 Task: Find connections with filter location Sandown with filter topic #LinkedInwith filter profile language Potuguese with filter current company GP Strategies Corporation with filter school Narsee Monjee College of Commerce and Economics with filter industry Secretarial Schools with filter service category Interaction Design with filter keywords title Operations Assistant
Action: Mouse moved to (594, 89)
Screenshot: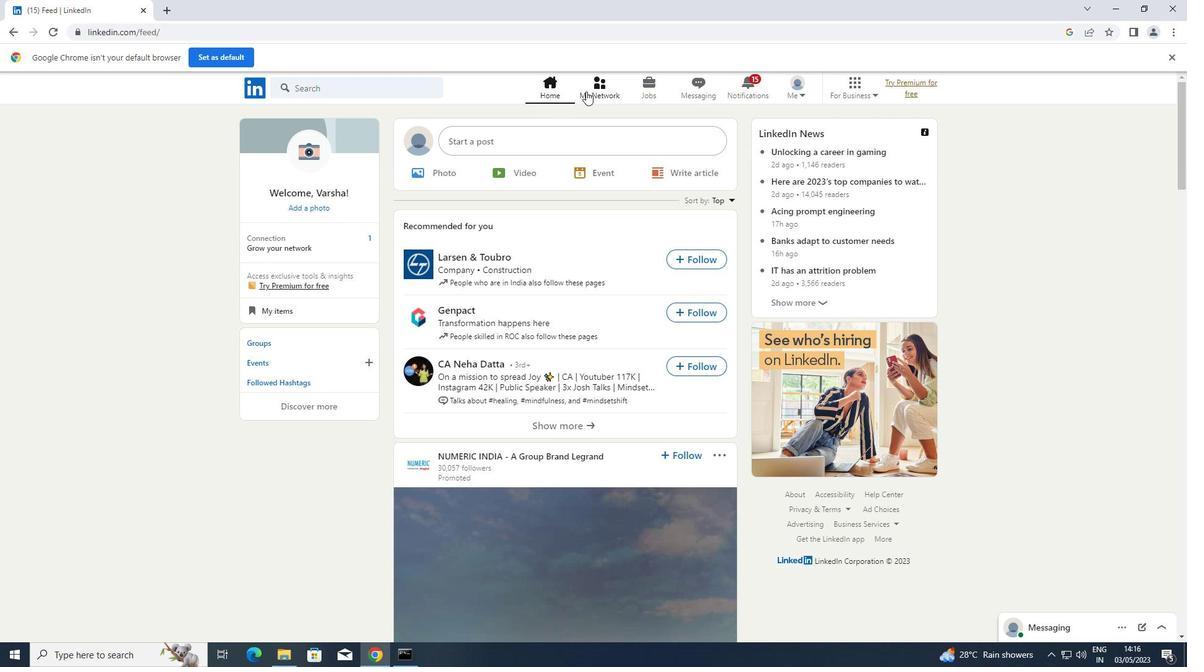 
Action: Mouse pressed left at (594, 89)
Screenshot: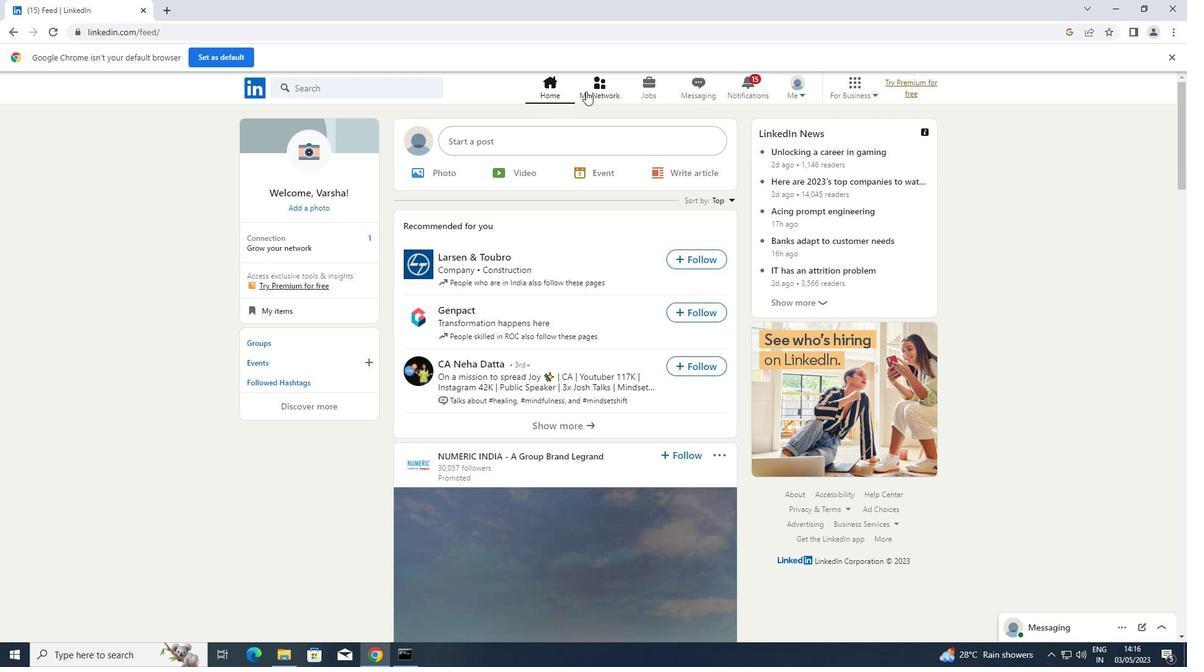 
Action: Mouse moved to (322, 150)
Screenshot: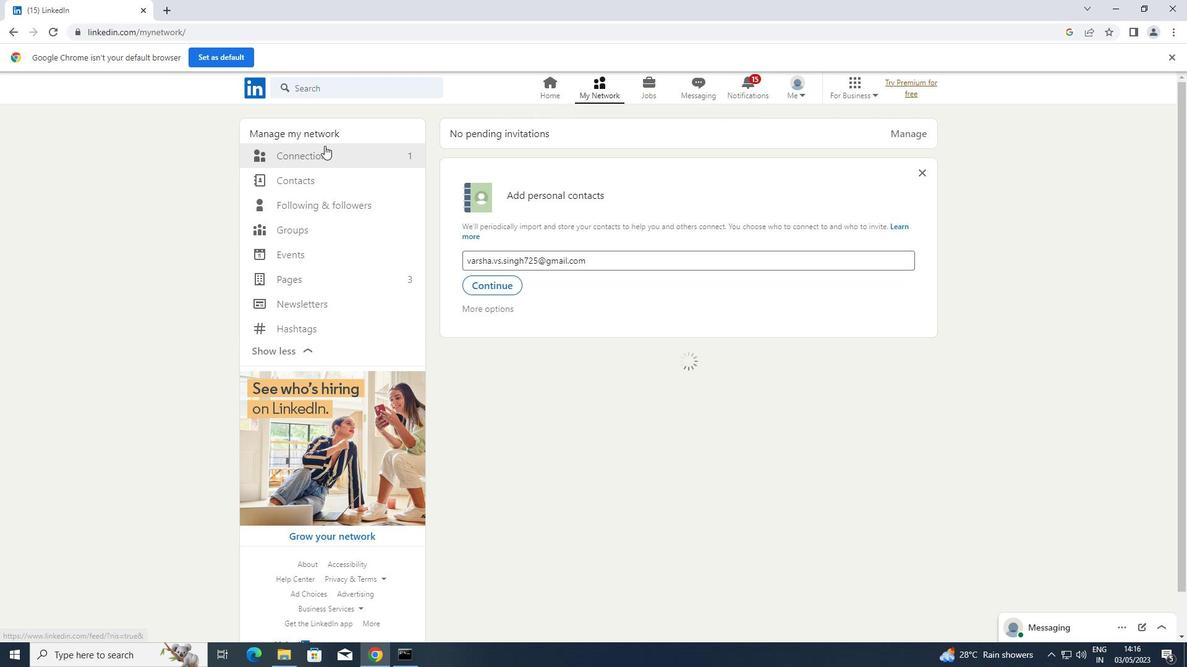 
Action: Mouse pressed left at (322, 150)
Screenshot: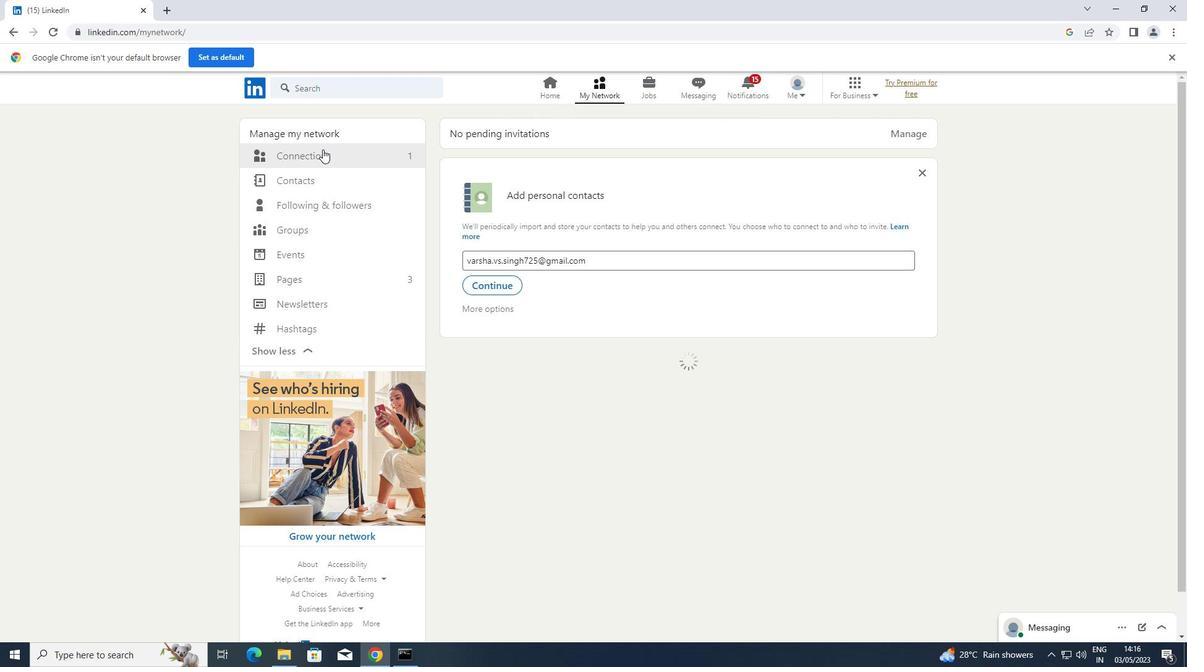 
Action: Mouse moved to (690, 153)
Screenshot: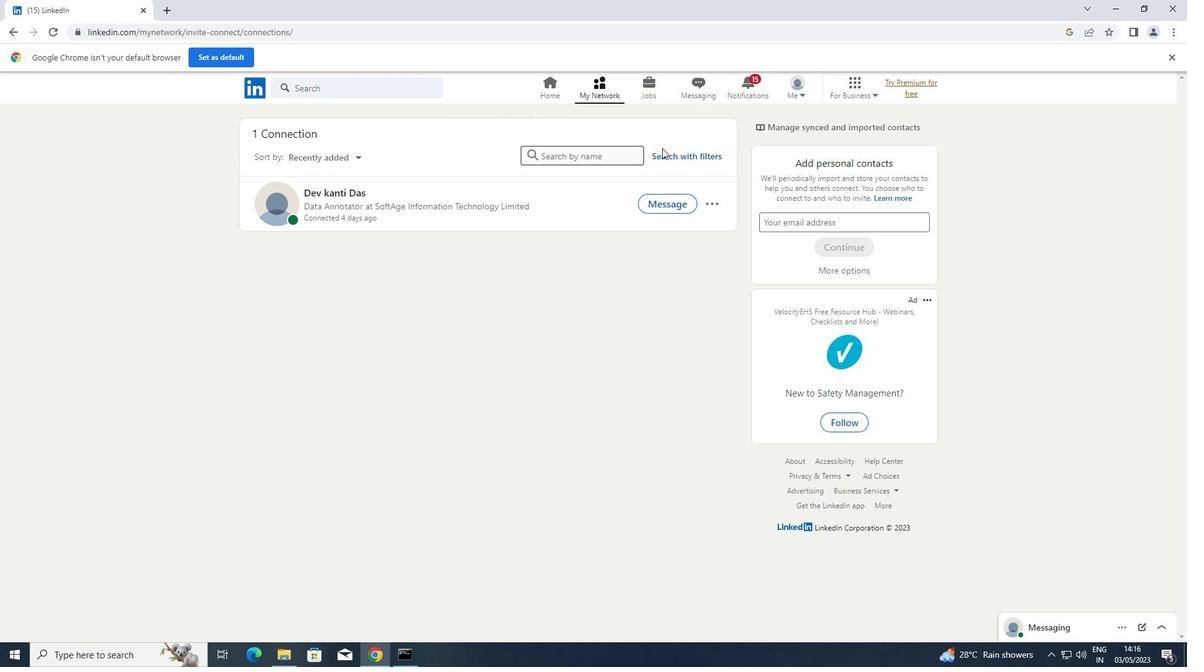
Action: Mouse pressed left at (690, 153)
Screenshot: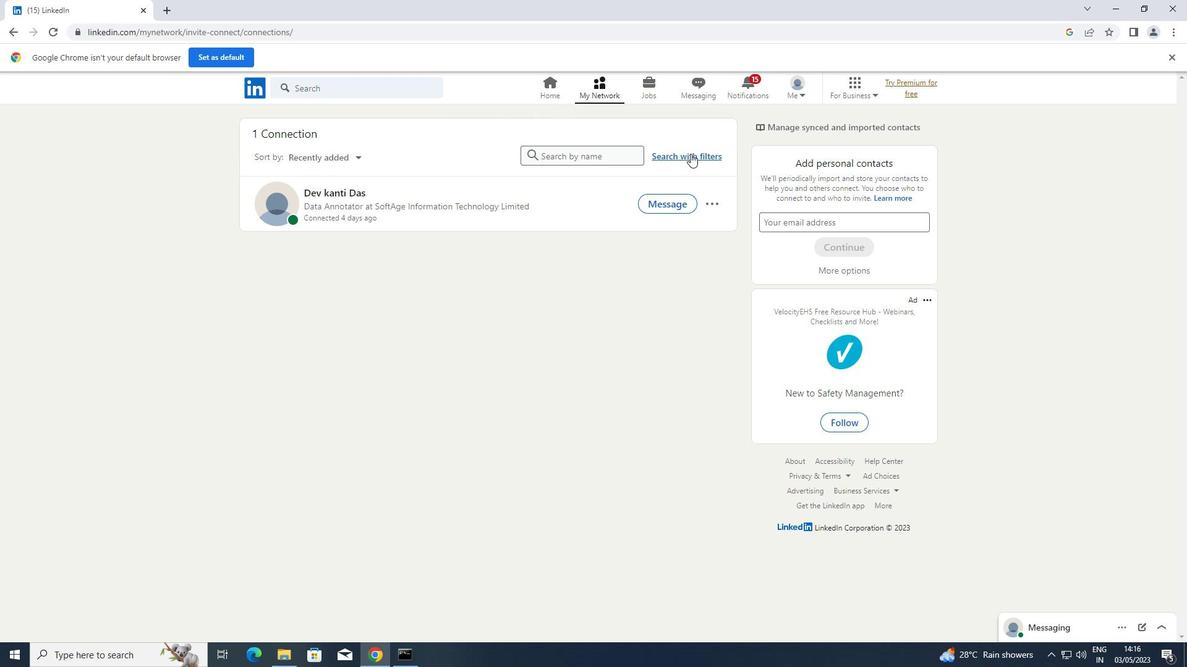 
Action: Mouse moved to (634, 124)
Screenshot: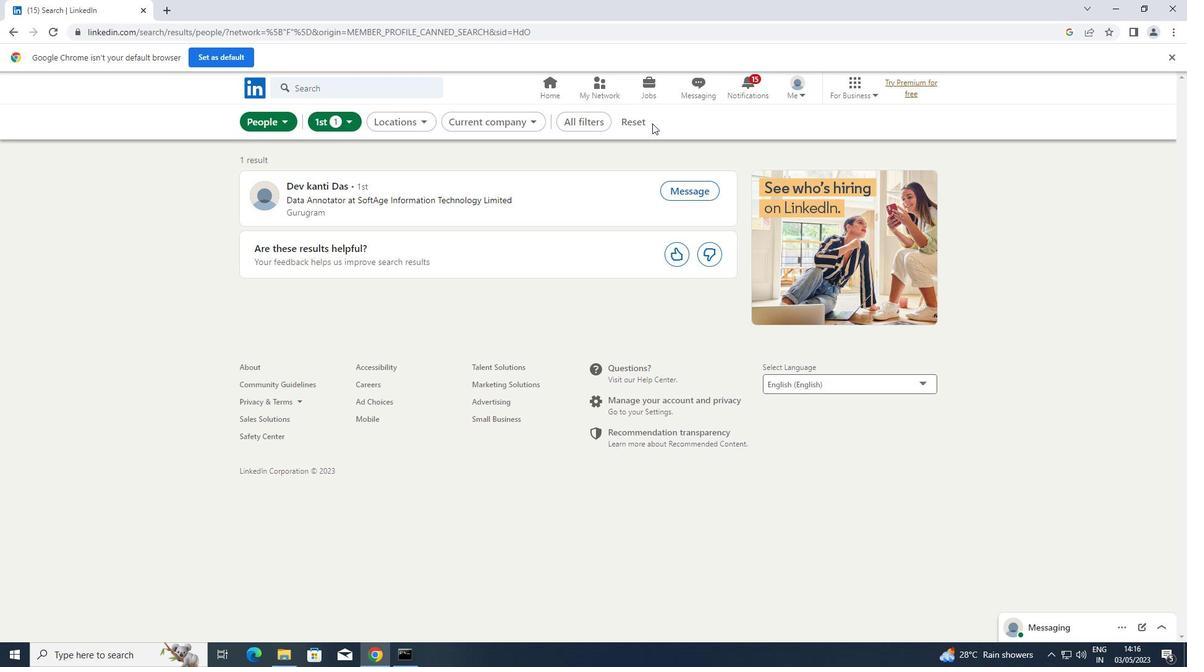 
Action: Mouse pressed left at (634, 124)
Screenshot: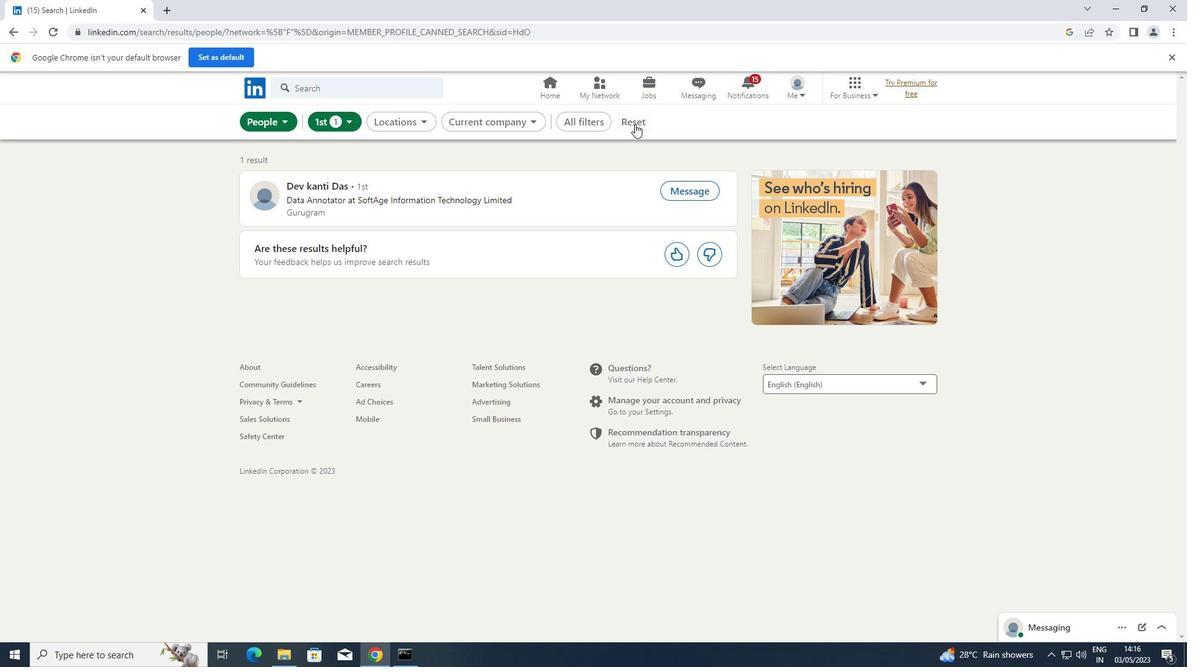 
Action: Mouse moved to (617, 123)
Screenshot: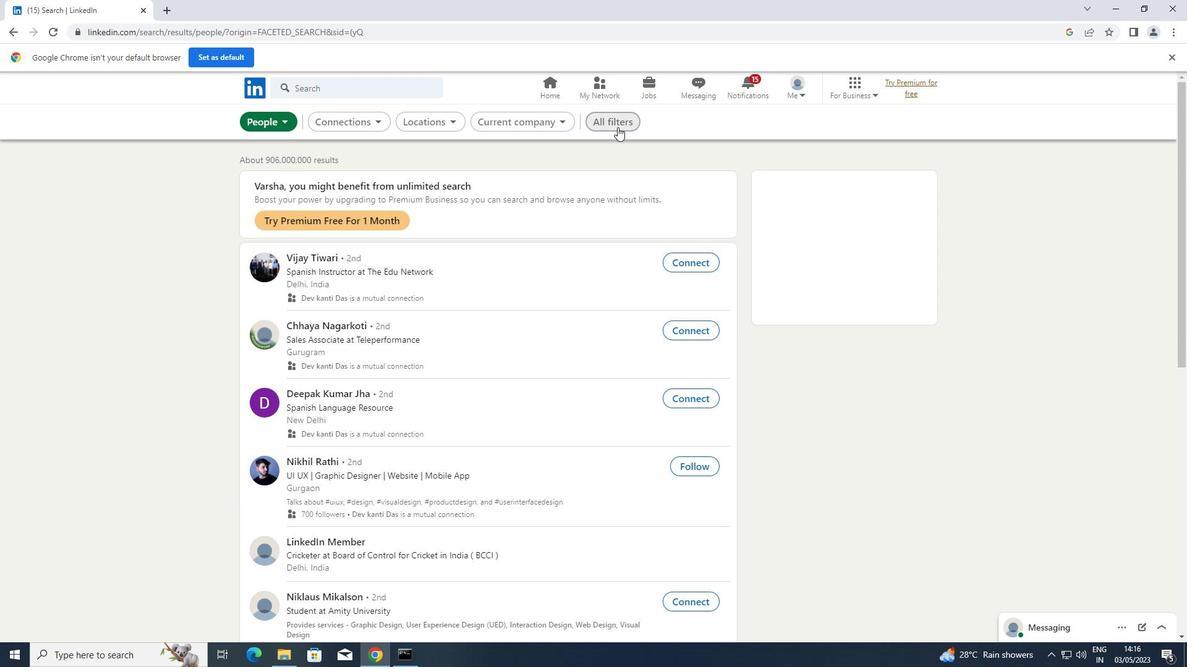 
Action: Mouse pressed left at (617, 123)
Screenshot: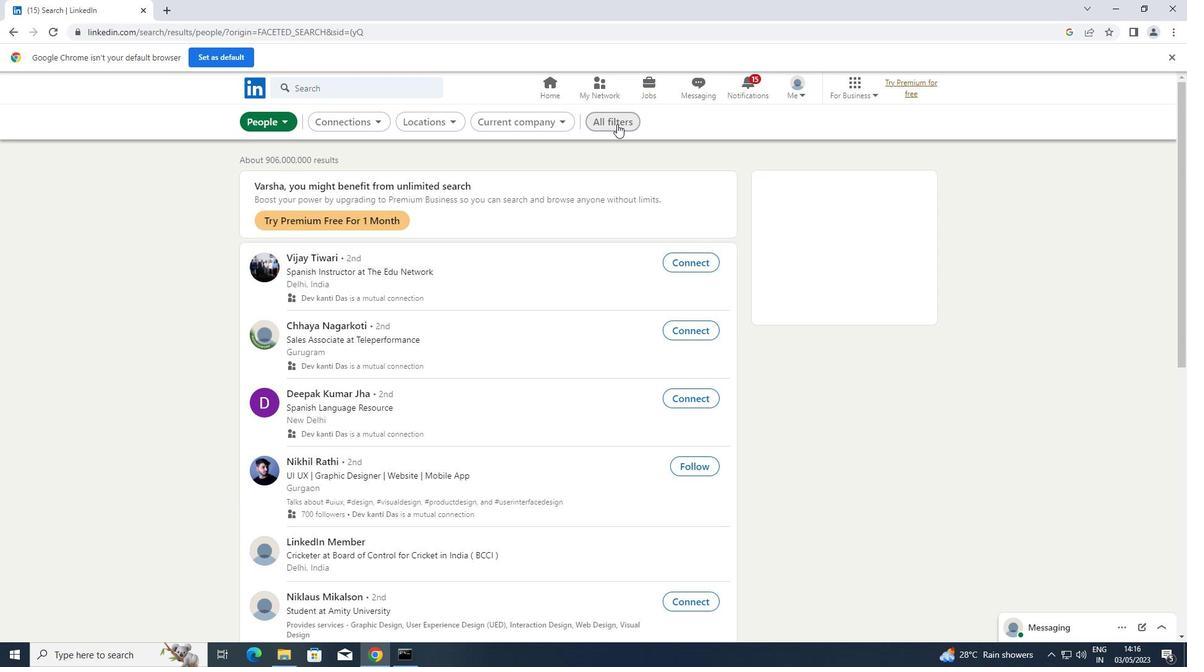 
Action: Mouse moved to (634, 120)
Screenshot: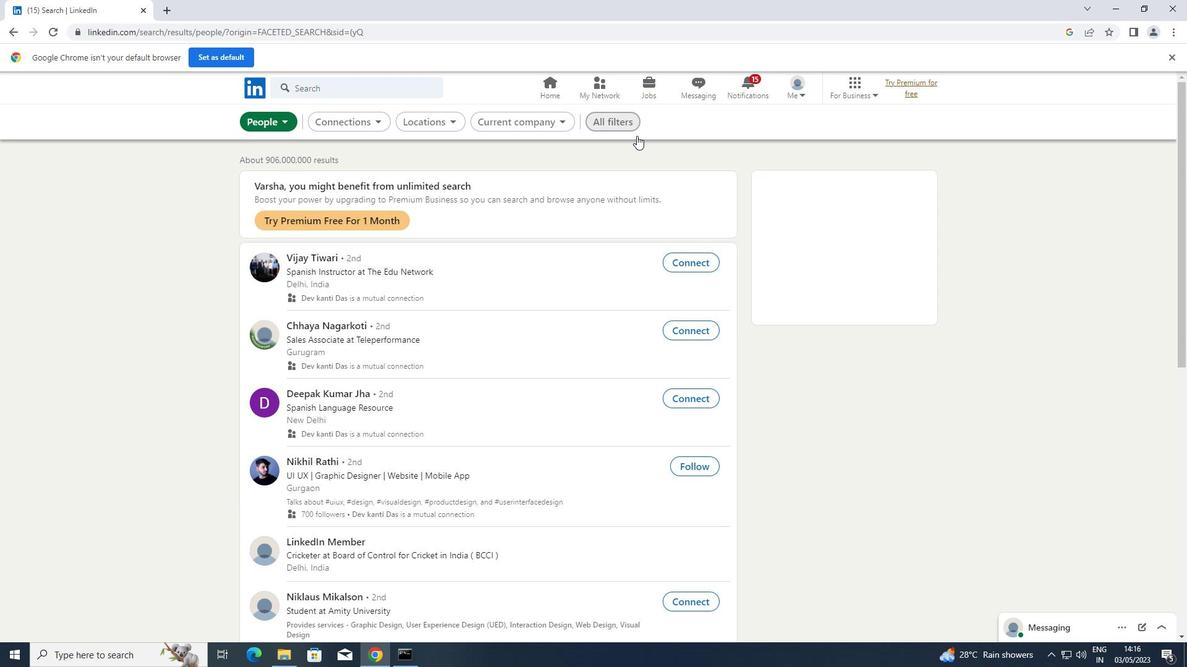 
Action: Mouse pressed left at (634, 120)
Screenshot: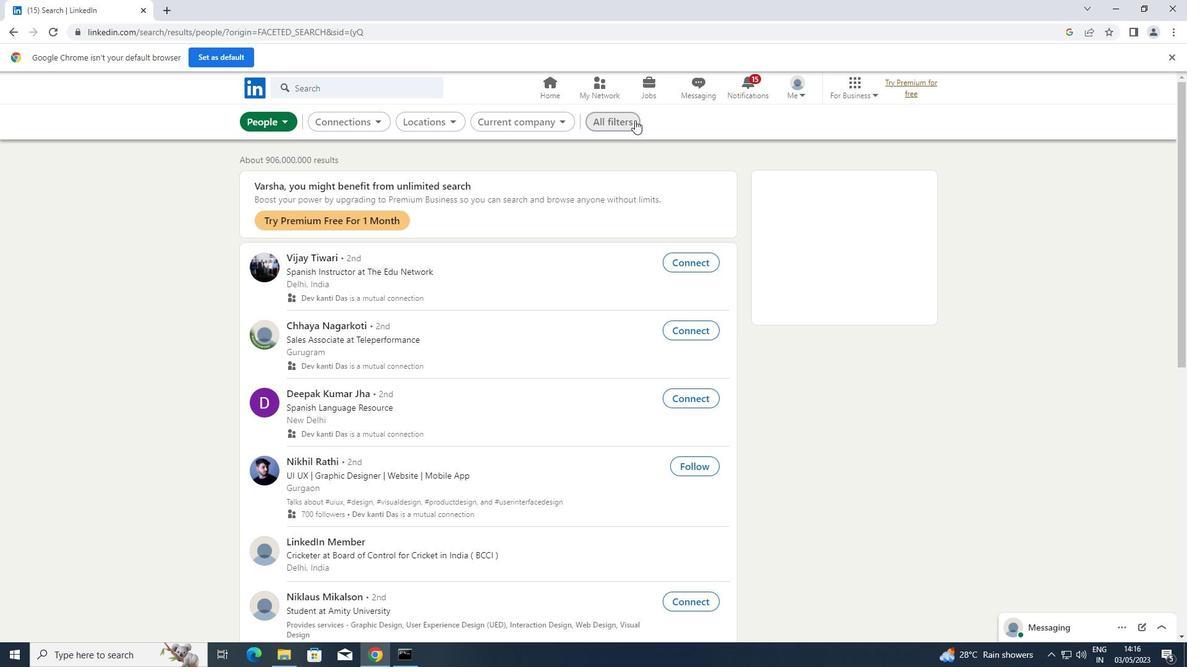 
Action: Mouse moved to (617, 120)
Screenshot: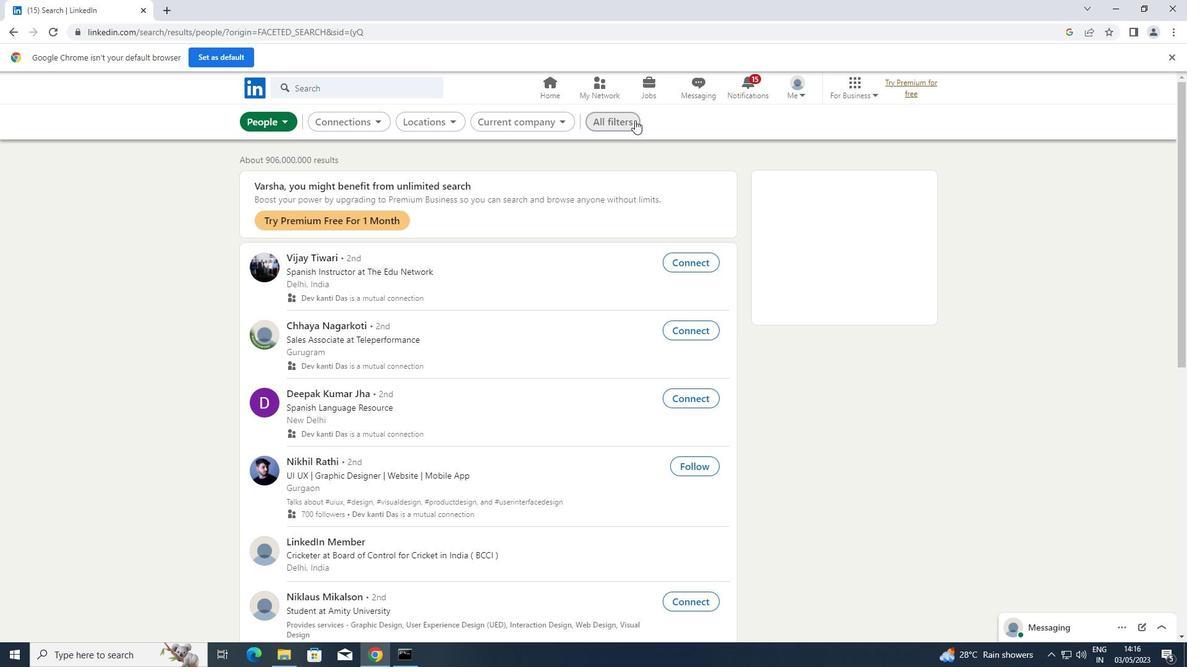 
Action: Mouse pressed left at (617, 120)
Screenshot: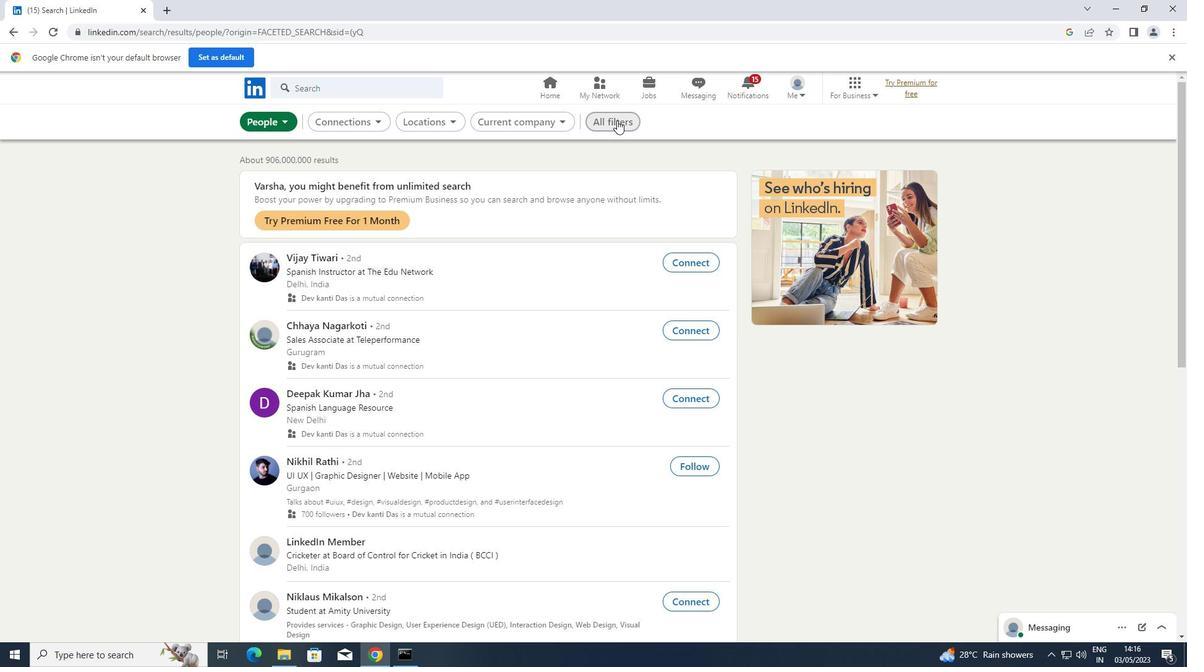 
Action: Mouse pressed left at (617, 120)
Screenshot: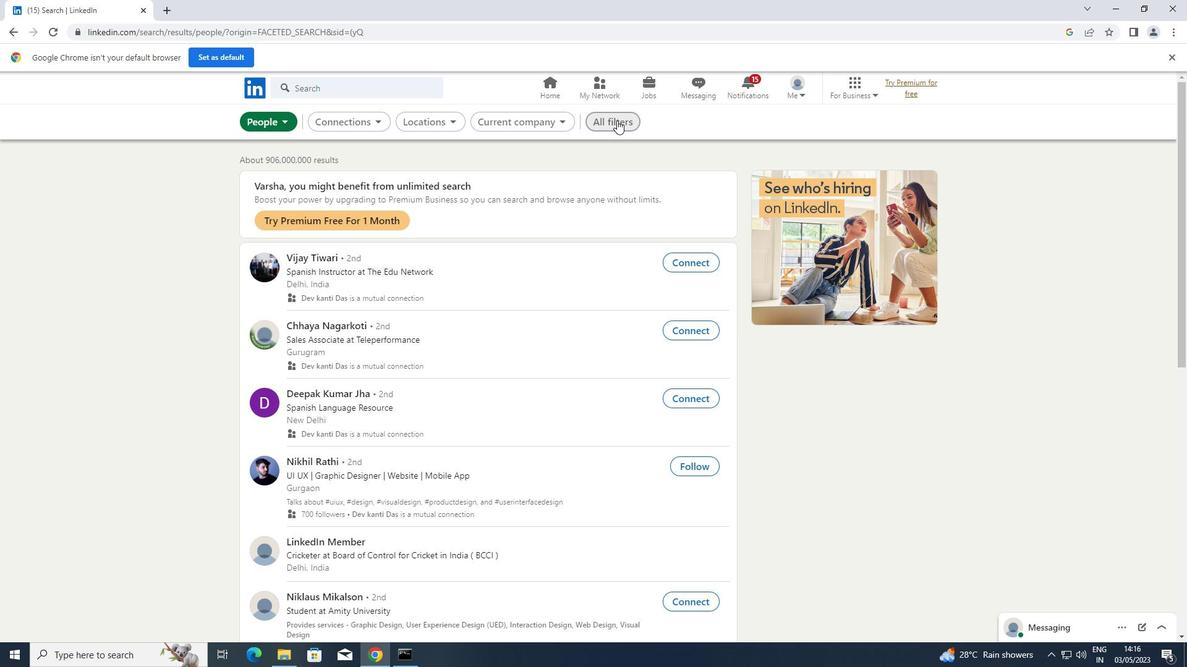 
Action: Mouse pressed left at (617, 120)
Screenshot: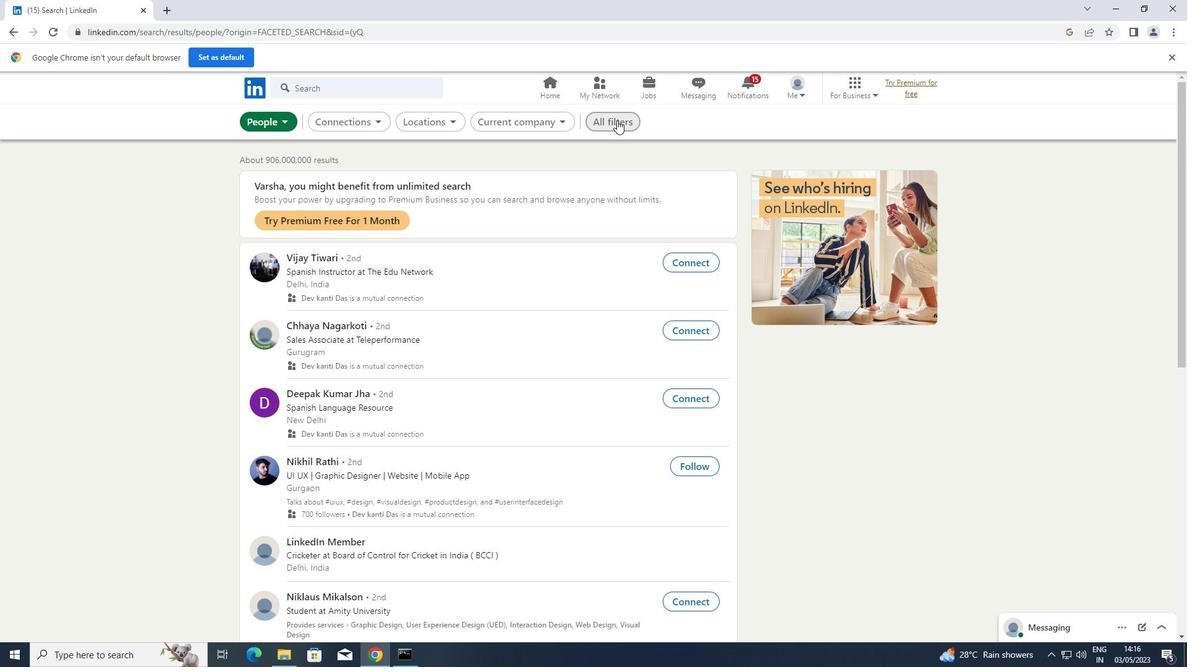 
Action: Mouse moved to (916, 321)
Screenshot: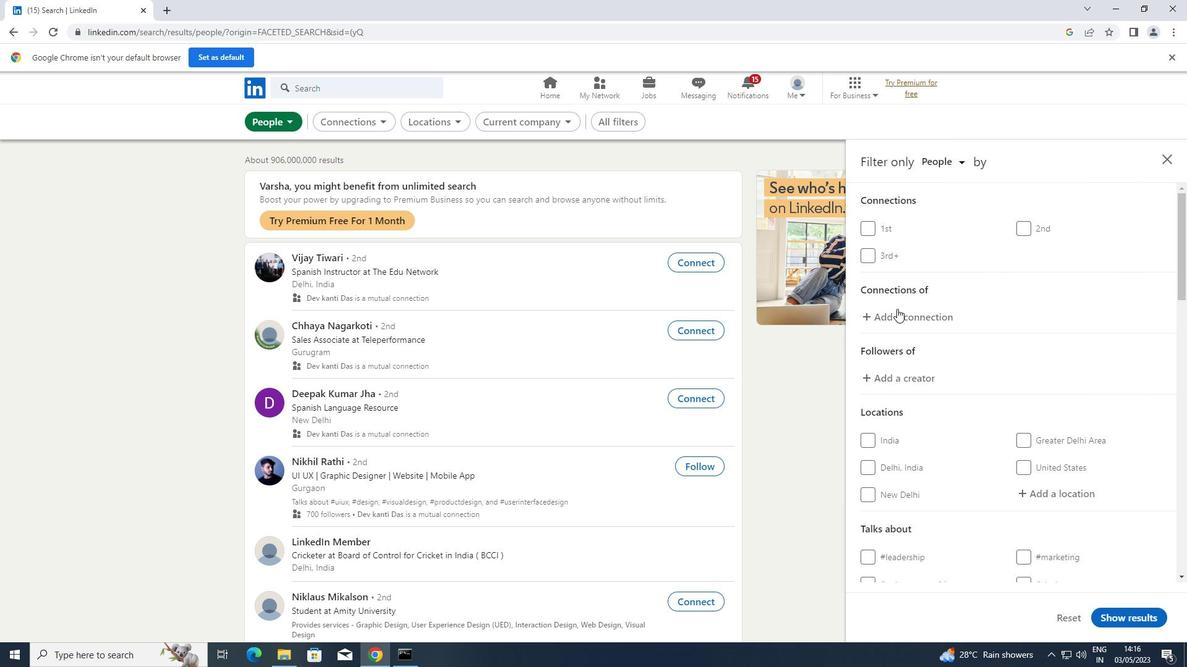 
Action: Mouse scrolled (916, 320) with delta (0, 0)
Screenshot: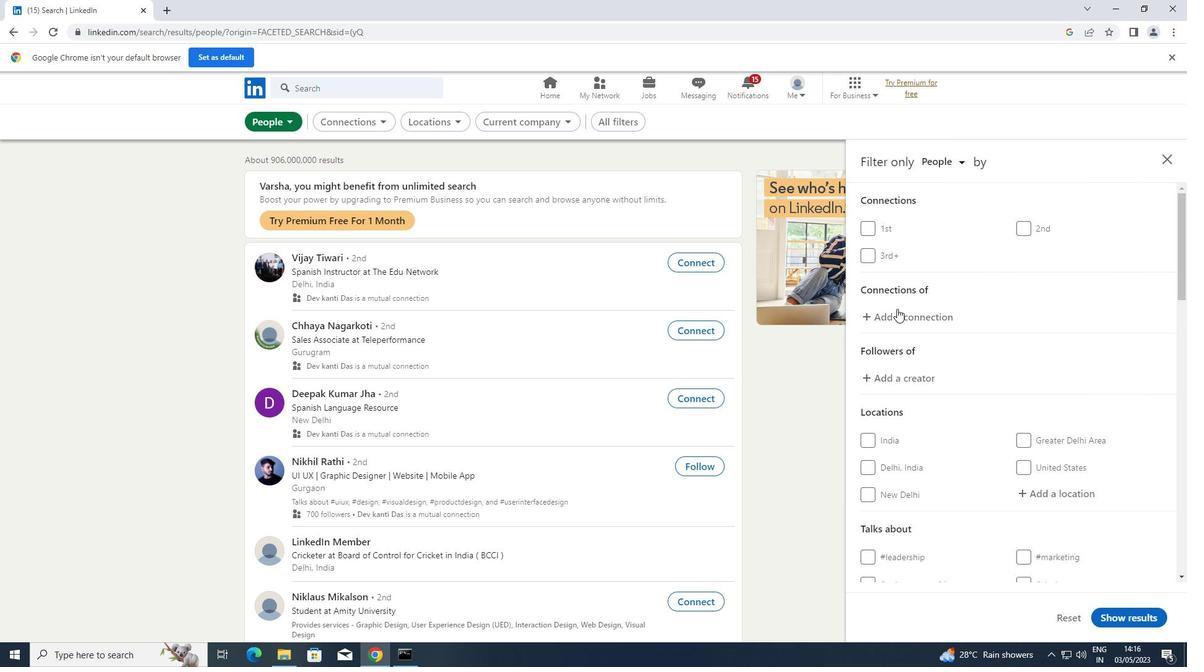 
Action: Mouse scrolled (916, 320) with delta (0, 0)
Screenshot: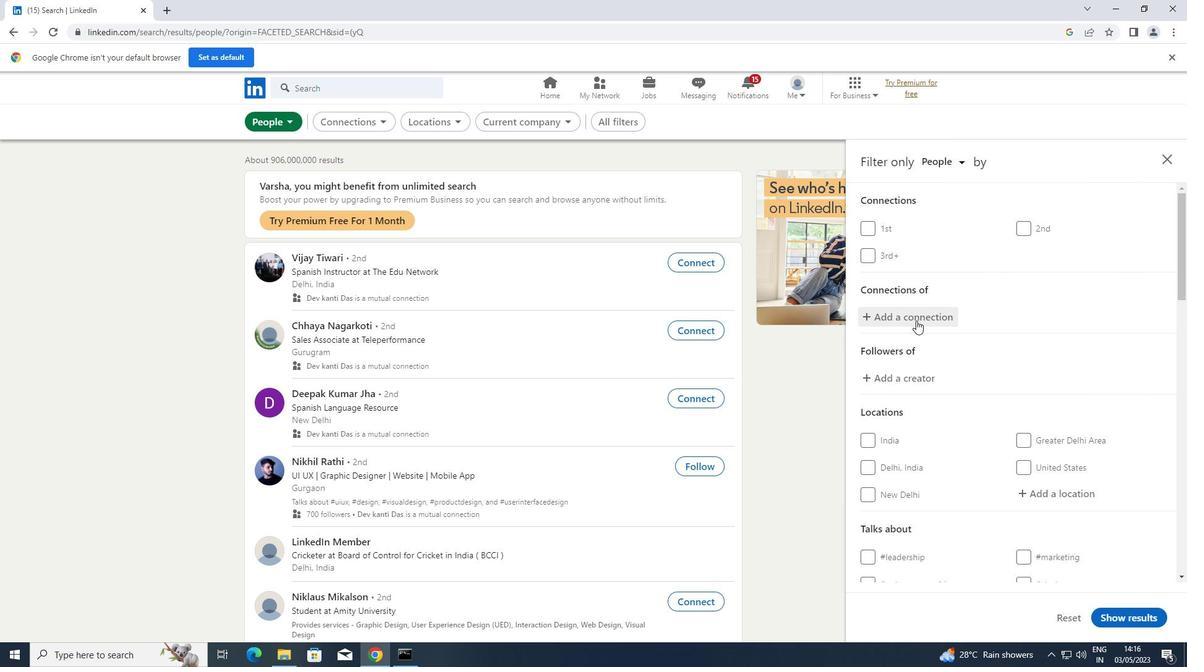 
Action: Mouse moved to (1037, 367)
Screenshot: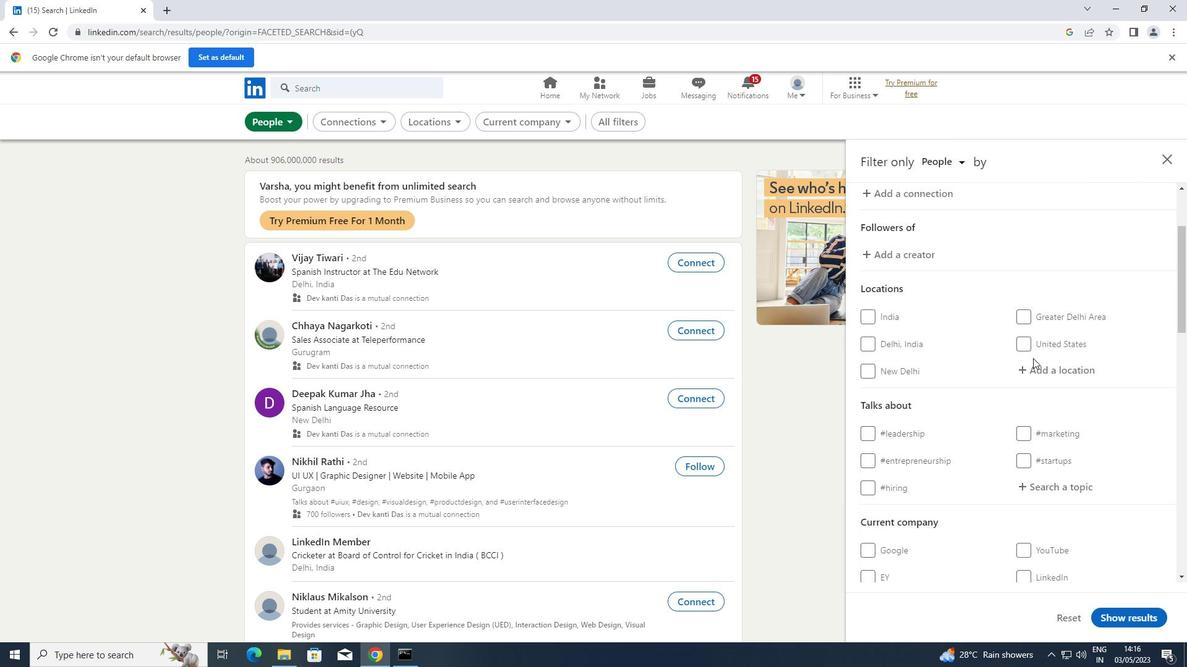 
Action: Mouse pressed left at (1037, 367)
Screenshot: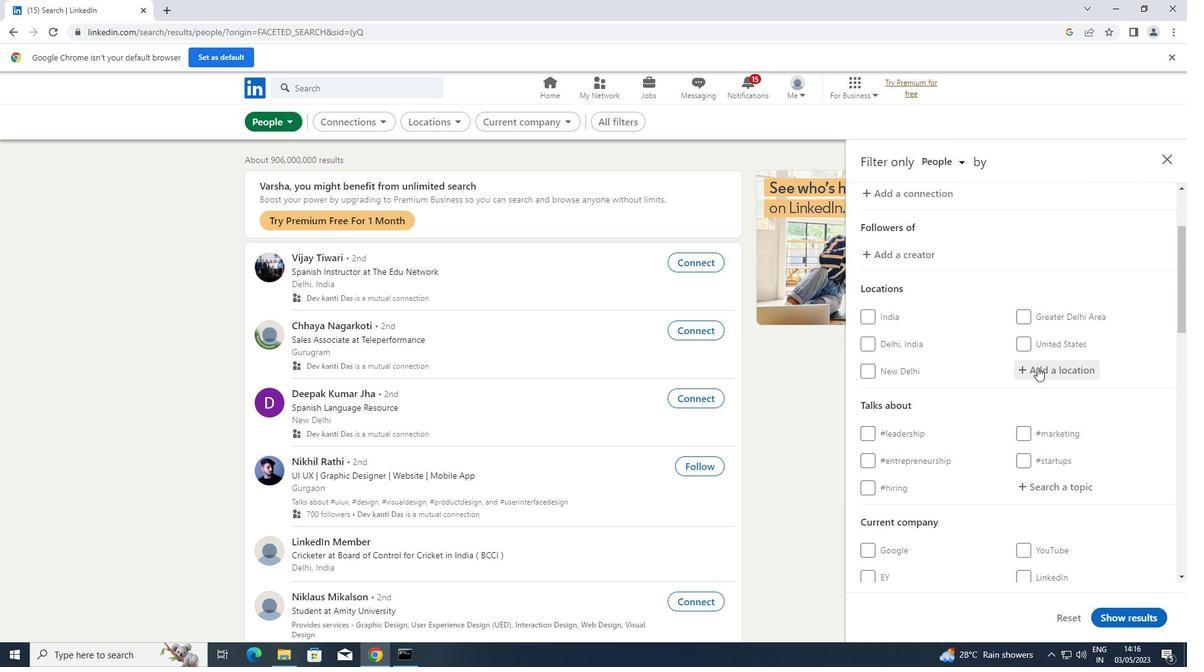 
Action: Key pressed <Key.shift>SANDOWN
Screenshot: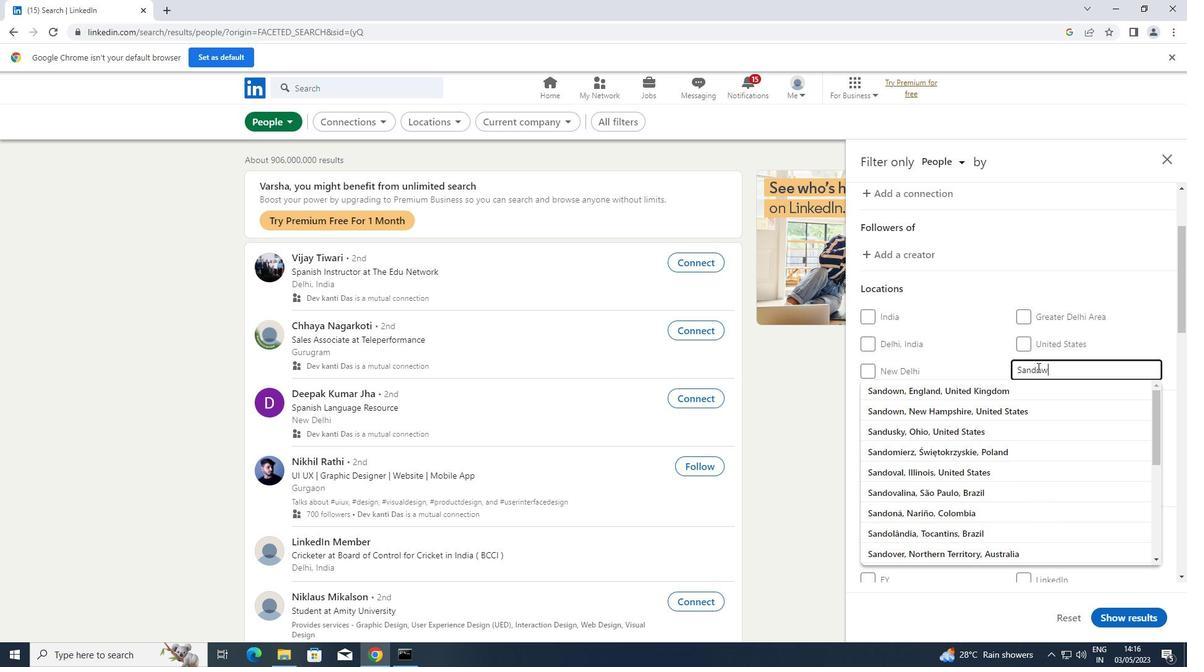 
Action: Mouse scrolled (1037, 367) with delta (0, 0)
Screenshot: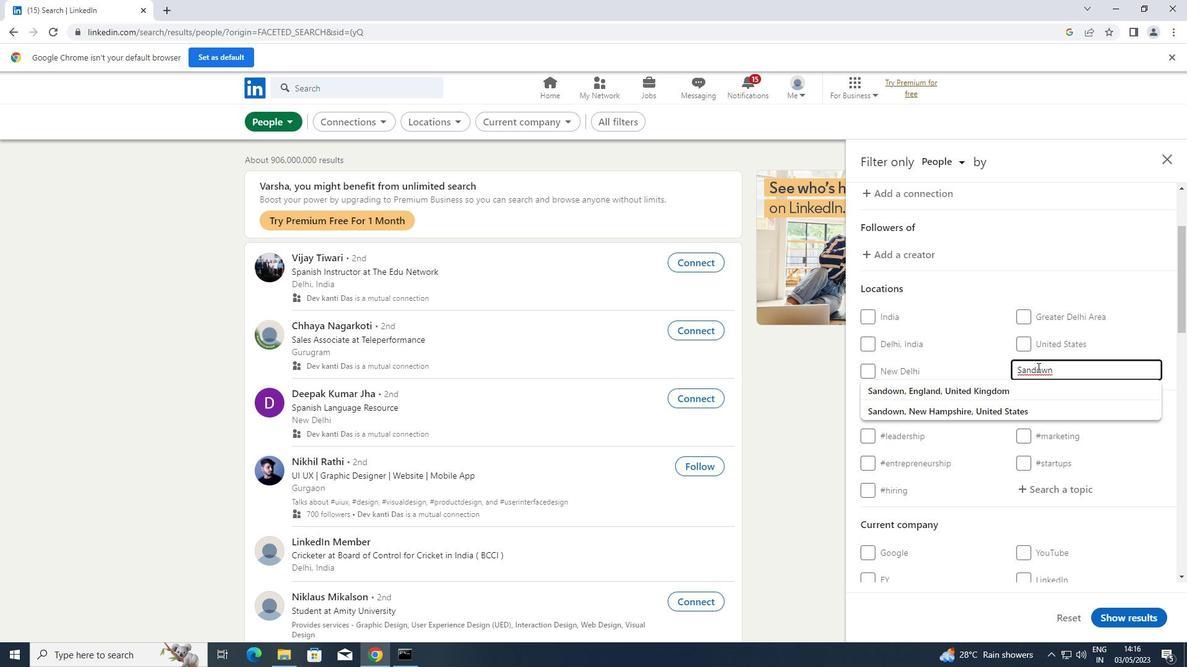 
Action: Mouse moved to (1063, 424)
Screenshot: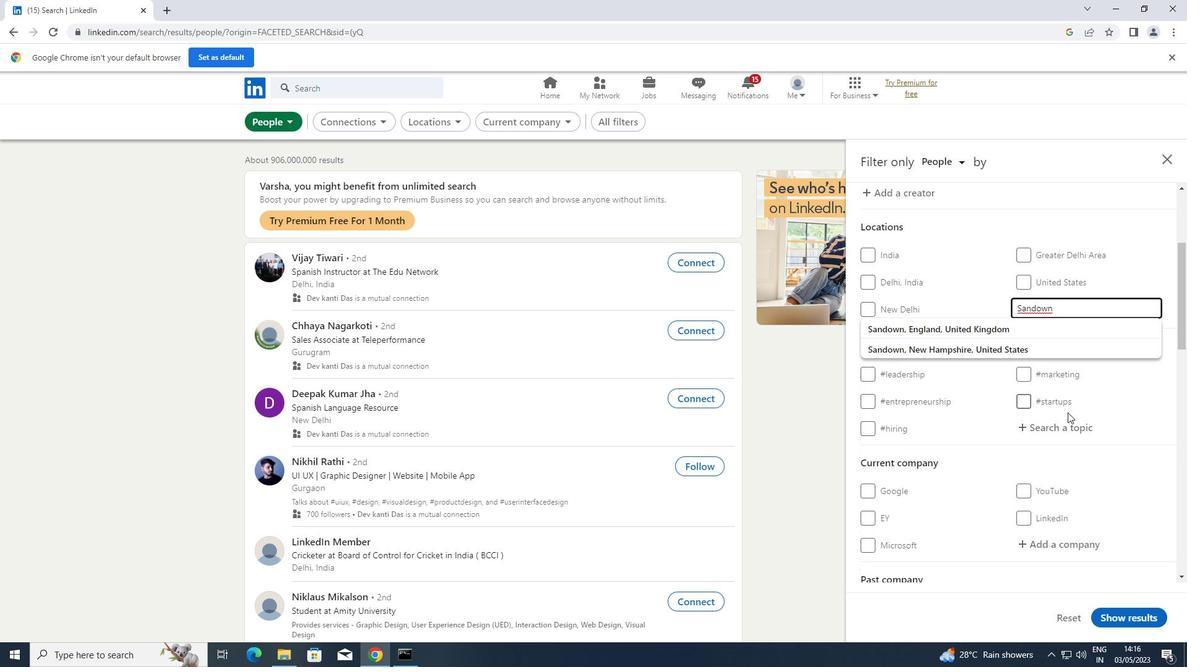 
Action: Mouse pressed left at (1063, 424)
Screenshot: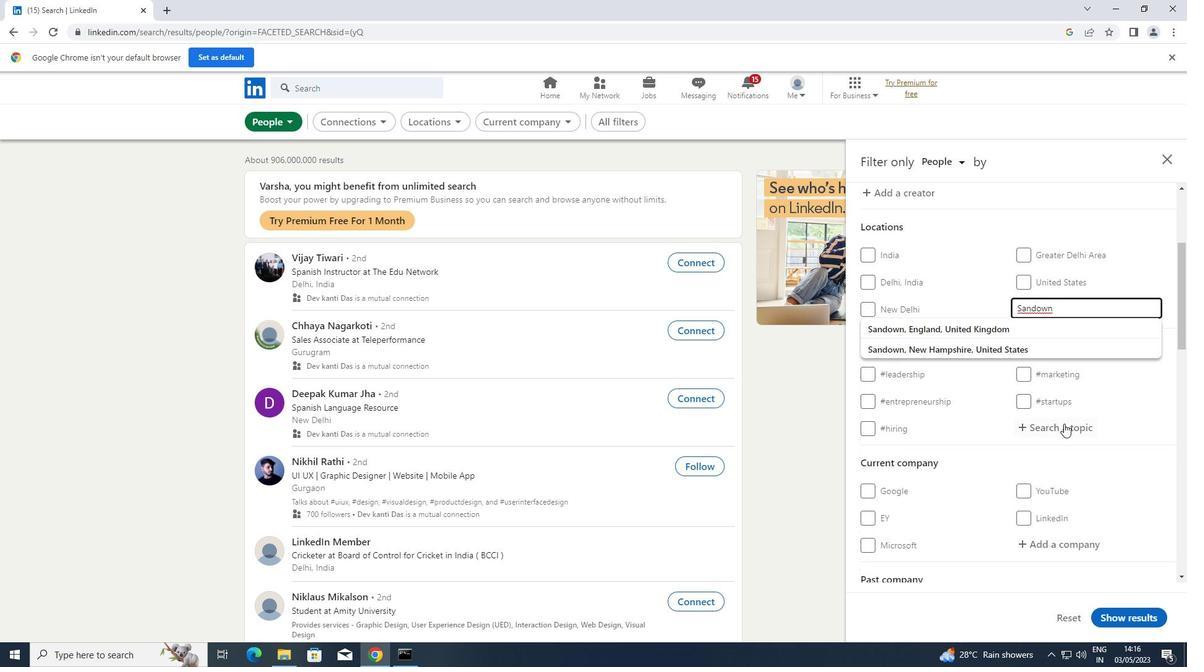 
Action: Key pressed <Key.shift>LINKEDIN
Screenshot: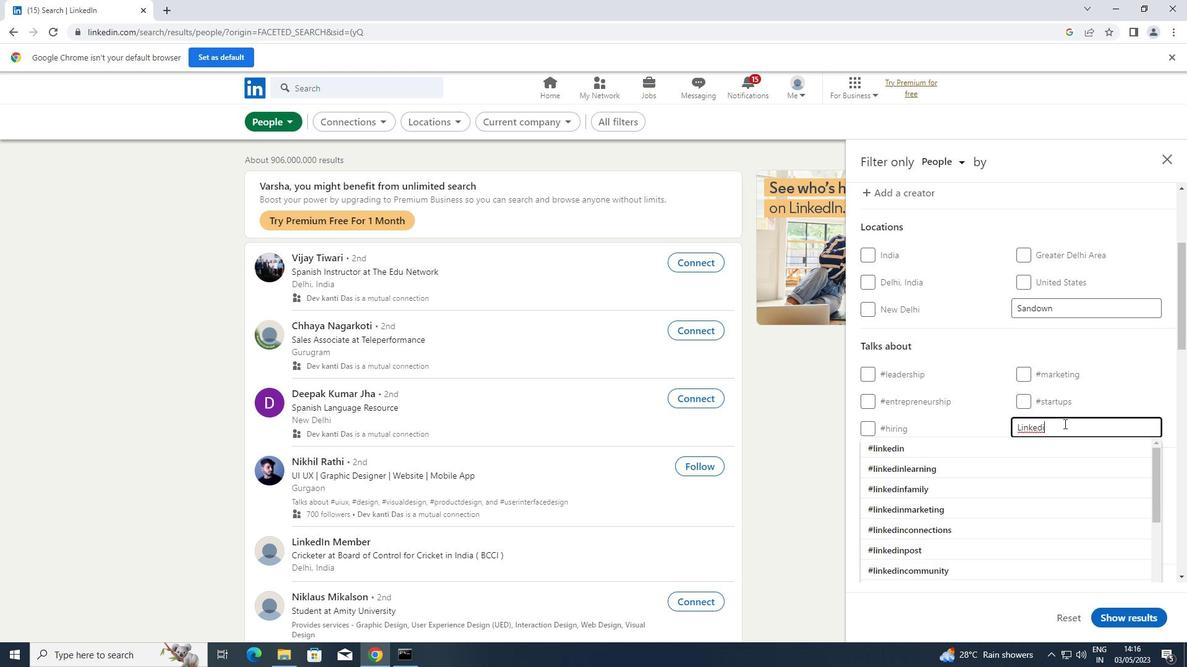 
Action: Mouse moved to (900, 448)
Screenshot: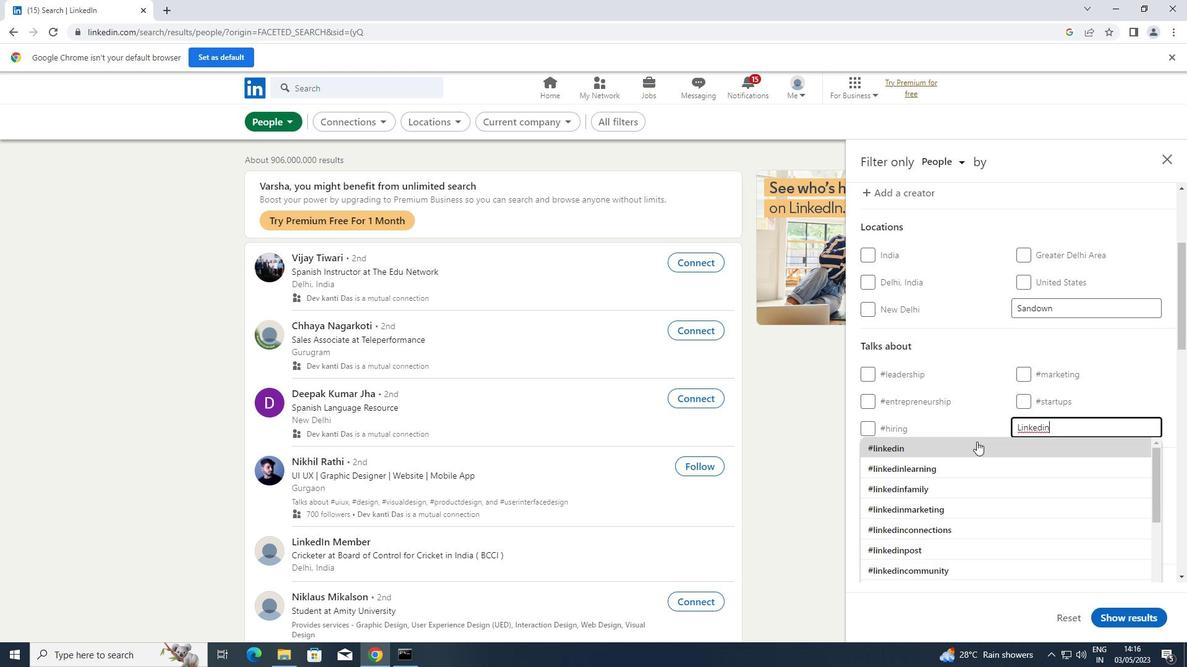 
Action: Mouse pressed left at (900, 448)
Screenshot: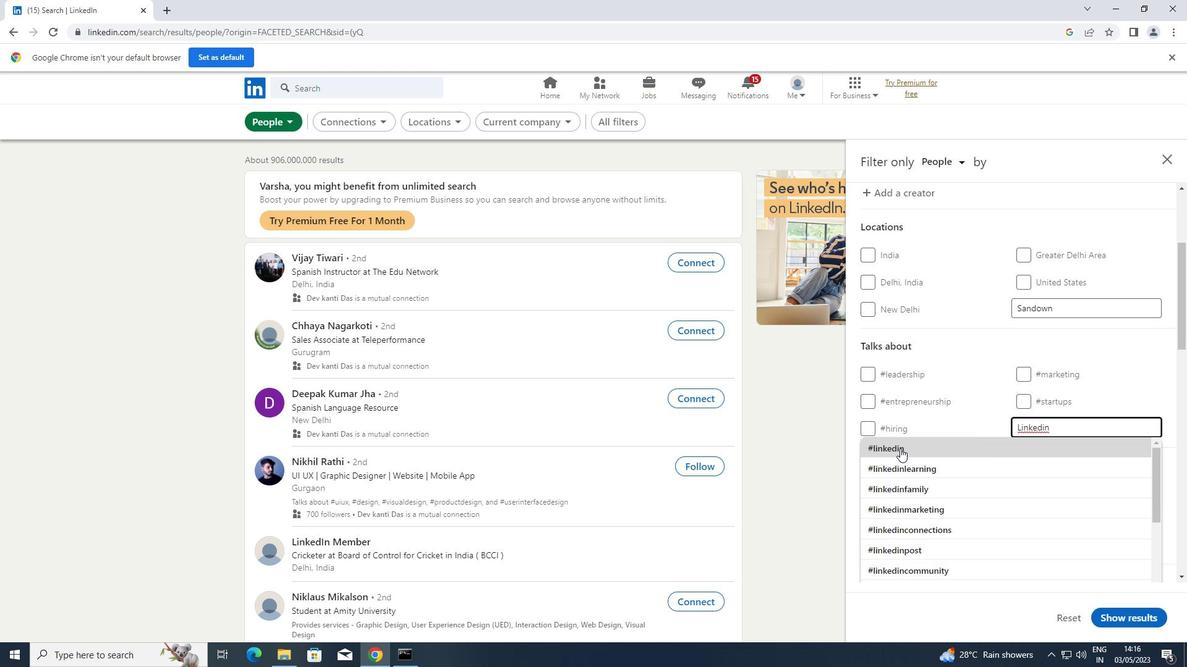 
Action: Mouse scrolled (900, 448) with delta (0, 0)
Screenshot: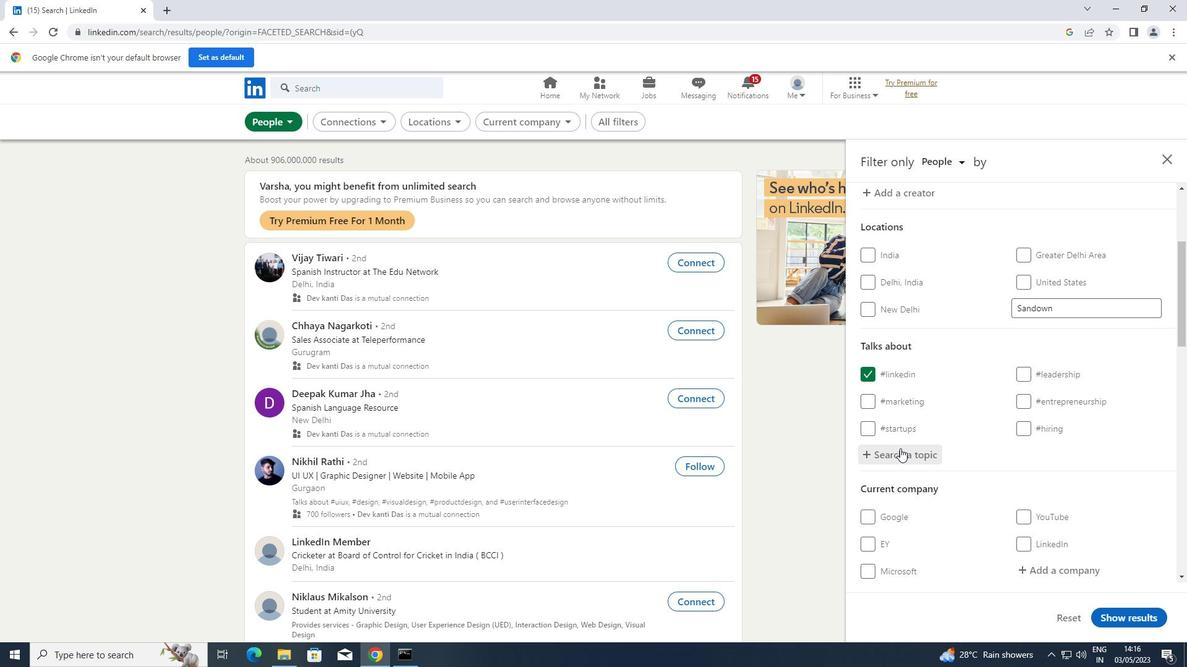 
Action: Mouse scrolled (900, 448) with delta (0, 0)
Screenshot: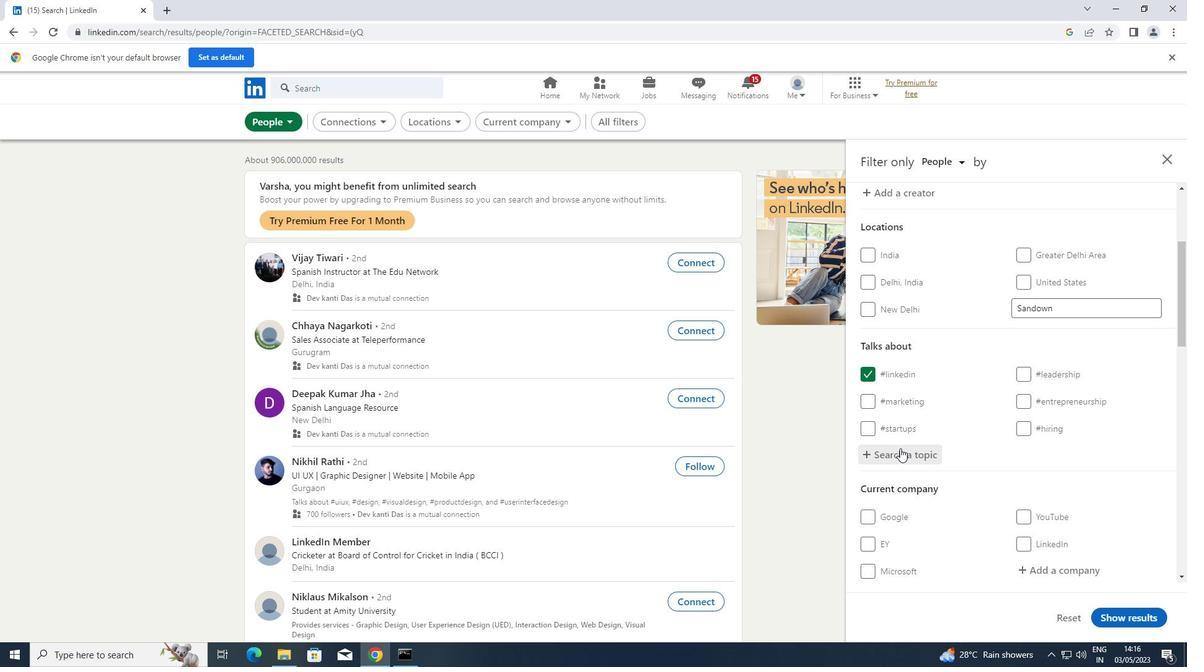 
Action: Mouse scrolled (900, 448) with delta (0, 0)
Screenshot: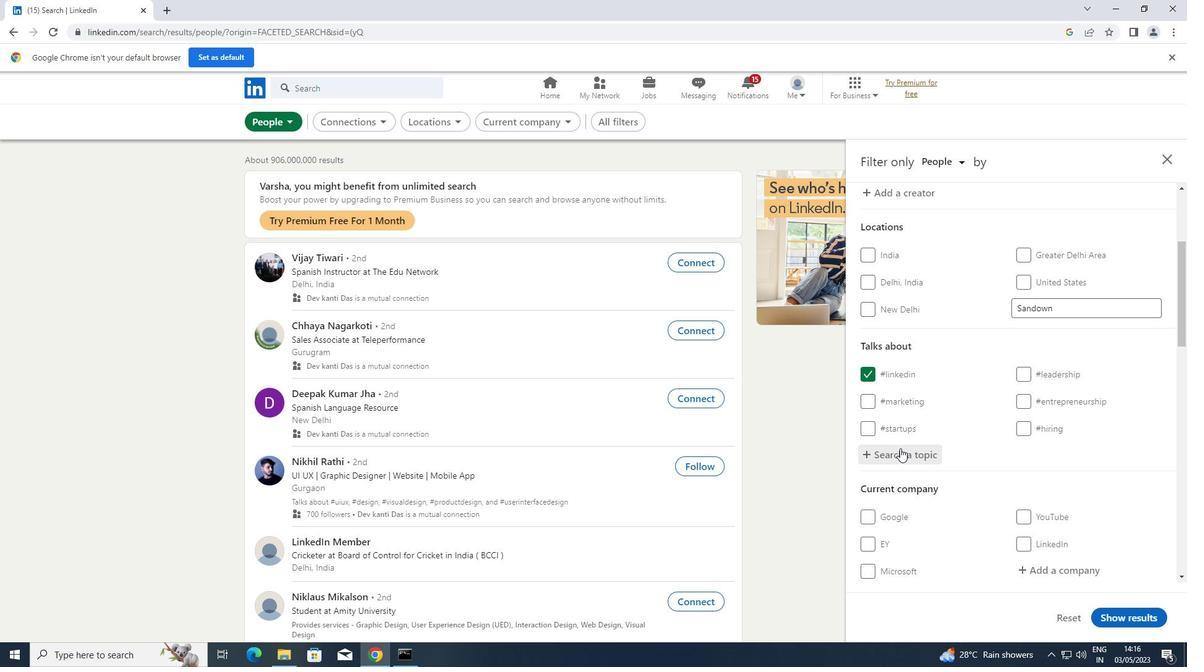 
Action: Mouse scrolled (900, 448) with delta (0, 0)
Screenshot: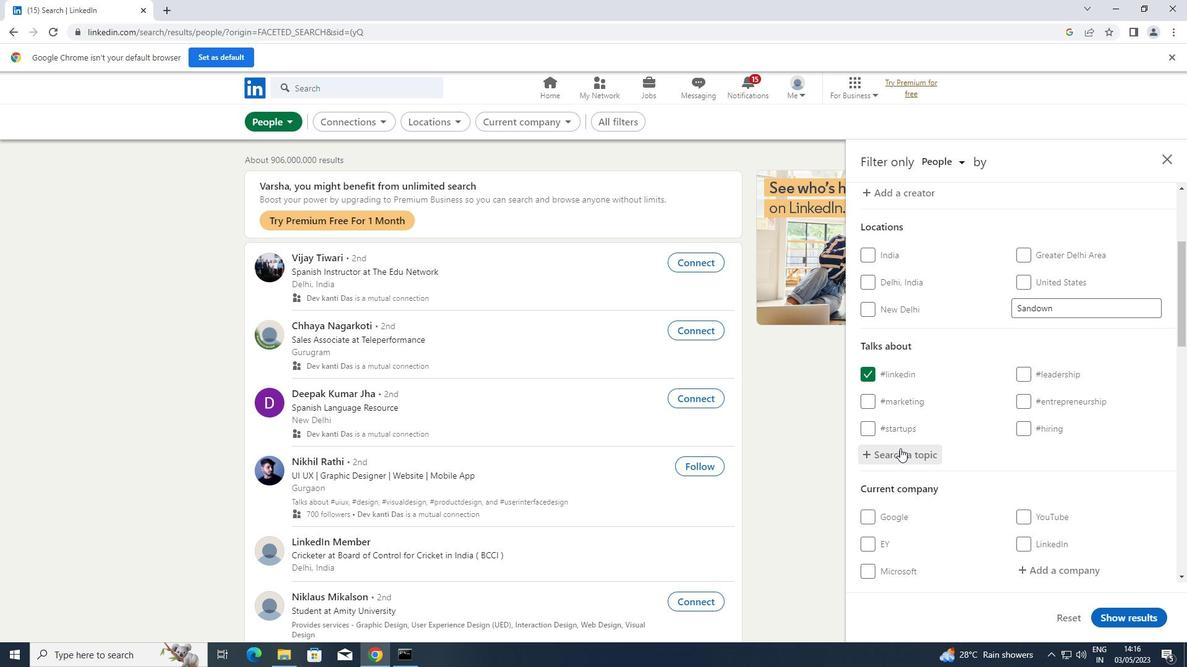 
Action: Mouse moved to (903, 447)
Screenshot: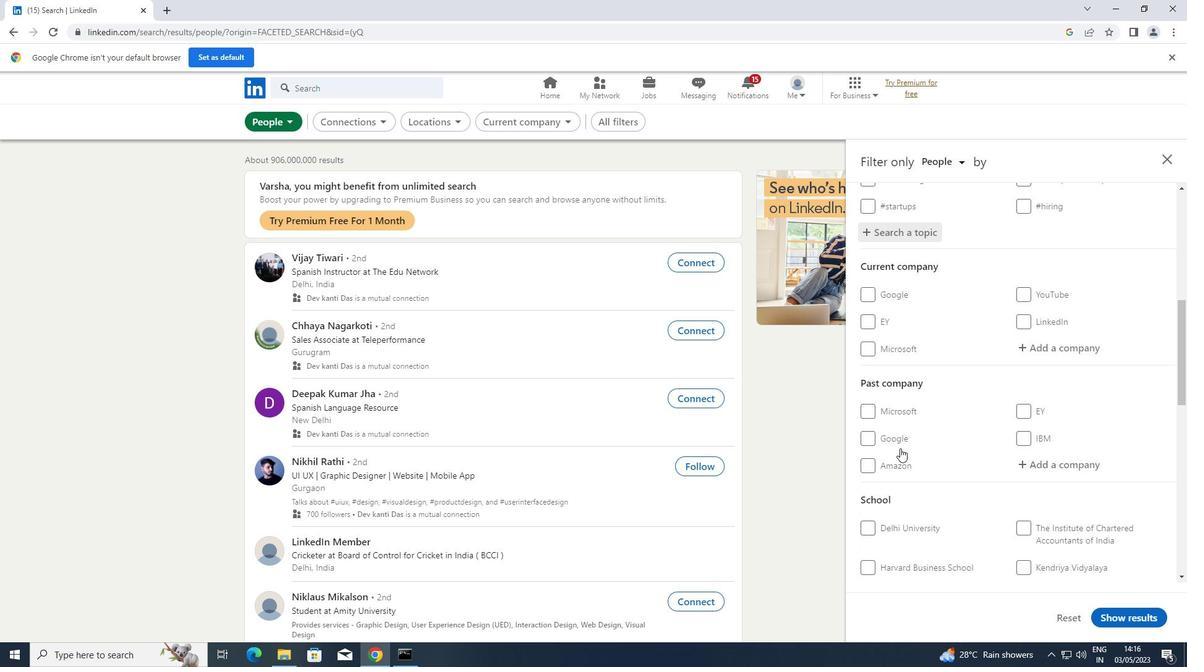
Action: Mouse scrolled (903, 446) with delta (0, 0)
Screenshot: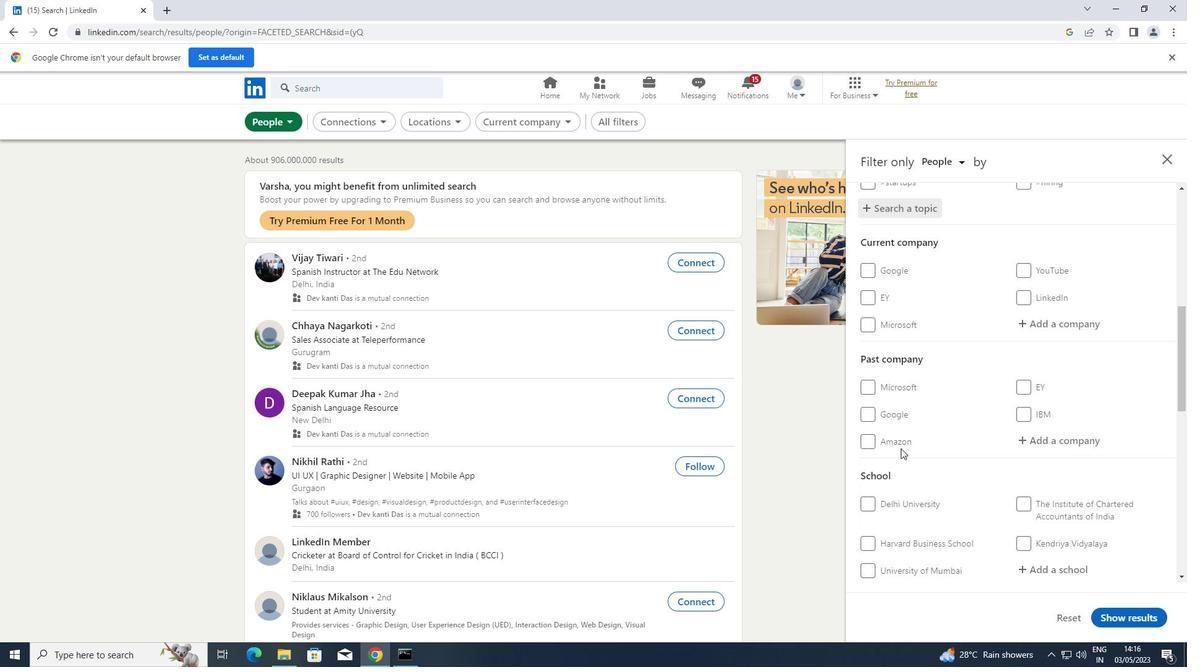 
Action: Mouse scrolled (903, 446) with delta (0, 0)
Screenshot: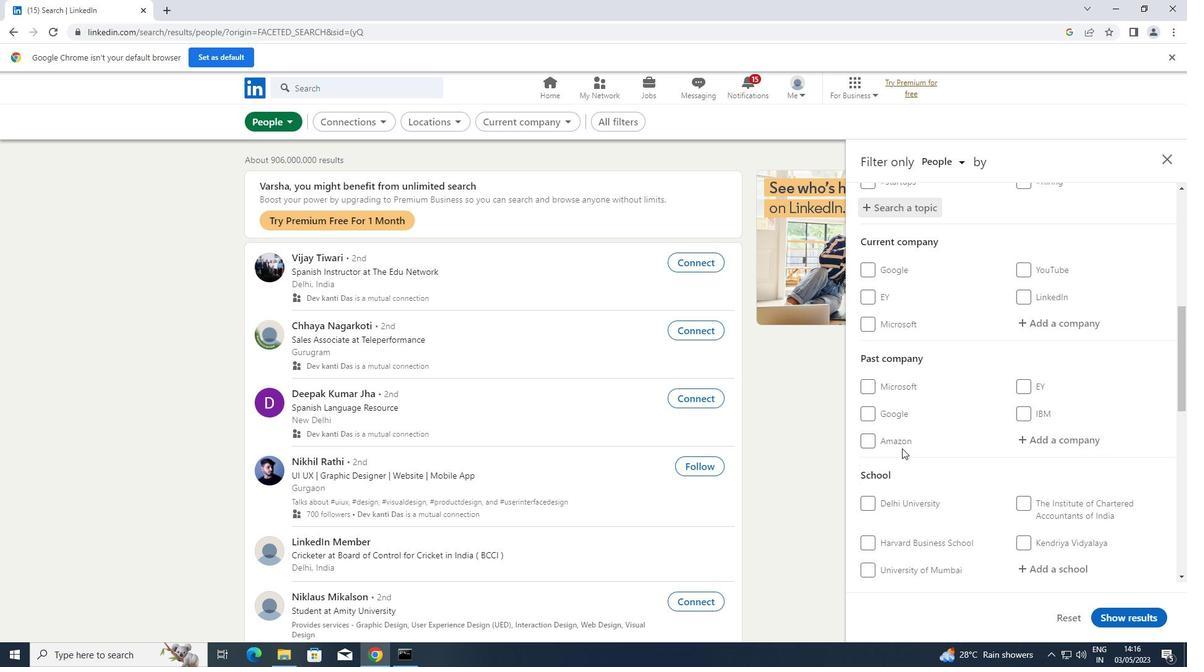 
Action: Mouse scrolled (903, 446) with delta (0, 0)
Screenshot: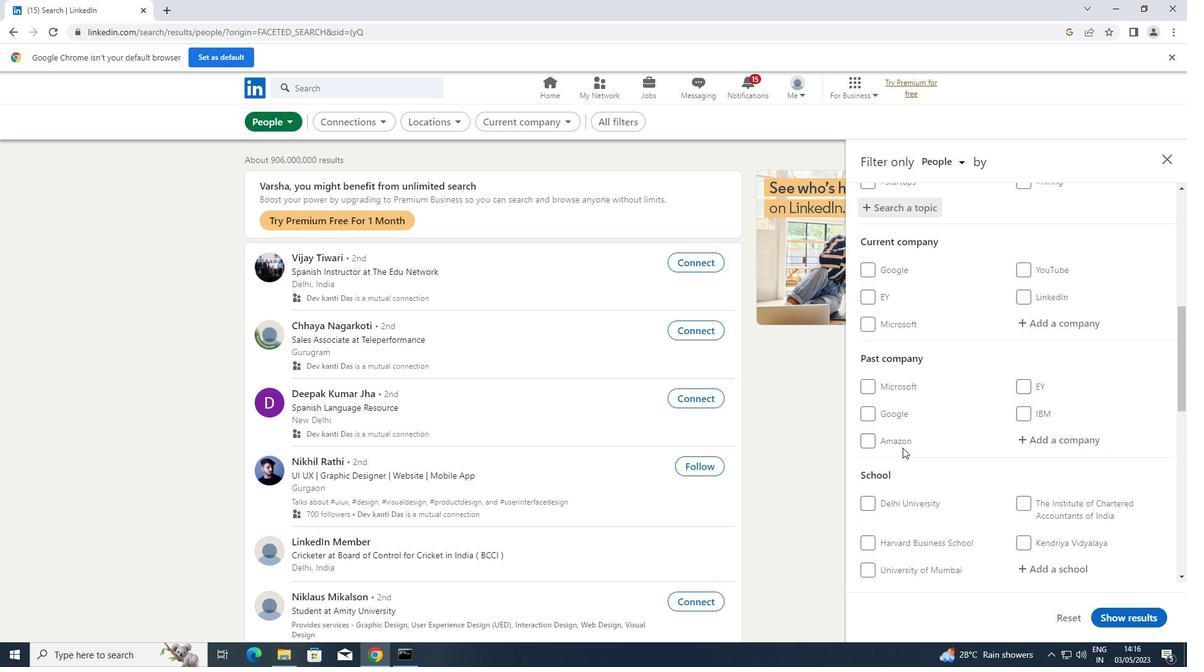 
Action: Mouse scrolled (903, 446) with delta (0, 0)
Screenshot: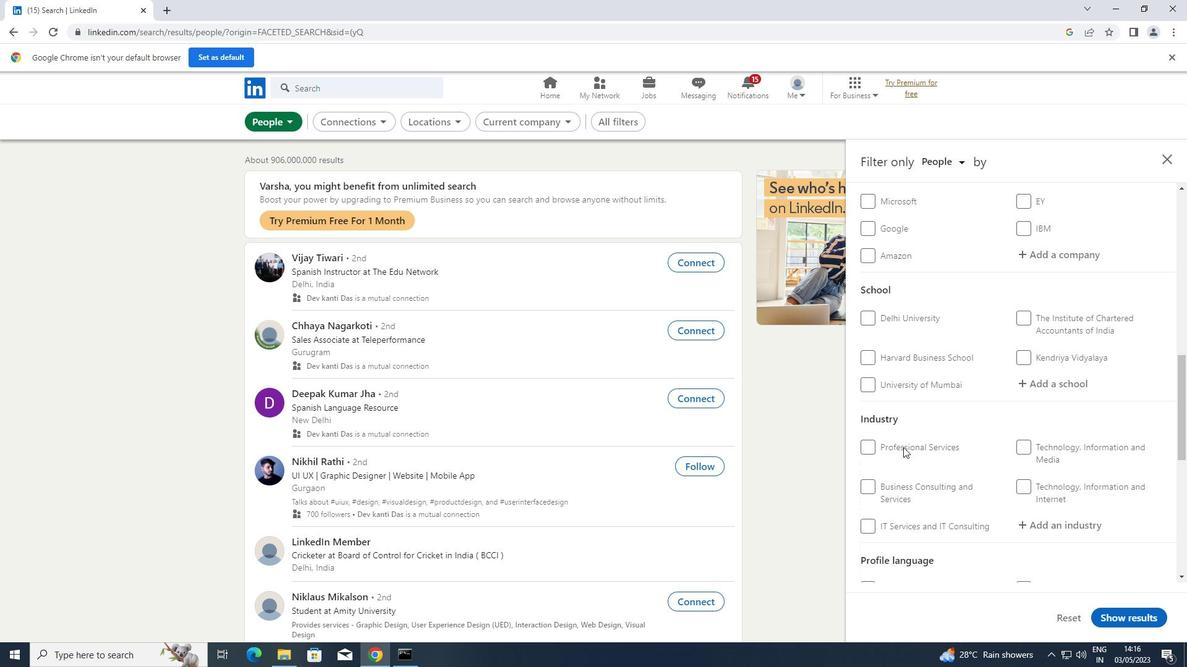 
Action: Mouse scrolled (903, 446) with delta (0, 0)
Screenshot: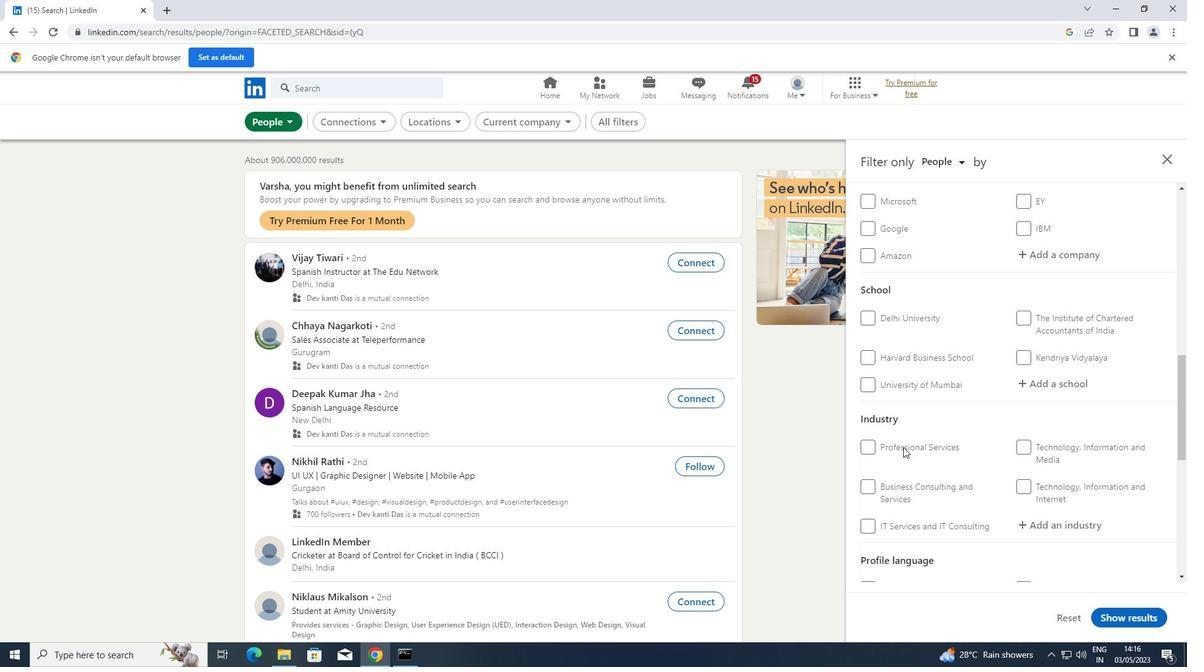 
Action: Mouse scrolled (903, 446) with delta (0, 0)
Screenshot: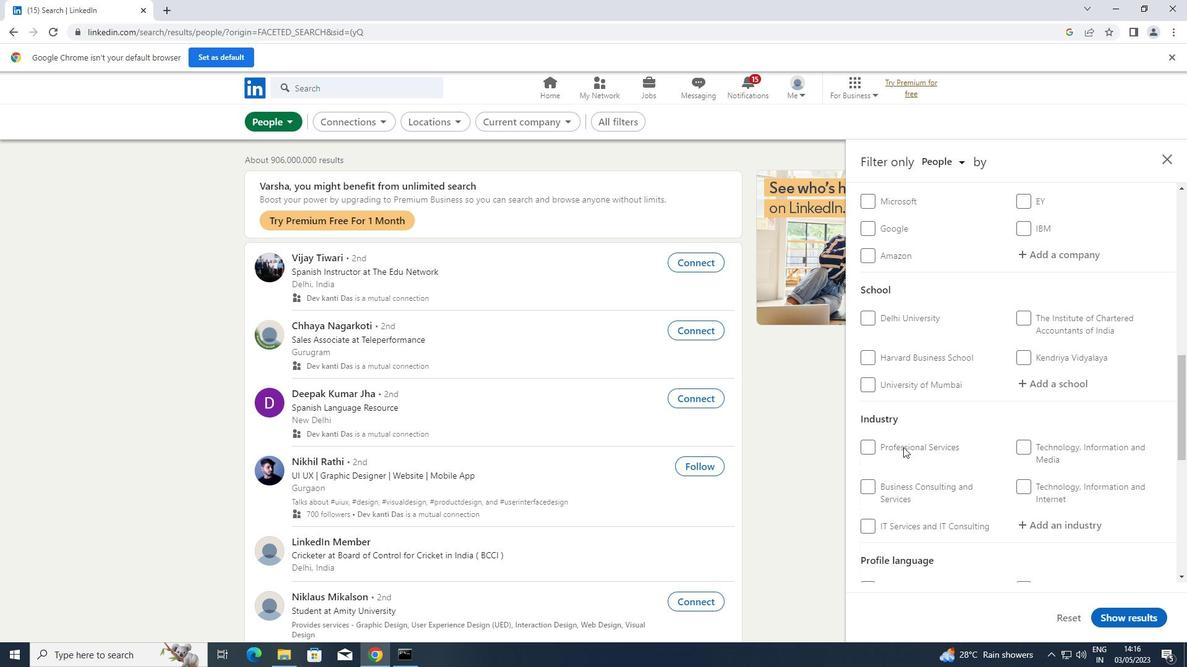 
Action: Mouse moved to (1021, 427)
Screenshot: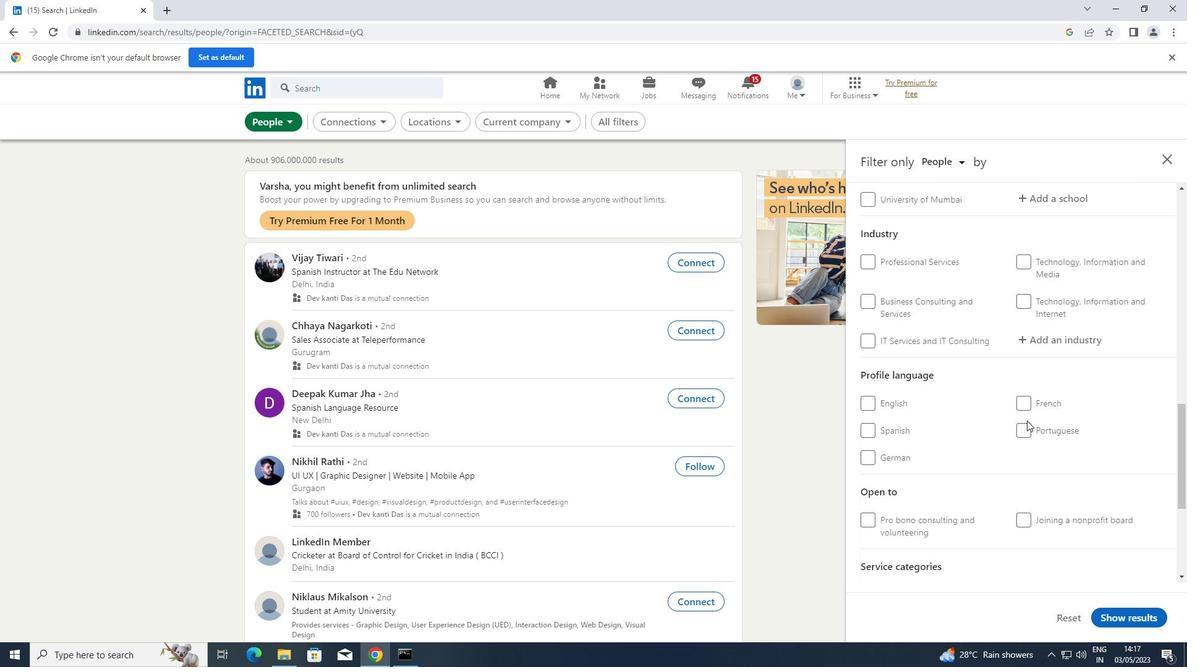 
Action: Mouse pressed left at (1021, 427)
Screenshot: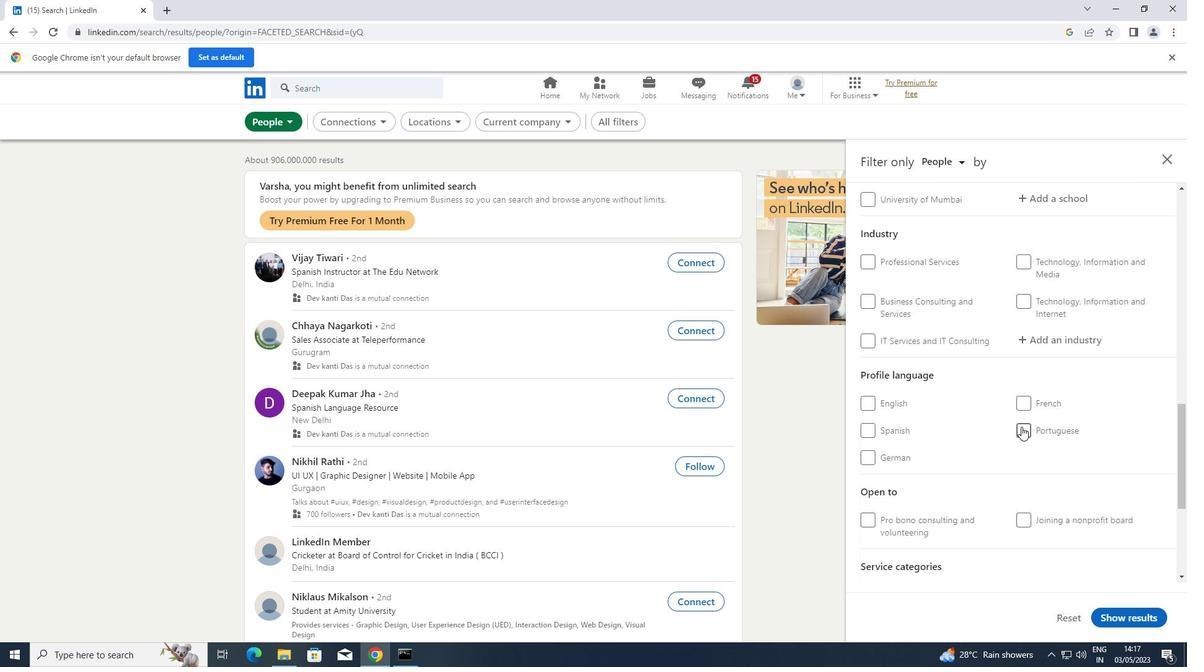 
Action: Mouse moved to (1024, 423)
Screenshot: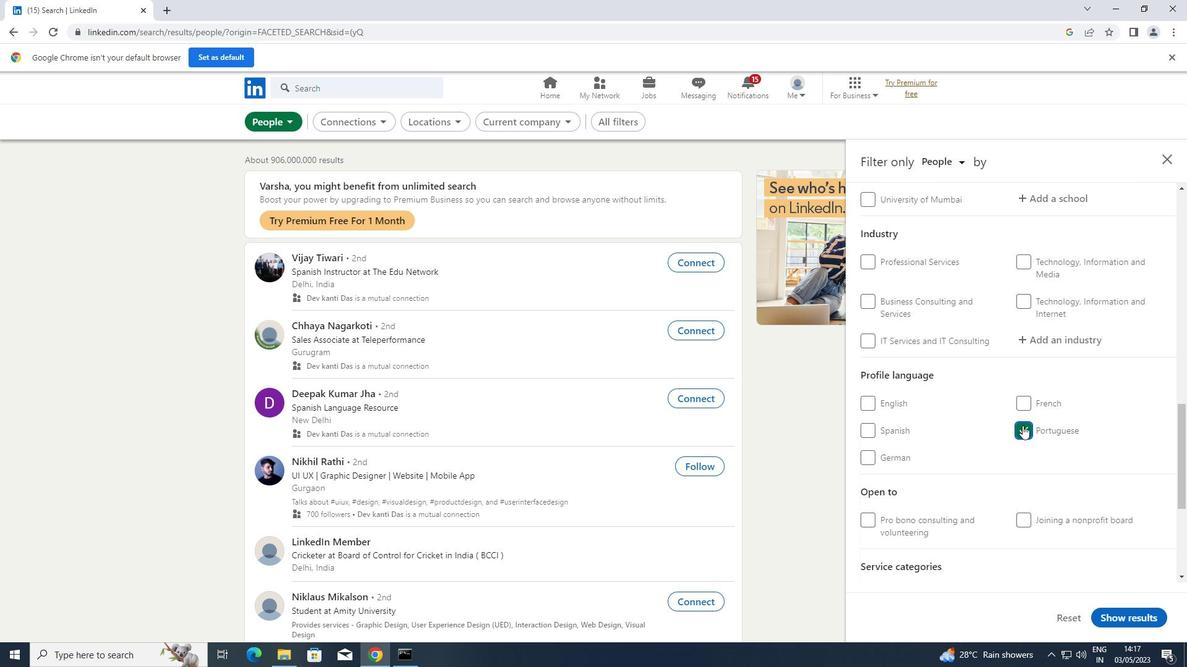 
Action: Mouse scrolled (1024, 424) with delta (0, 0)
Screenshot: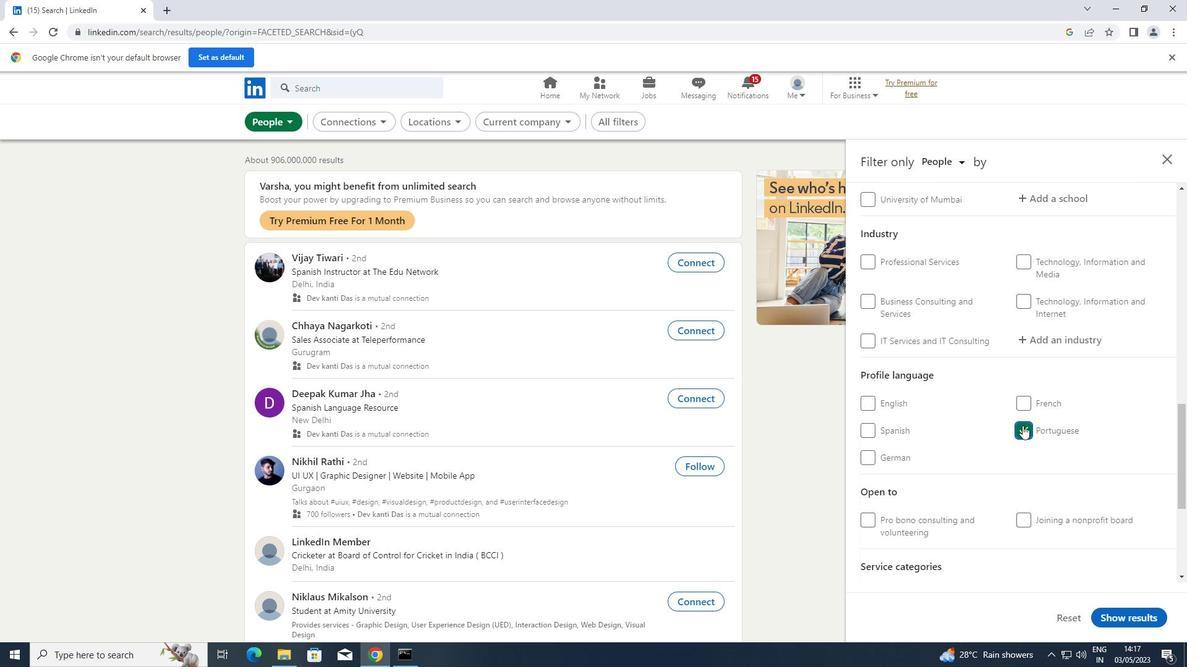 
Action: Mouse scrolled (1024, 424) with delta (0, 0)
Screenshot: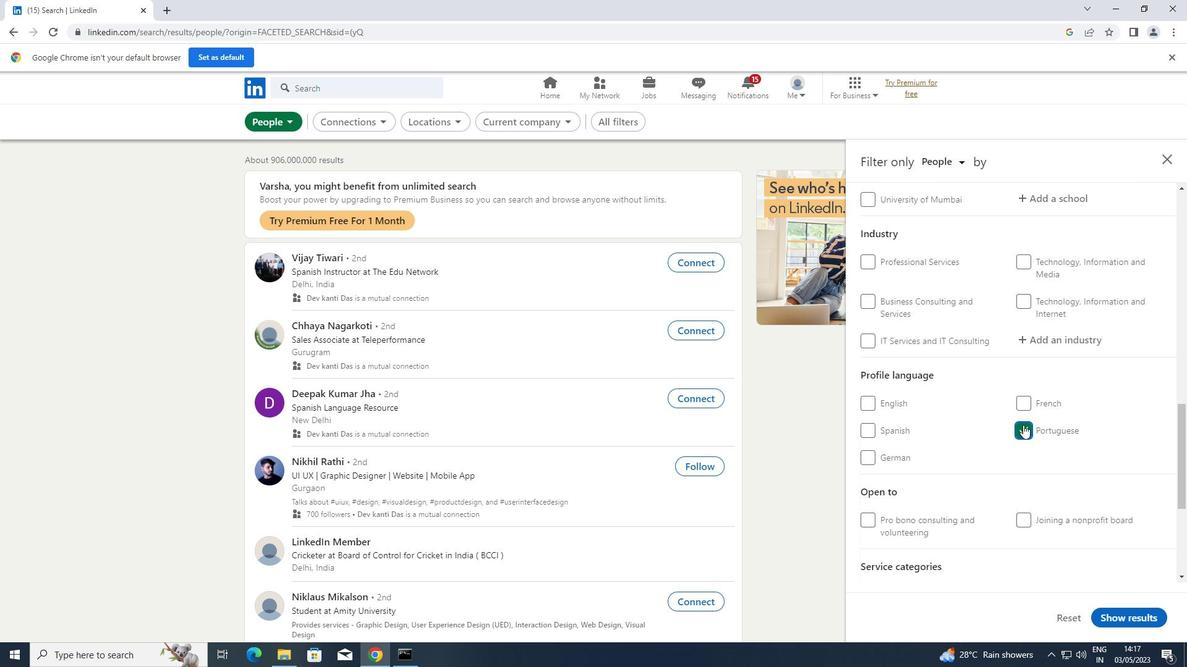 
Action: Mouse scrolled (1024, 424) with delta (0, 0)
Screenshot: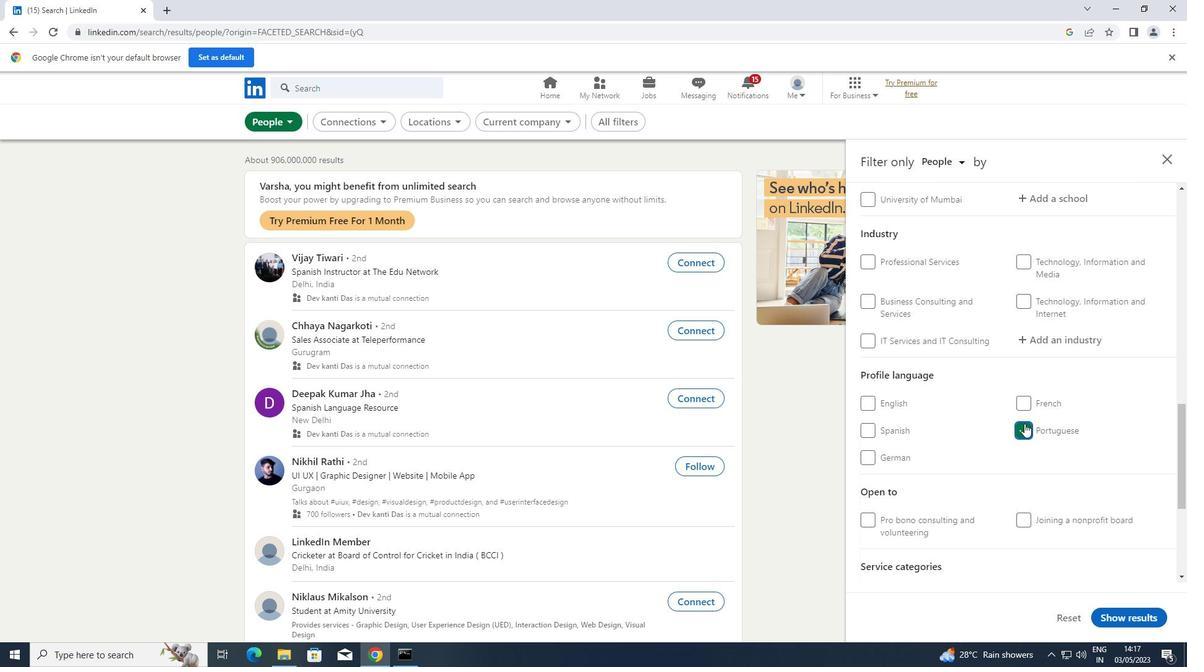 
Action: Mouse scrolled (1024, 422) with delta (0, 0)
Screenshot: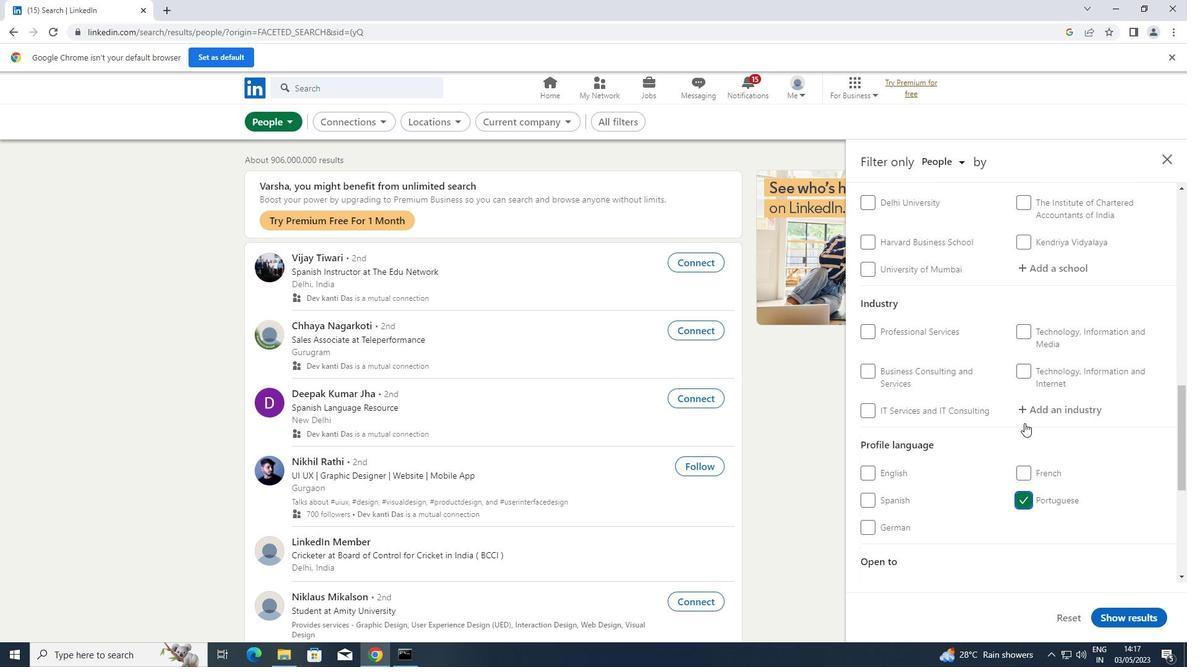 
Action: Mouse scrolled (1024, 424) with delta (0, 0)
Screenshot: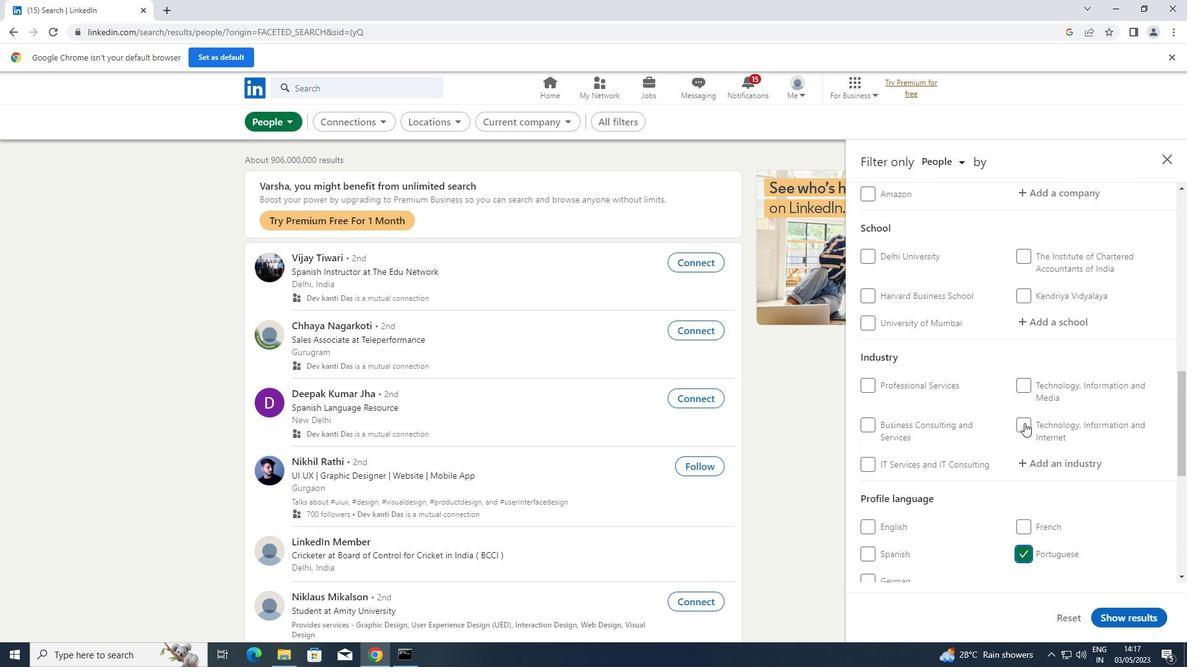 
Action: Mouse scrolled (1024, 424) with delta (0, 0)
Screenshot: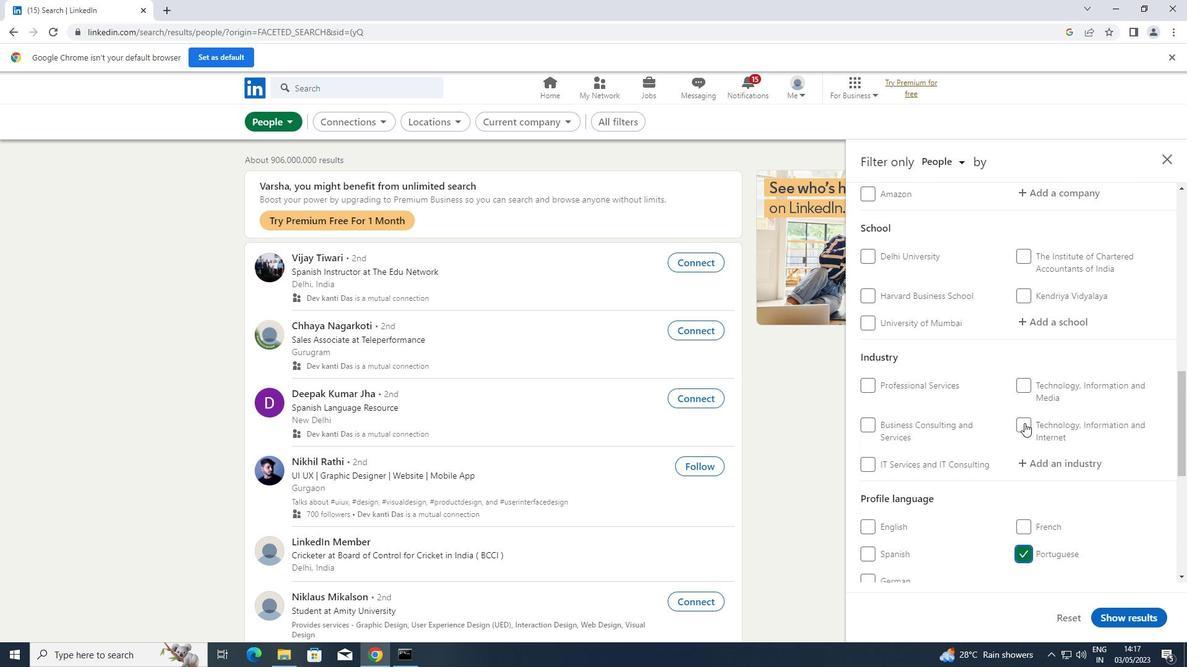
Action: Mouse scrolled (1024, 424) with delta (0, 0)
Screenshot: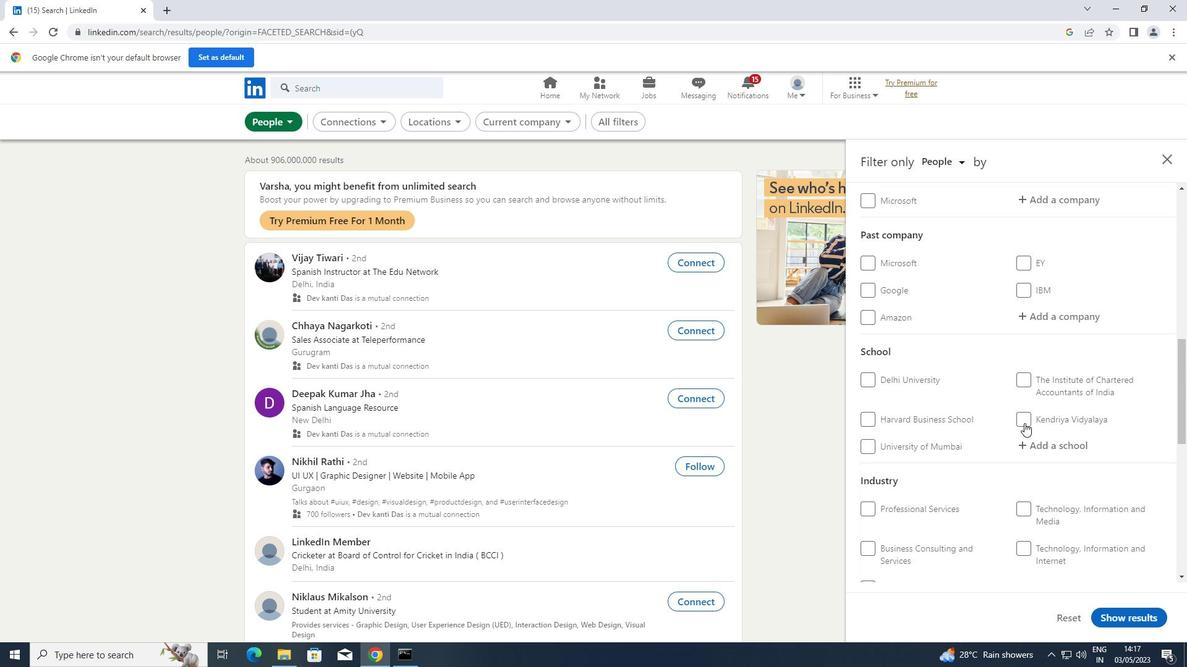
Action: Mouse scrolled (1024, 424) with delta (0, 0)
Screenshot: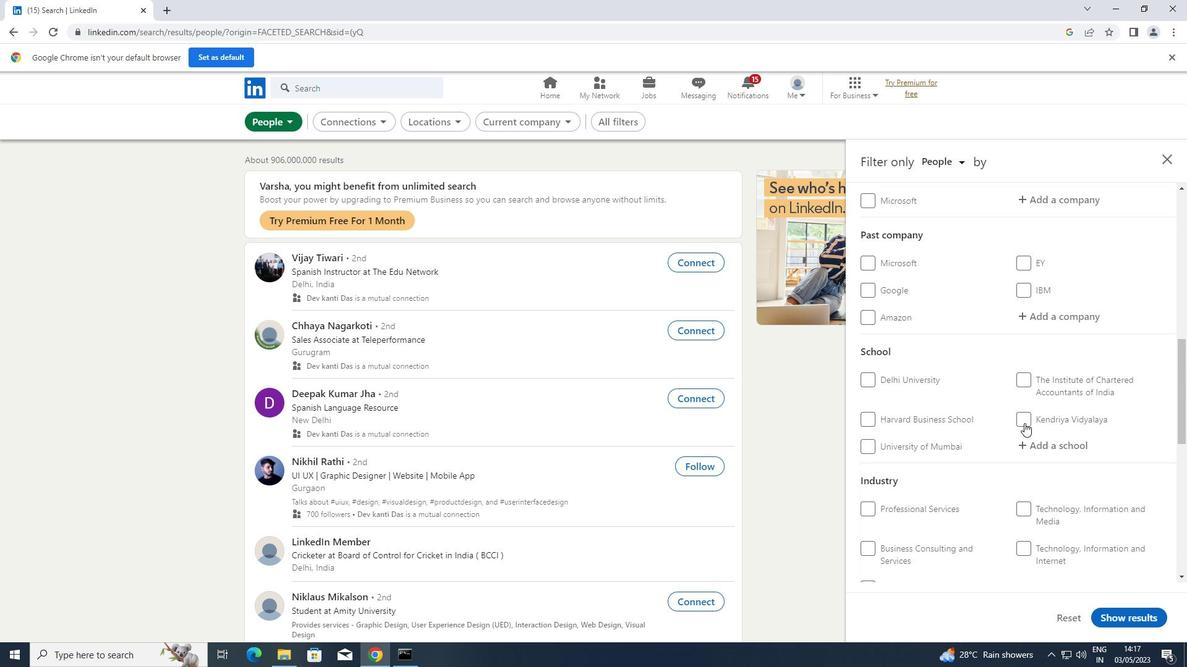 
Action: Mouse scrolled (1024, 424) with delta (0, 0)
Screenshot: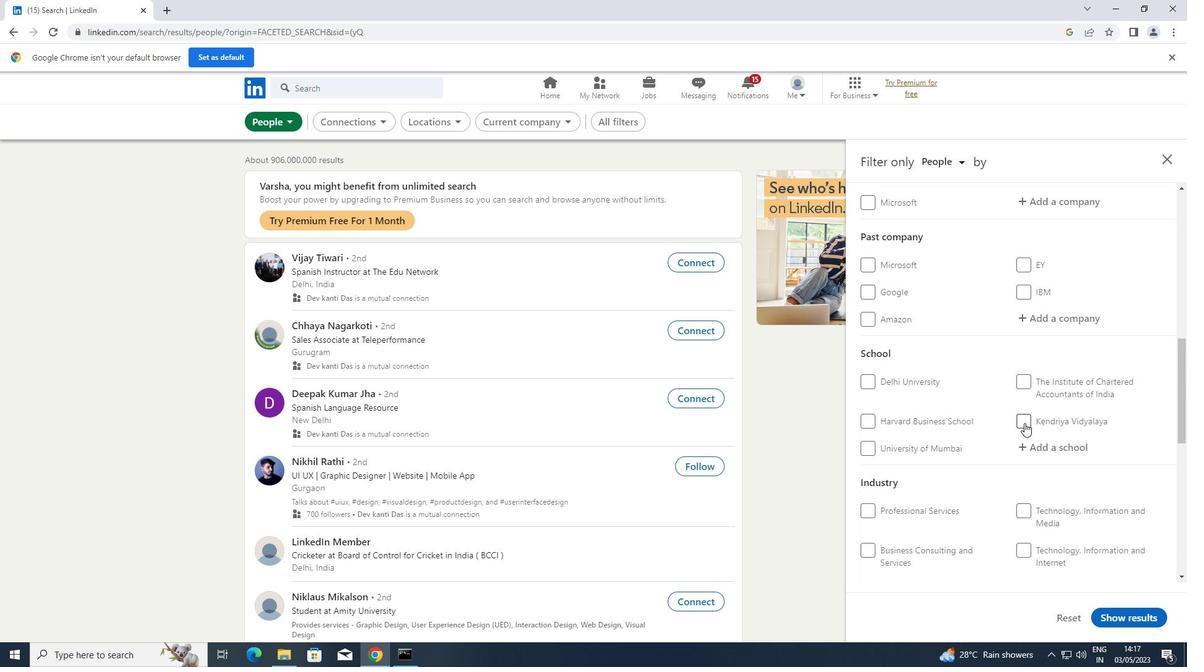 
Action: Mouse moved to (1075, 387)
Screenshot: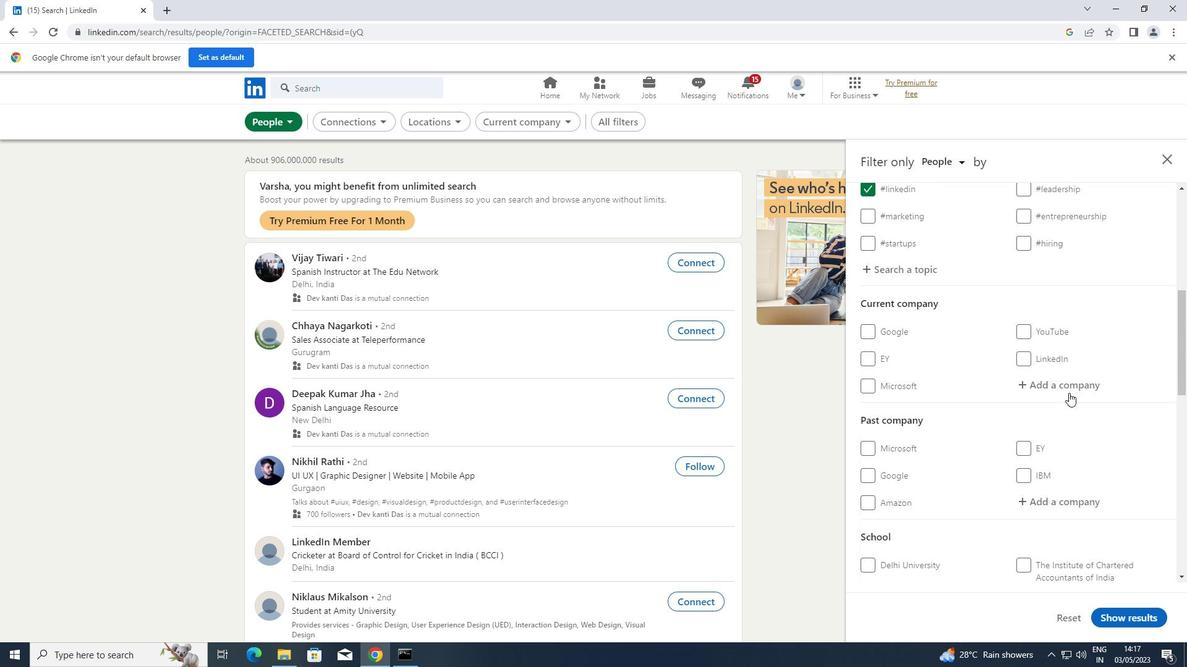 
Action: Mouse pressed left at (1075, 387)
Screenshot: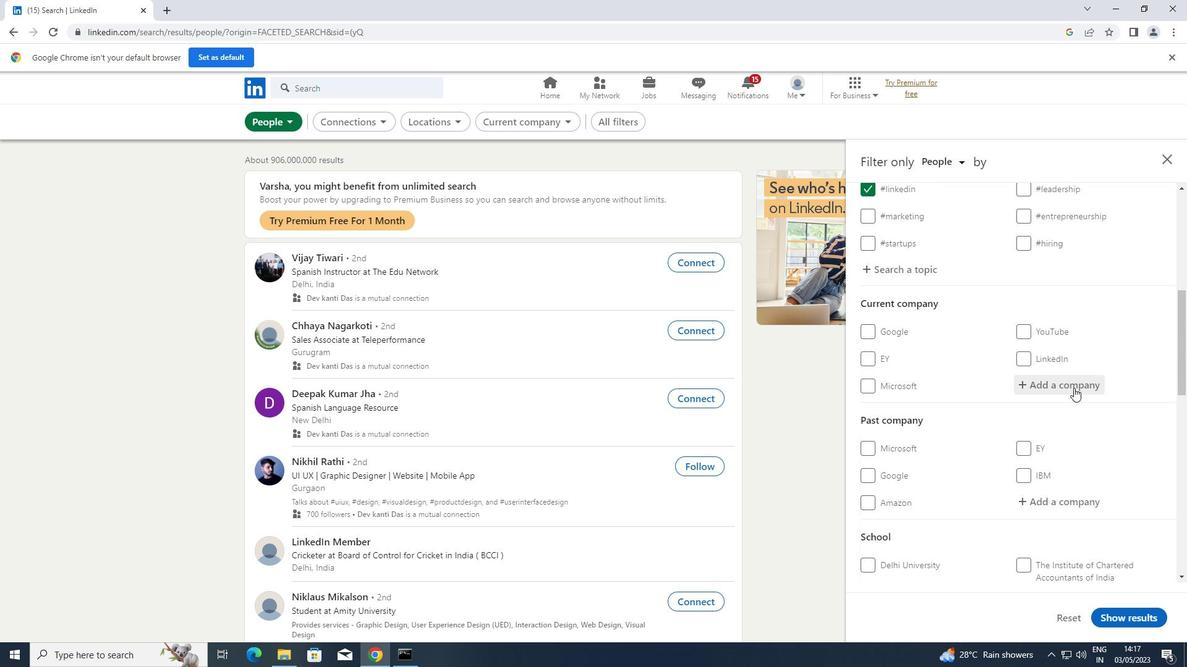 
Action: Key pressed <Key.shift>GP<Key.space><Key.shift>STR
Screenshot: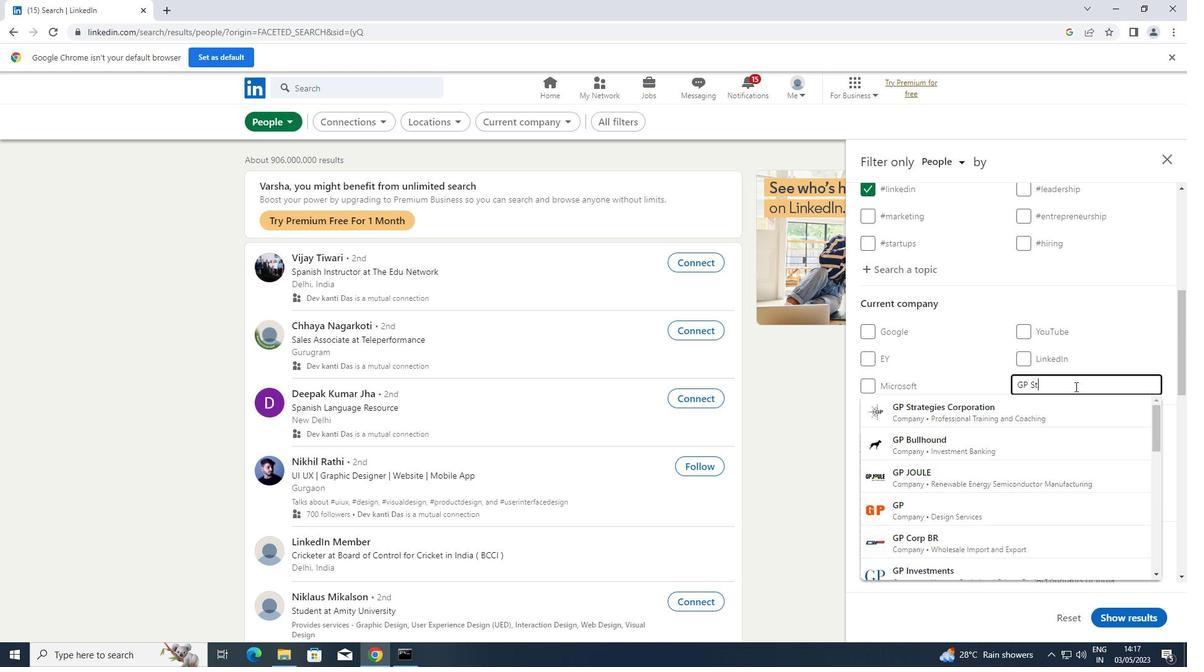 
Action: Mouse moved to (1028, 414)
Screenshot: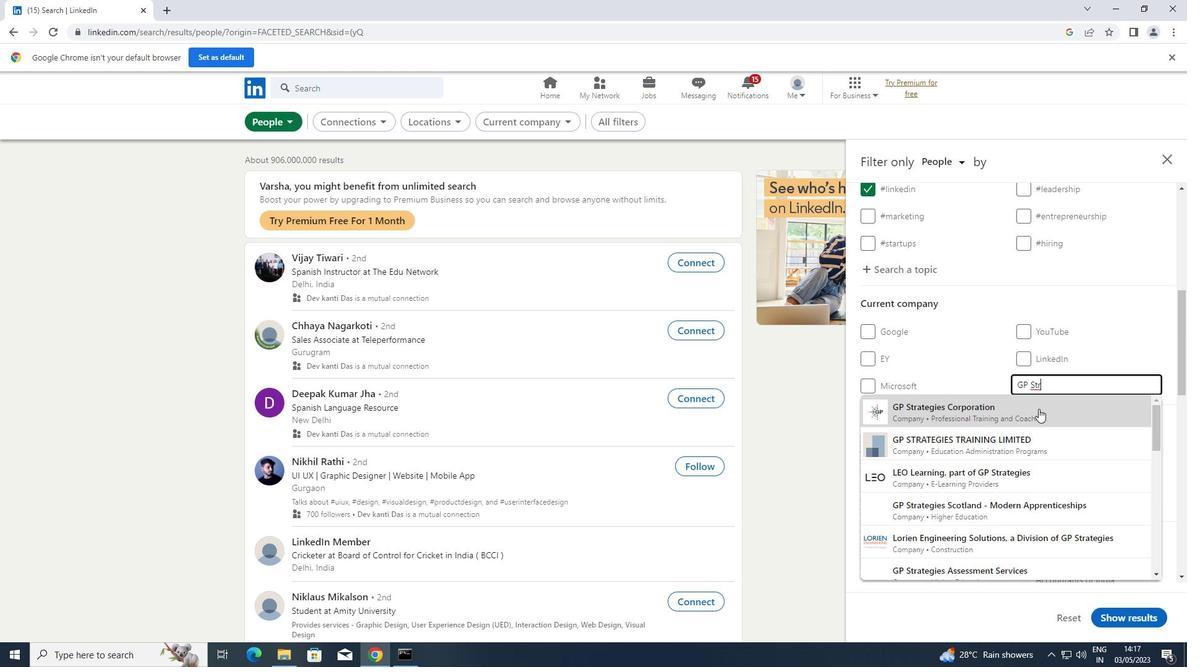 
Action: Mouse pressed left at (1028, 414)
Screenshot: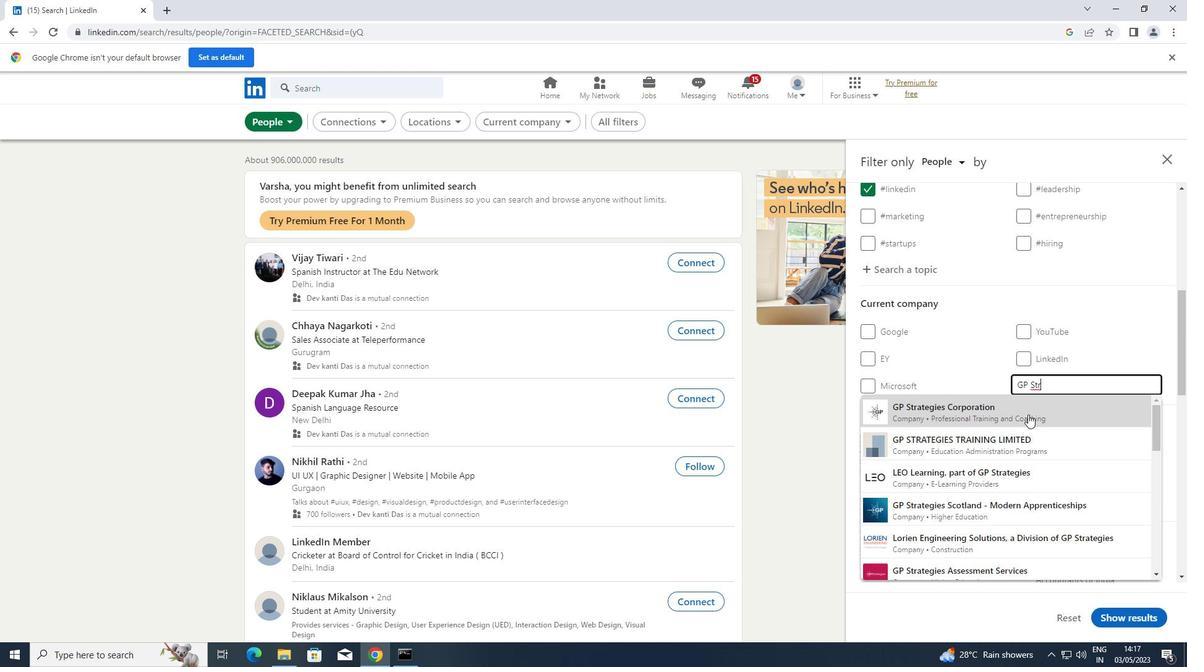 
Action: Mouse scrolled (1028, 414) with delta (0, 0)
Screenshot: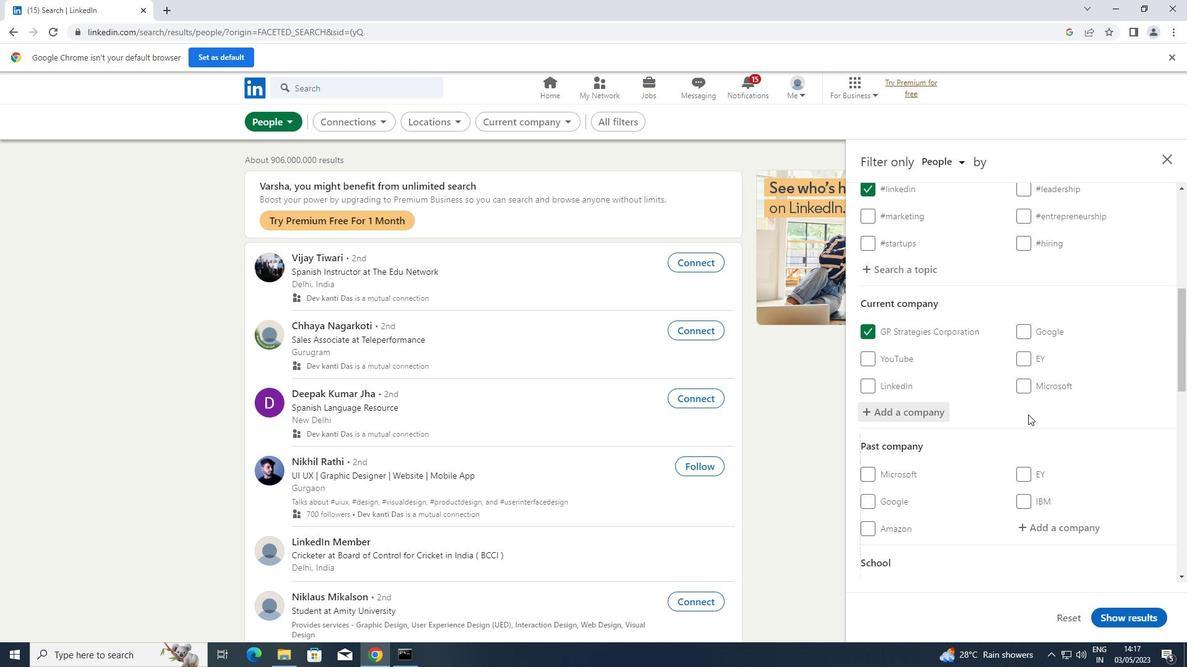
Action: Mouse scrolled (1028, 414) with delta (0, 0)
Screenshot: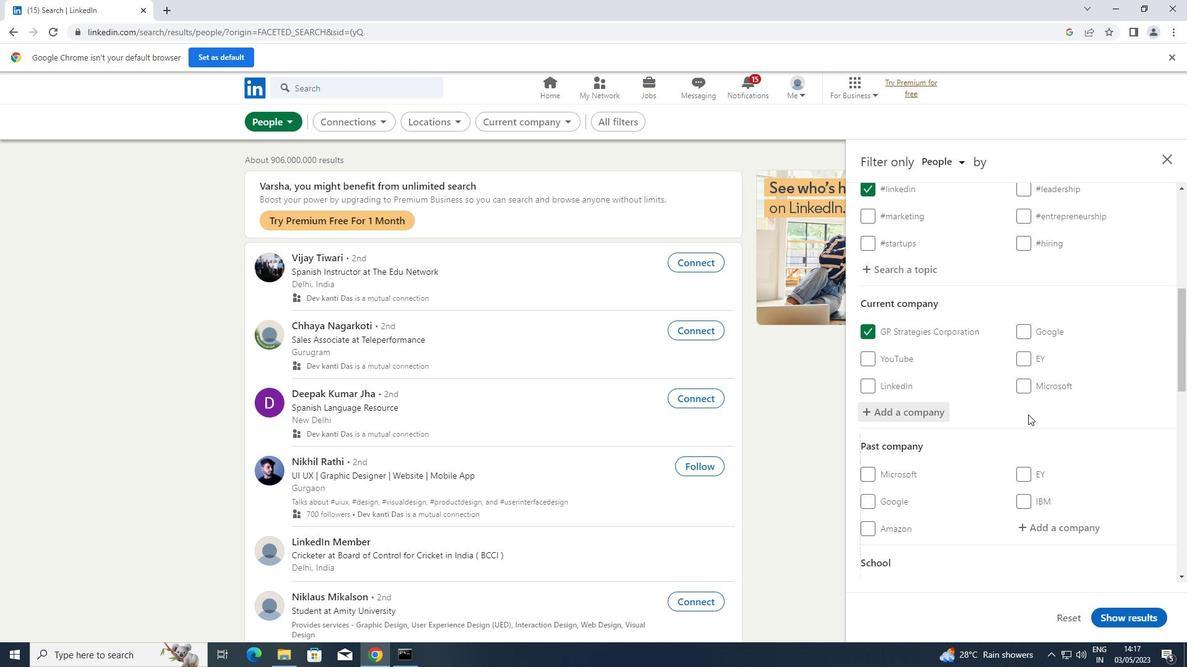 
Action: Mouse scrolled (1028, 414) with delta (0, 0)
Screenshot: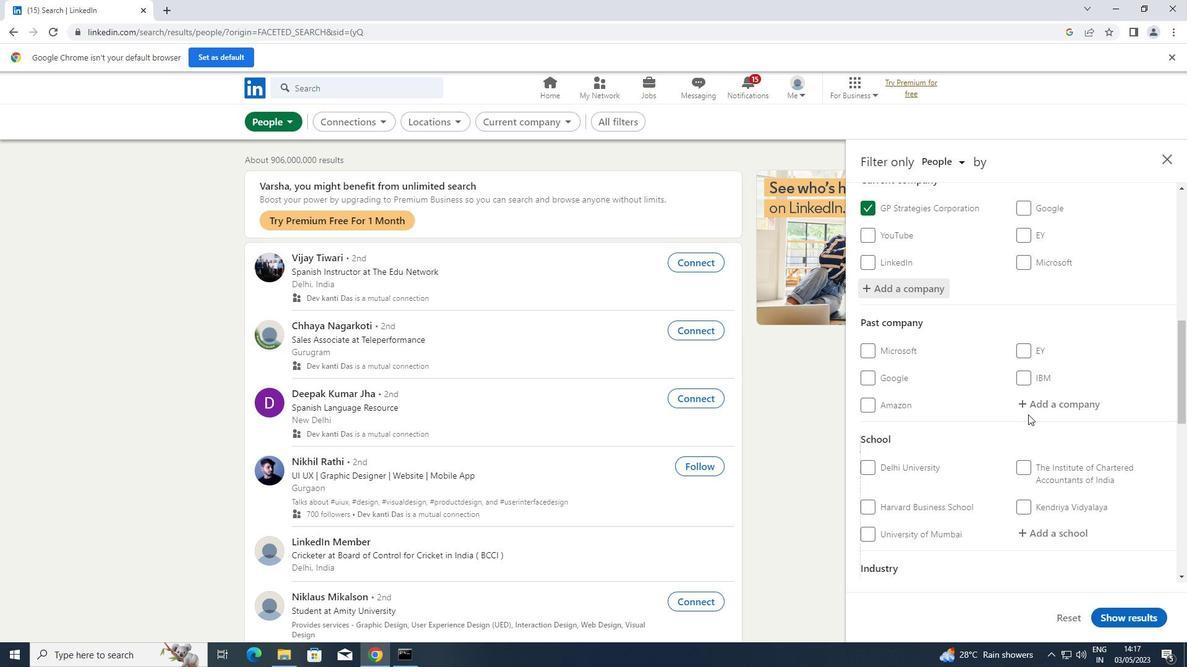 
Action: Mouse scrolled (1028, 414) with delta (0, 0)
Screenshot: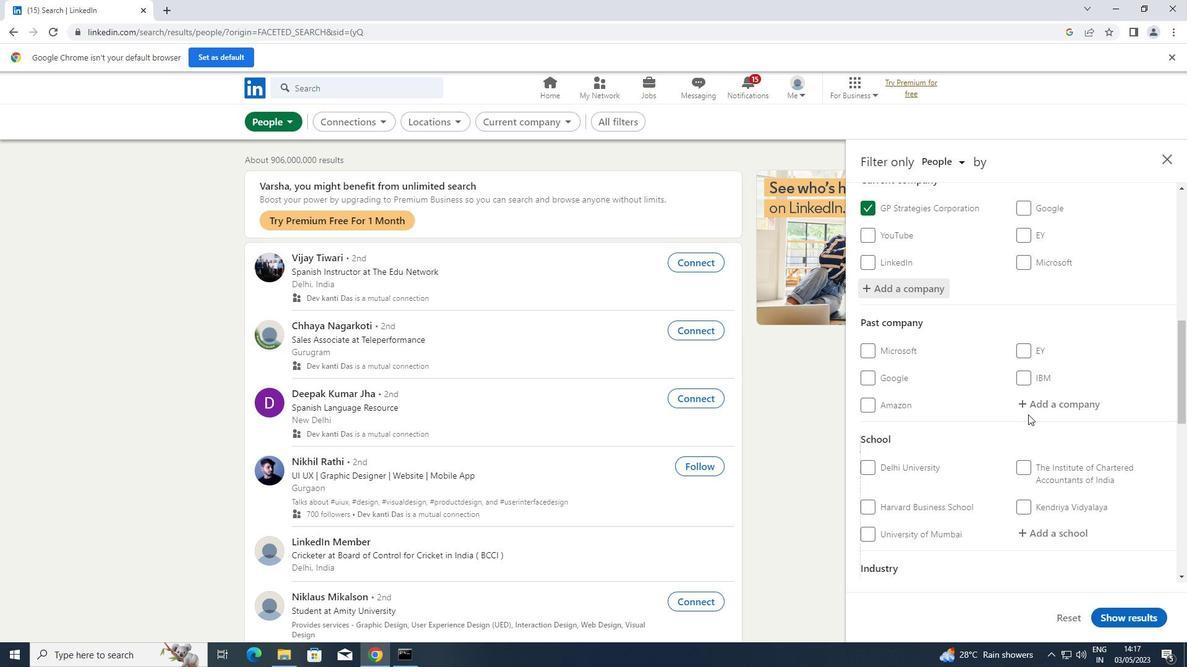 
Action: Mouse pressed left at (1028, 414)
Screenshot: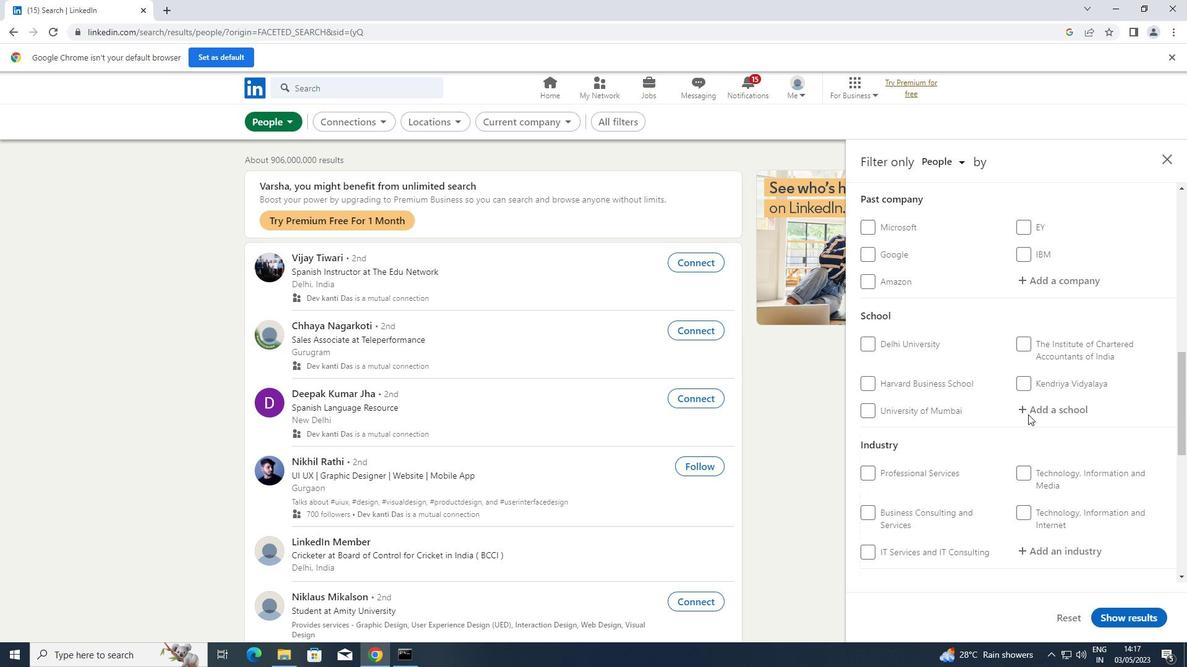
Action: Key pressed <Key.shift>NARSEE
Screenshot: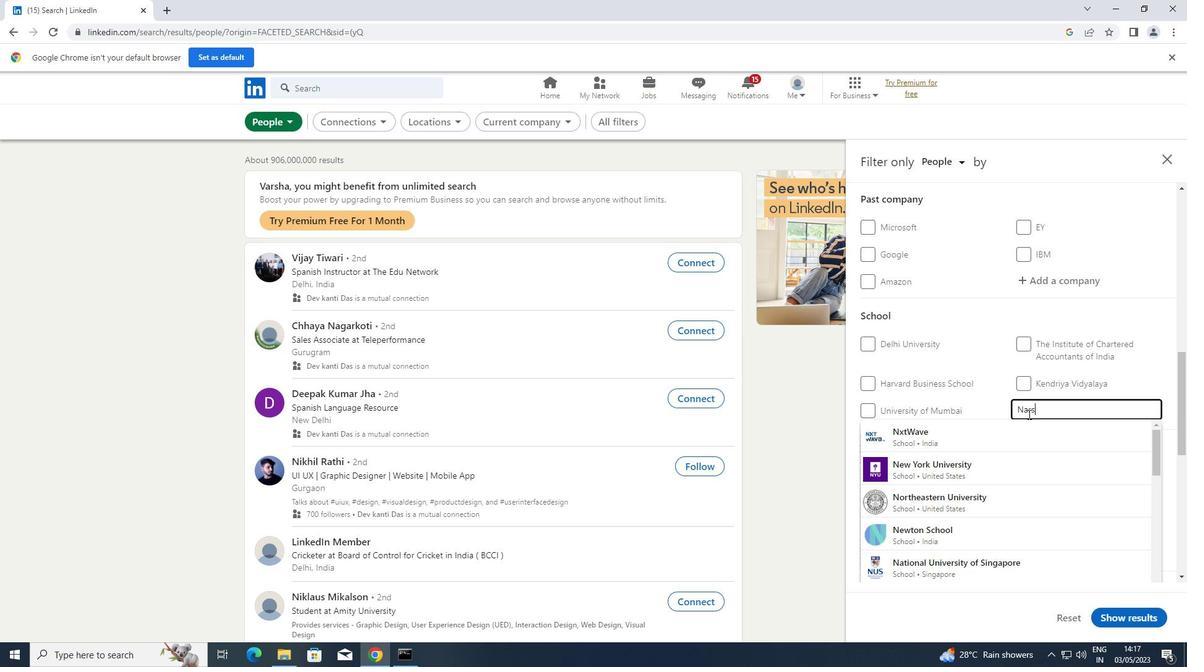 
Action: Mouse moved to (974, 482)
Screenshot: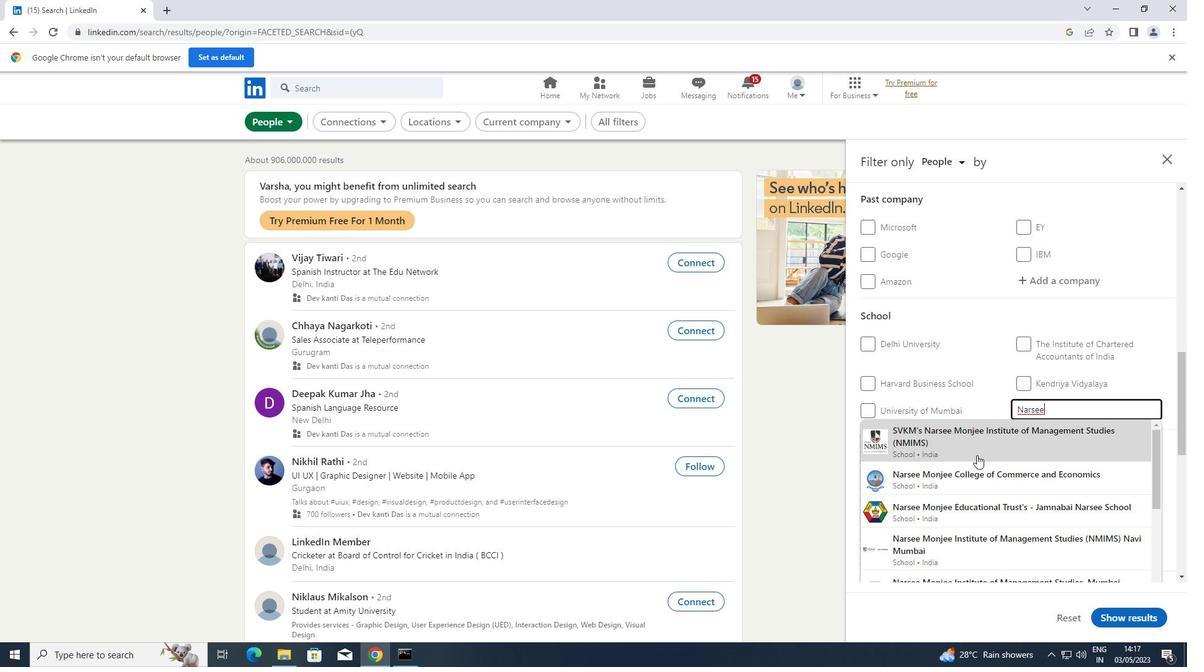 
Action: Mouse pressed left at (974, 482)
Screenshot: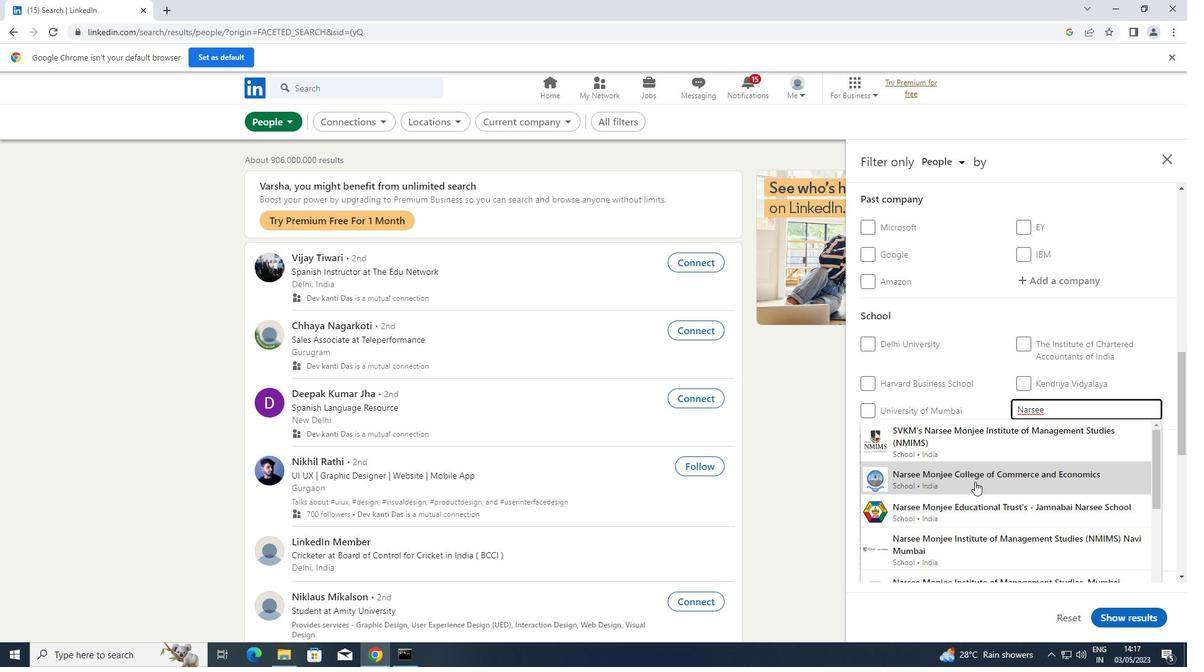 
Action: Mouse moved to (993, 470)
Screenshot: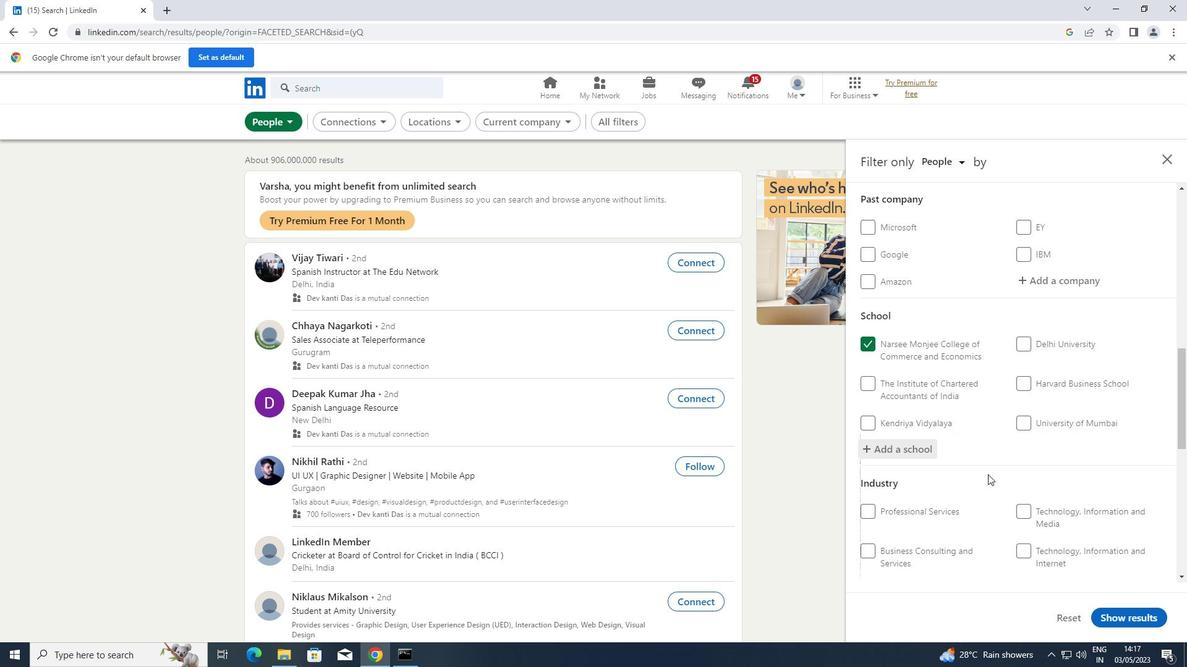 
Action: Mouse scrolled (993, 469) with delta (0, 0)
Screenshot: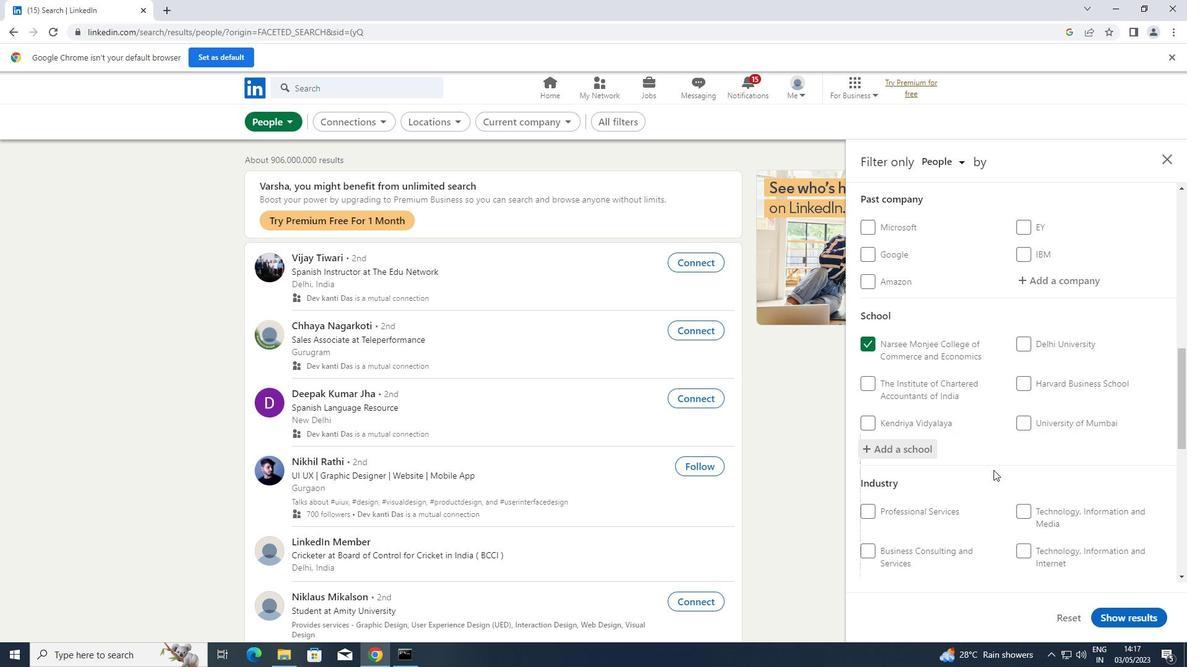 
Action: Mouse scrolled (993, 469) with delta (0, 0)
Screenshot: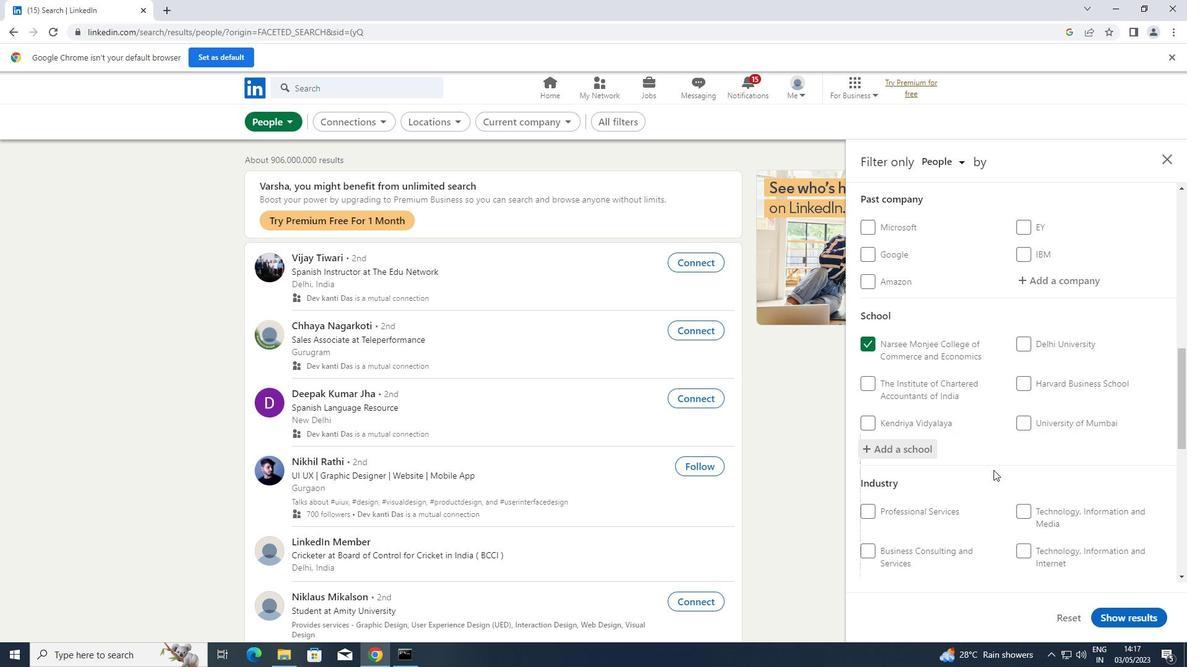 
Action: Mouse moved to (994, 469)
Screenshot: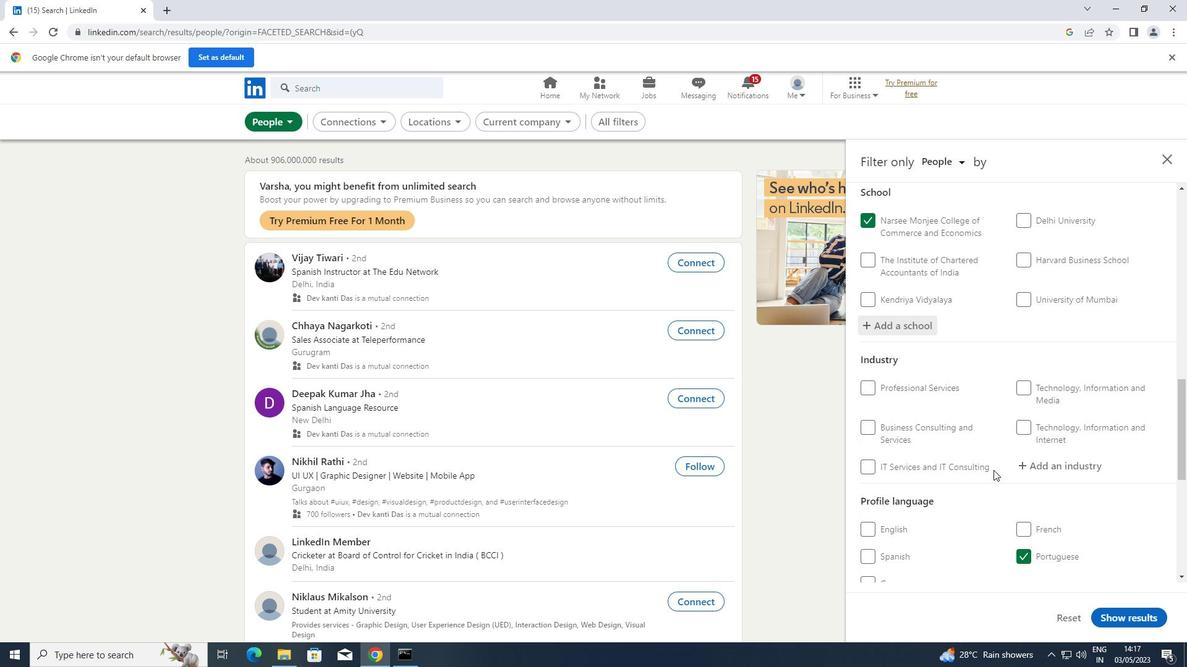 
Action: Mouse scrolled (994, 469) with delta (0, 0)
Screenshot: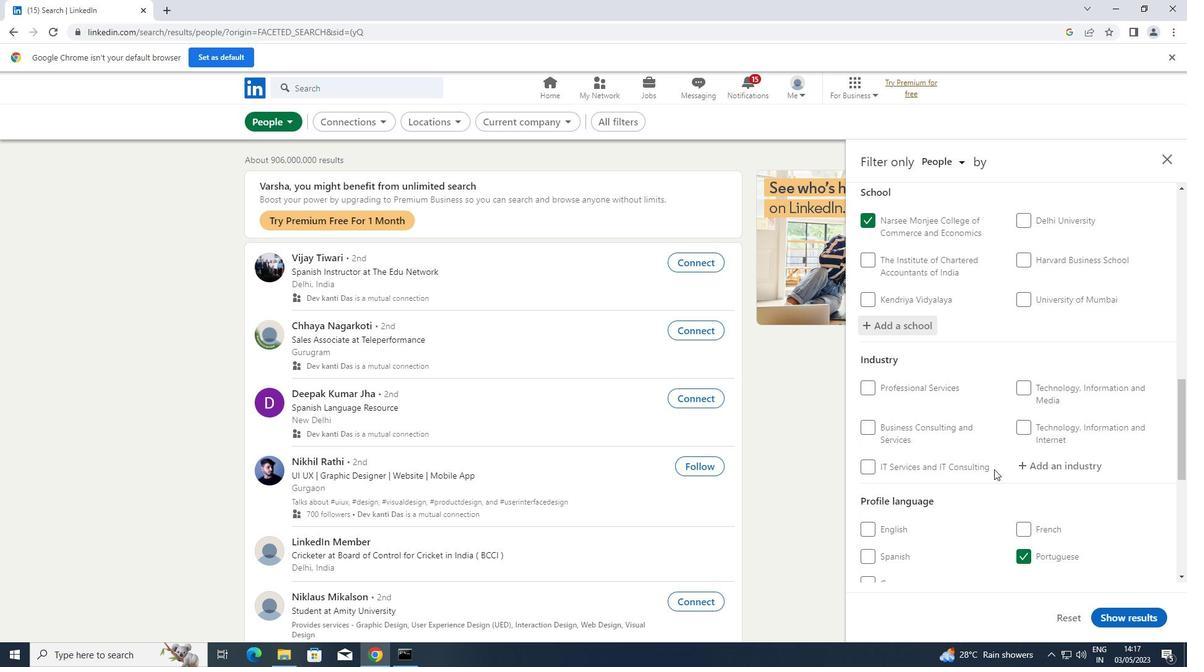
Action: Mouse moved to (1044, 402)
Screenshot: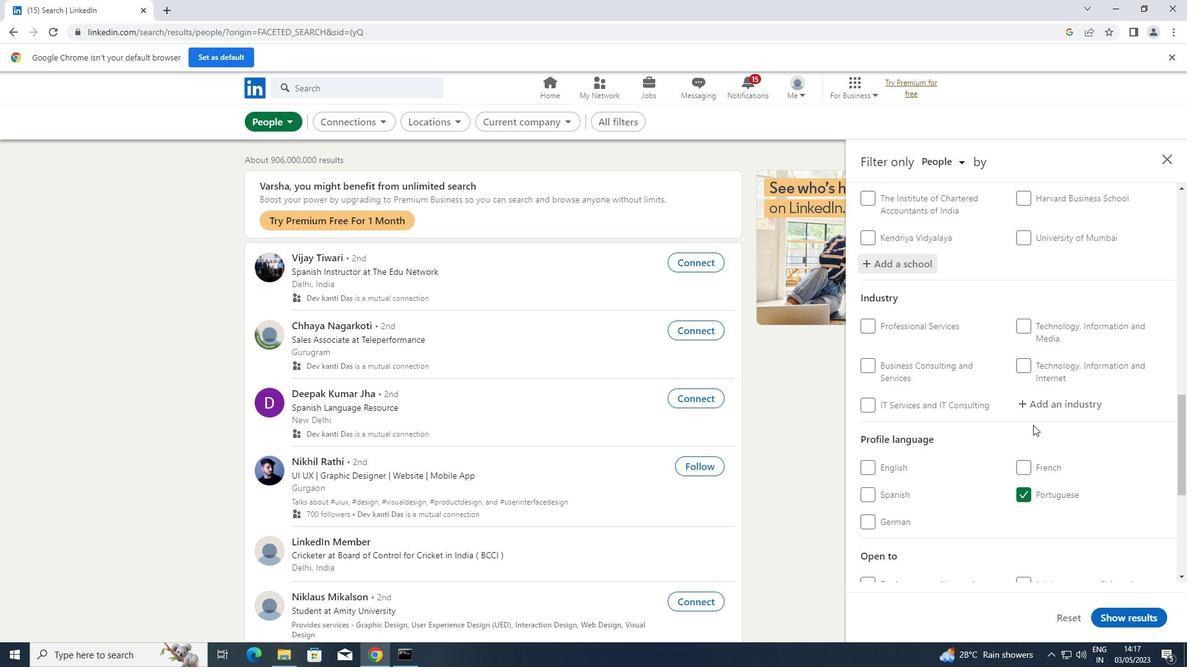 
Action: Mouse pressed left at (1044, 402)
Screenshot: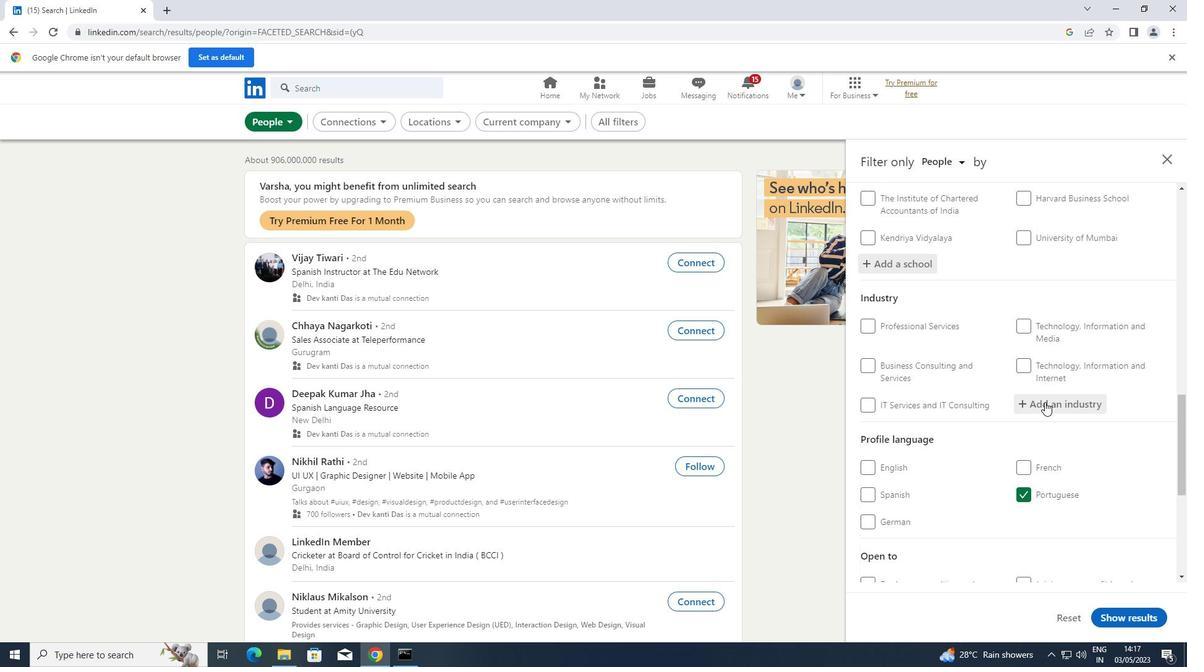 
Action: Key pressed <Key.shift>SECRETERIALS<Key.space><Key.shift>SCHOOLS
Screenshot: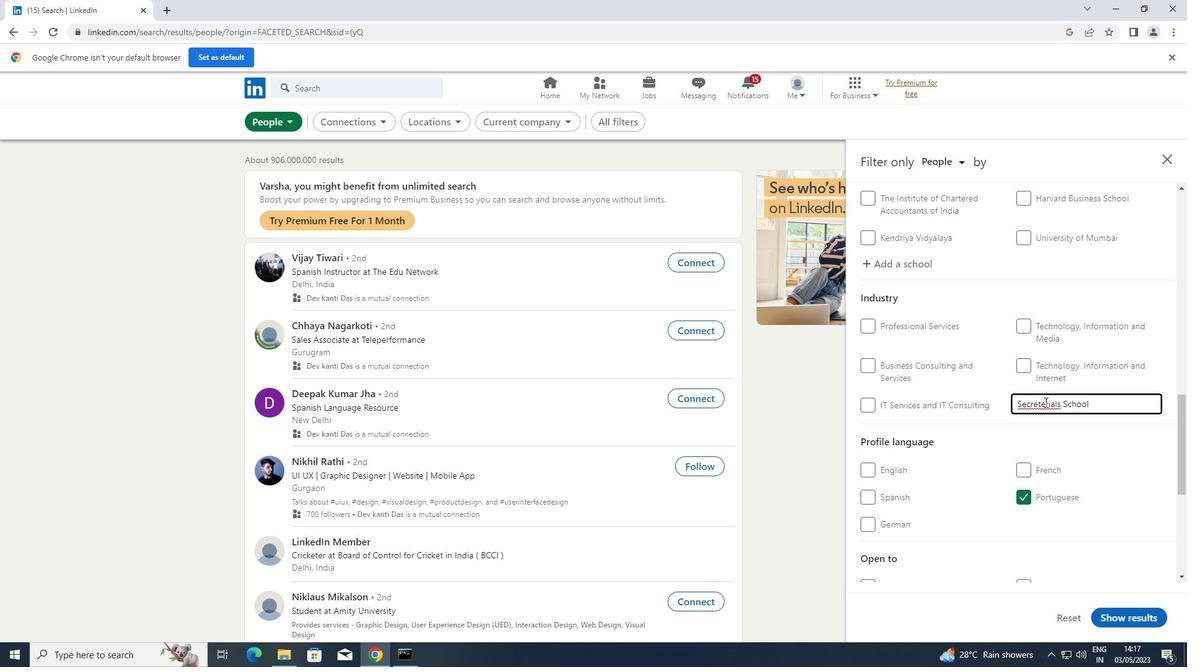 
Action: Mouse moved to (1049, 401)
Screenshot: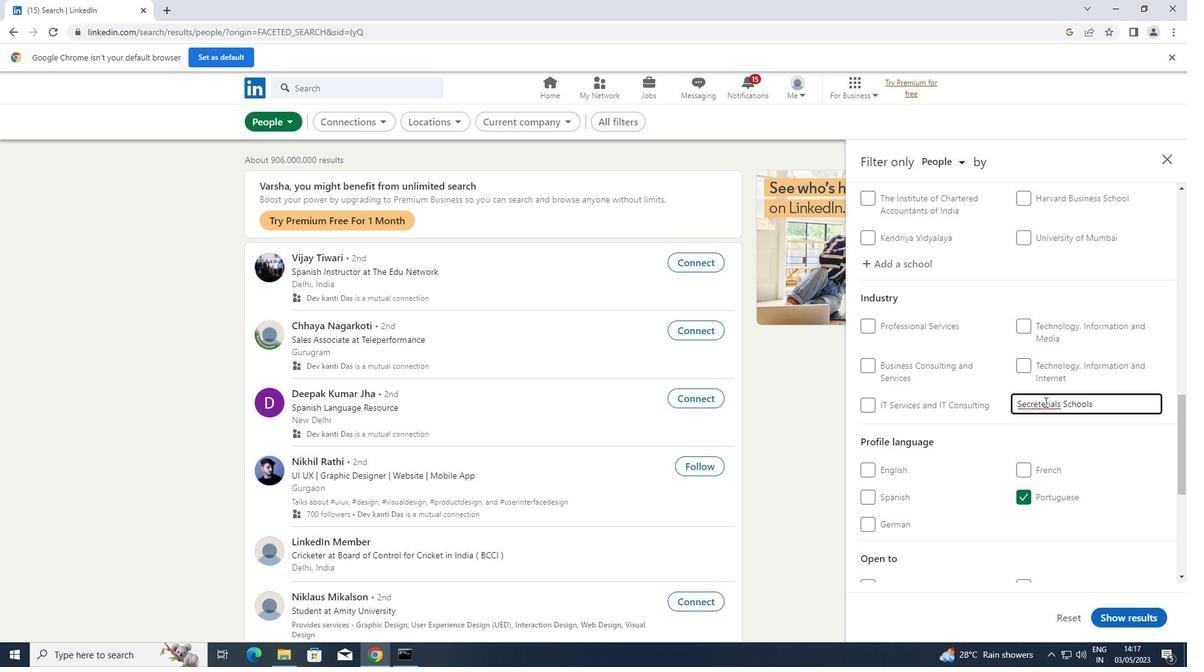 
Action: Mouse scrolled (1049, 401) with delta (0, 0)
Screenshot: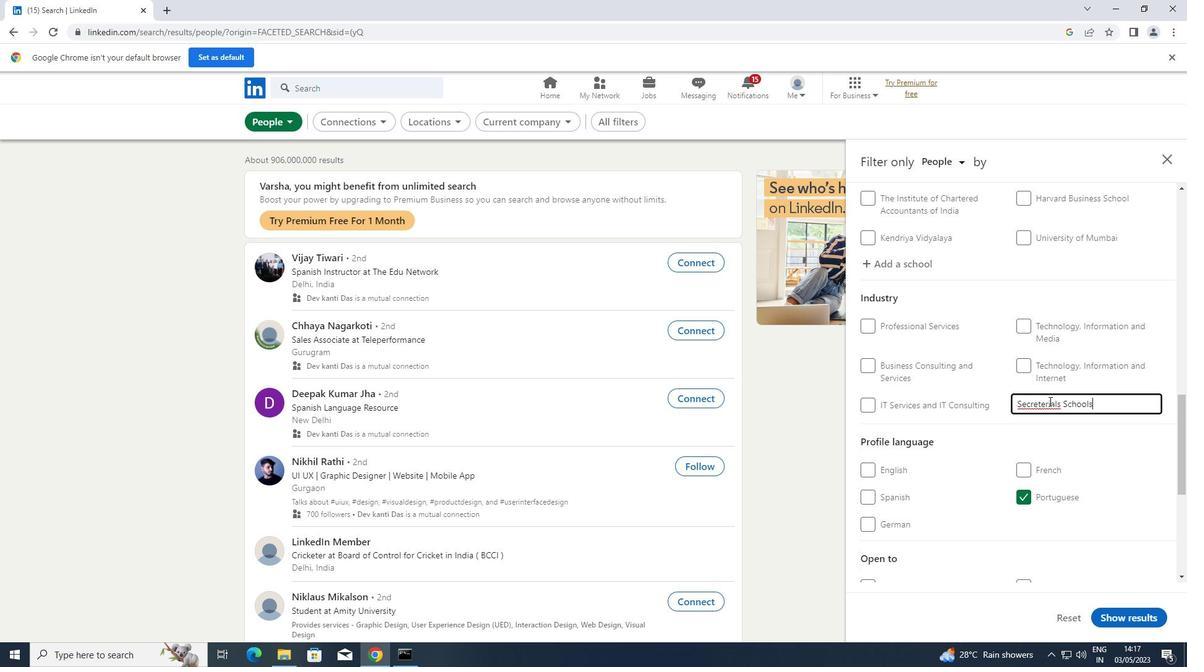 
Action: Mouse scrolled (1049, 401) with delta (0, 0)
Screenshot: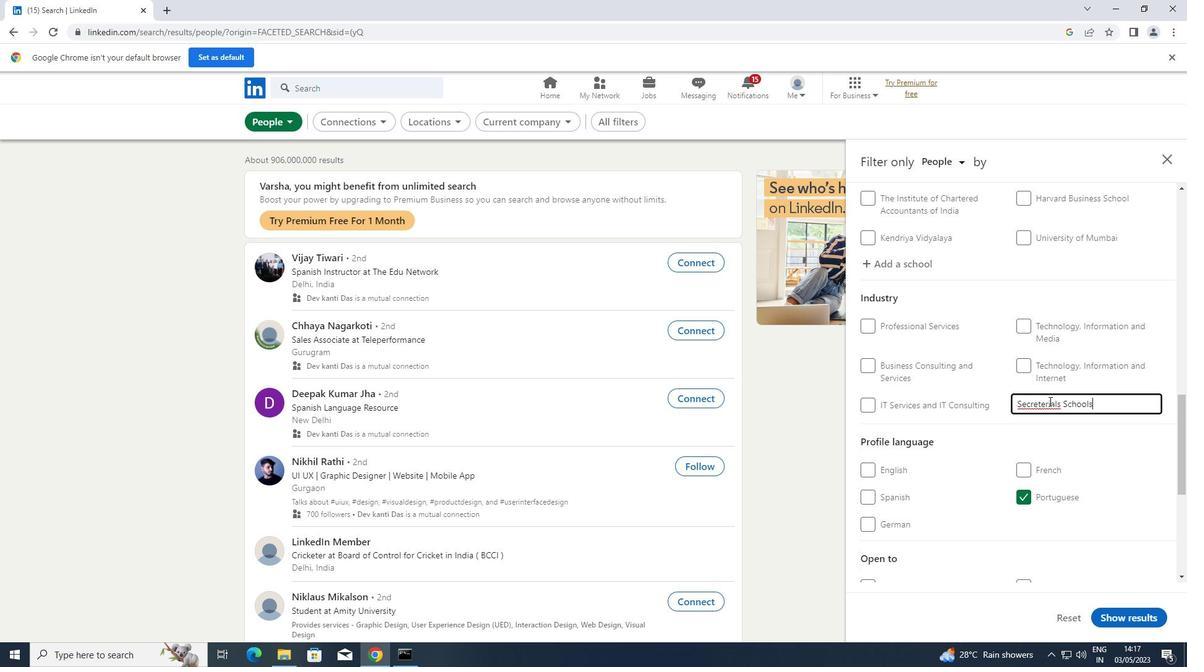 
Action: Mouse scrolled (1049, 401) with delta (0, 0)
Screenshot: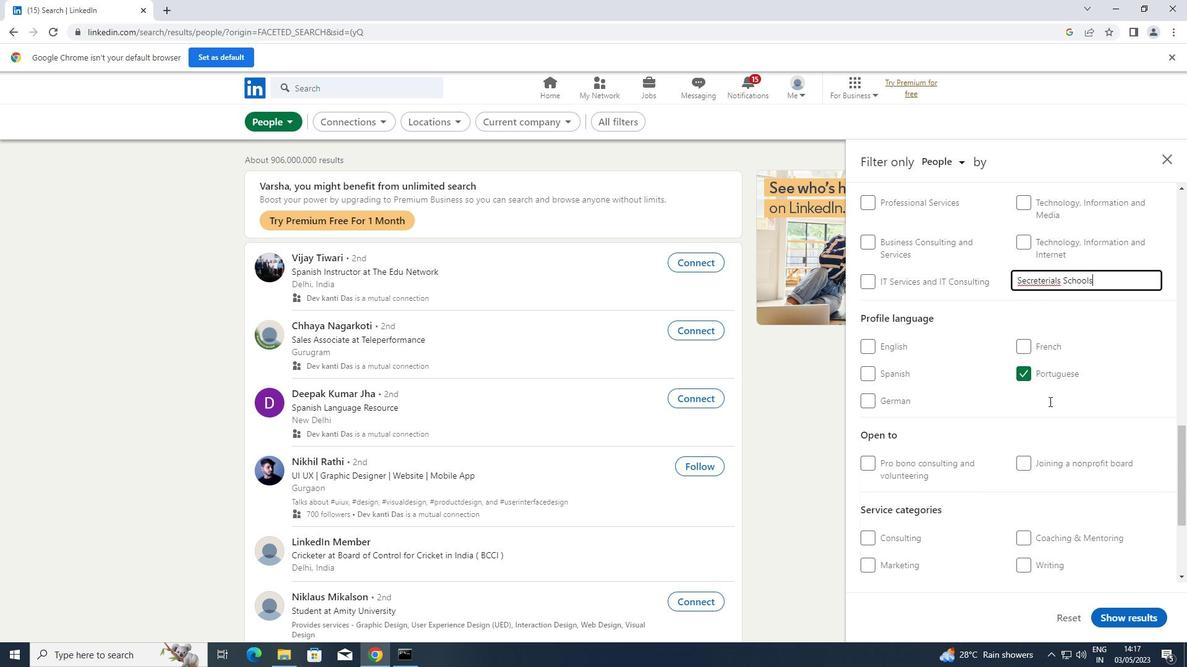 
Action: Mouse scrolled (1049, 401) with delta (0, 0)
Screenshot: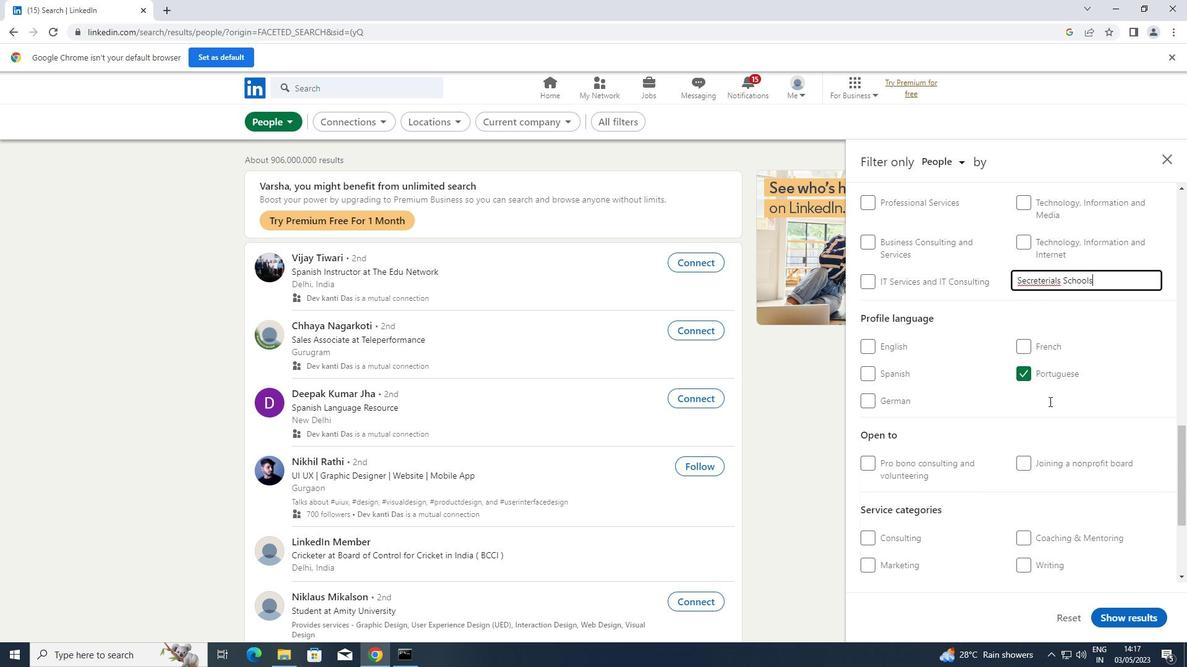 
Action: Mouse moved to (1050, 401)
Screenshot: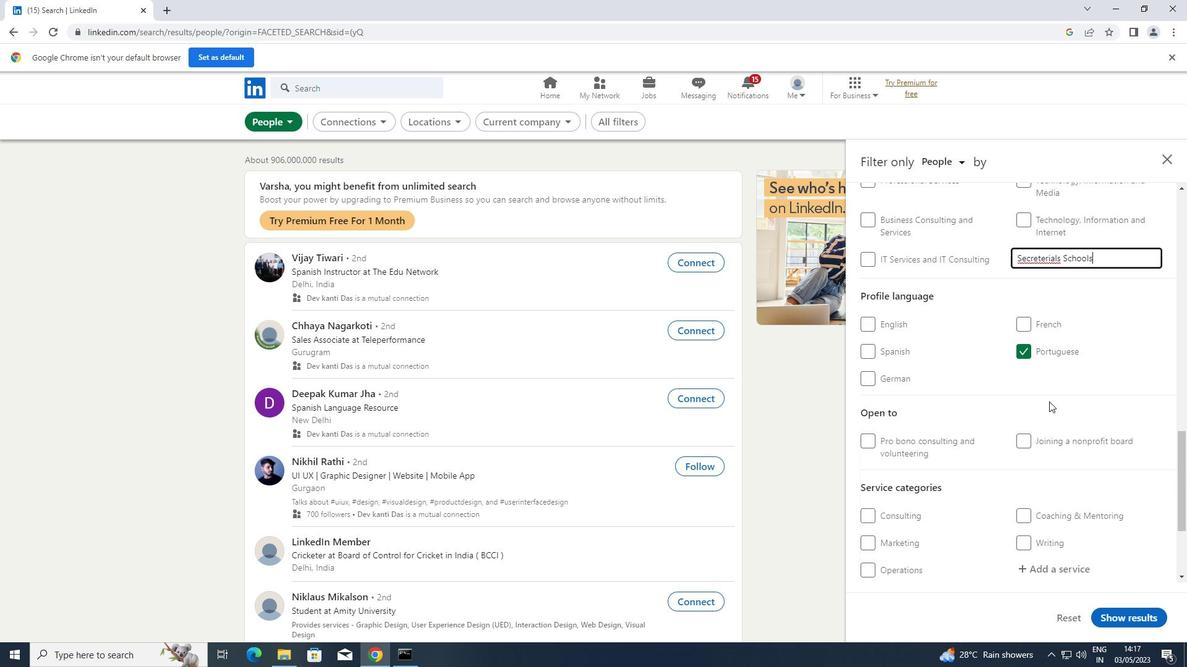 
Action: Mouse scrolled (1050, 401) with delta (0, 0)
Screenshot: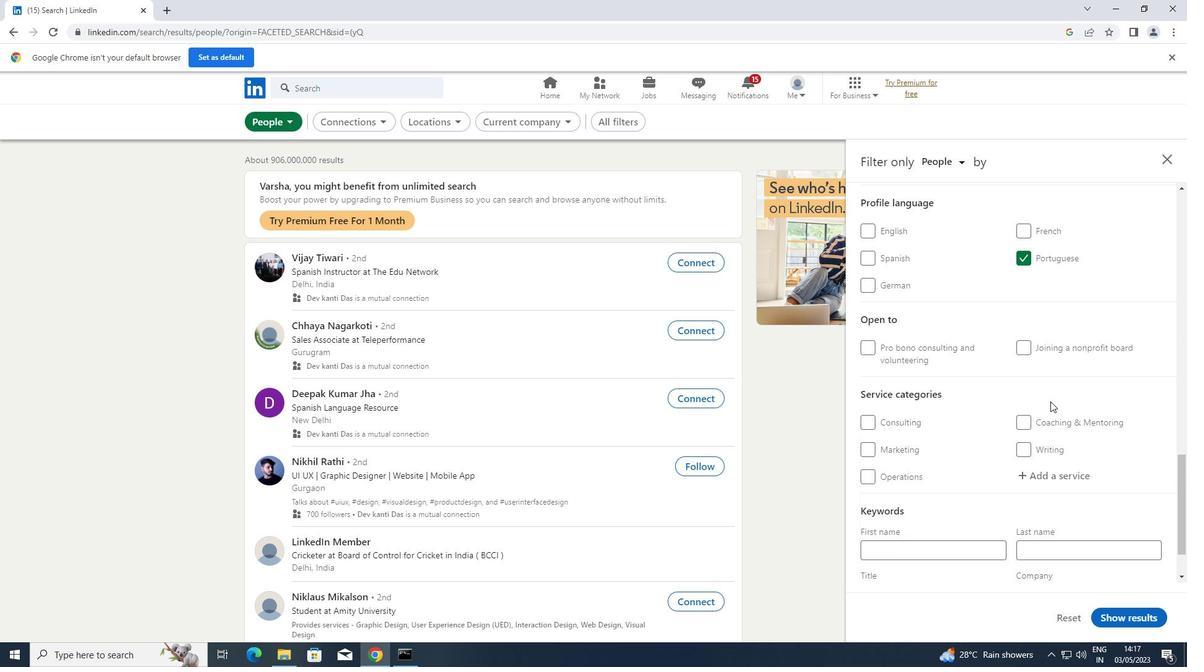 
Action: Mouse moved to (1051, 409)
Screenshot: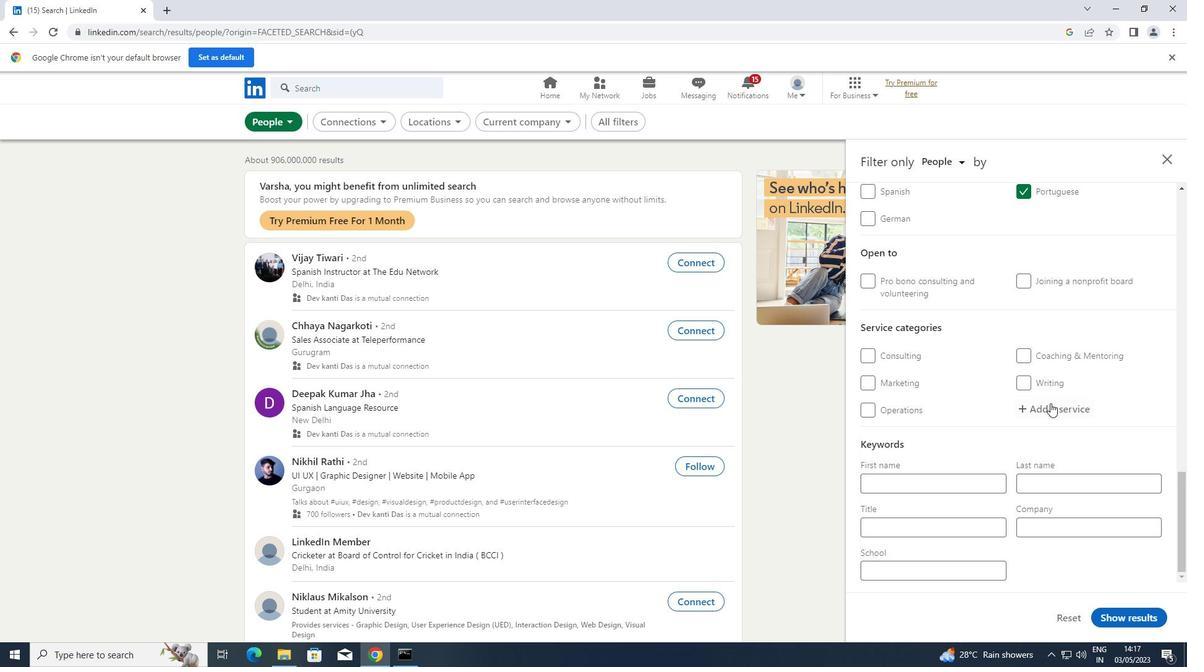 
Action: Mouse pressed left at (1051, 409)
Screenshot: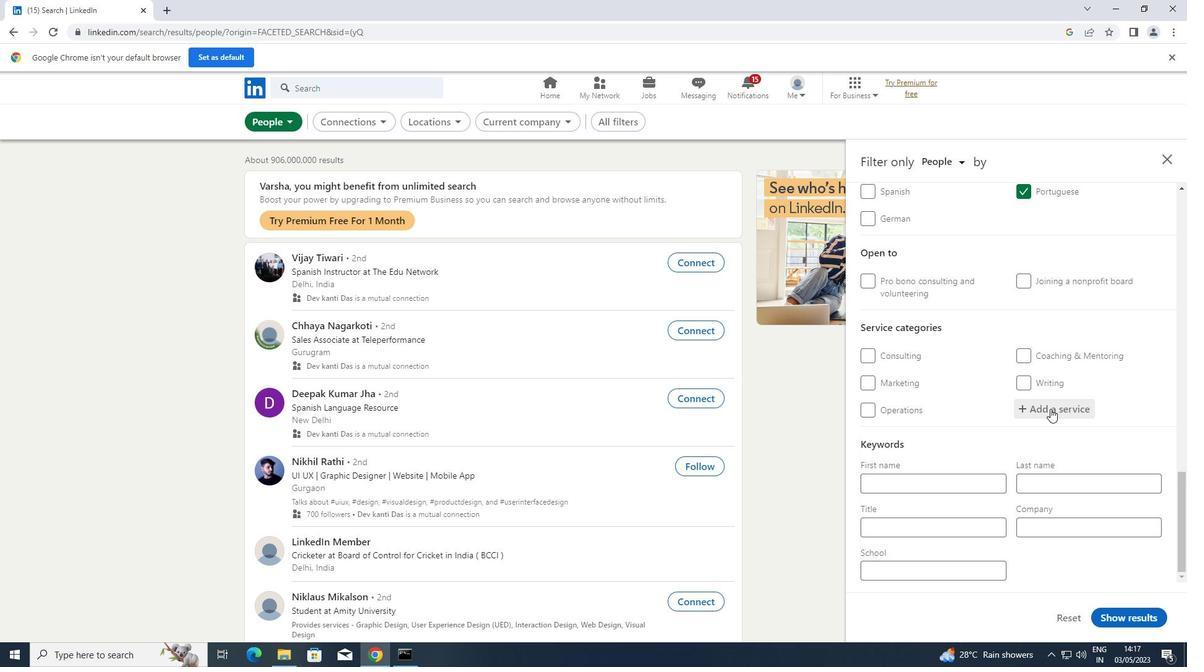 
Action: Key pressed <Key.shift>INTERACTION
Screenshot: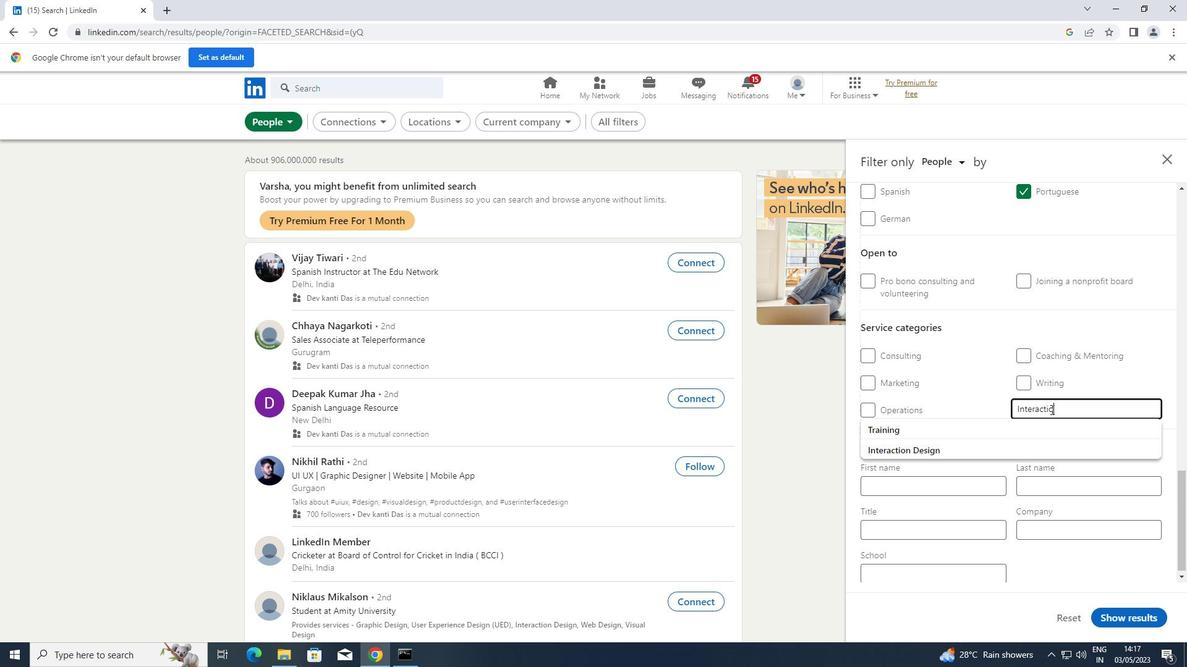 
Action: Mouse moved to (952, 427)
Screenshot: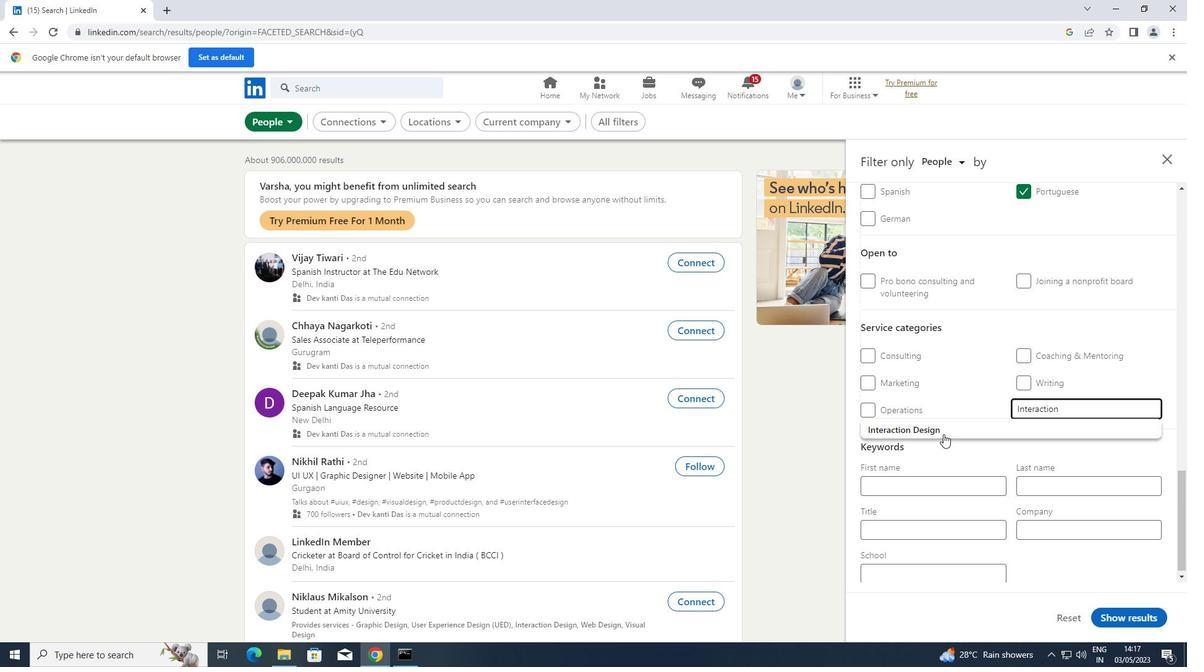 
Action: Mouse pressed left at (952, 427)
Screenshot: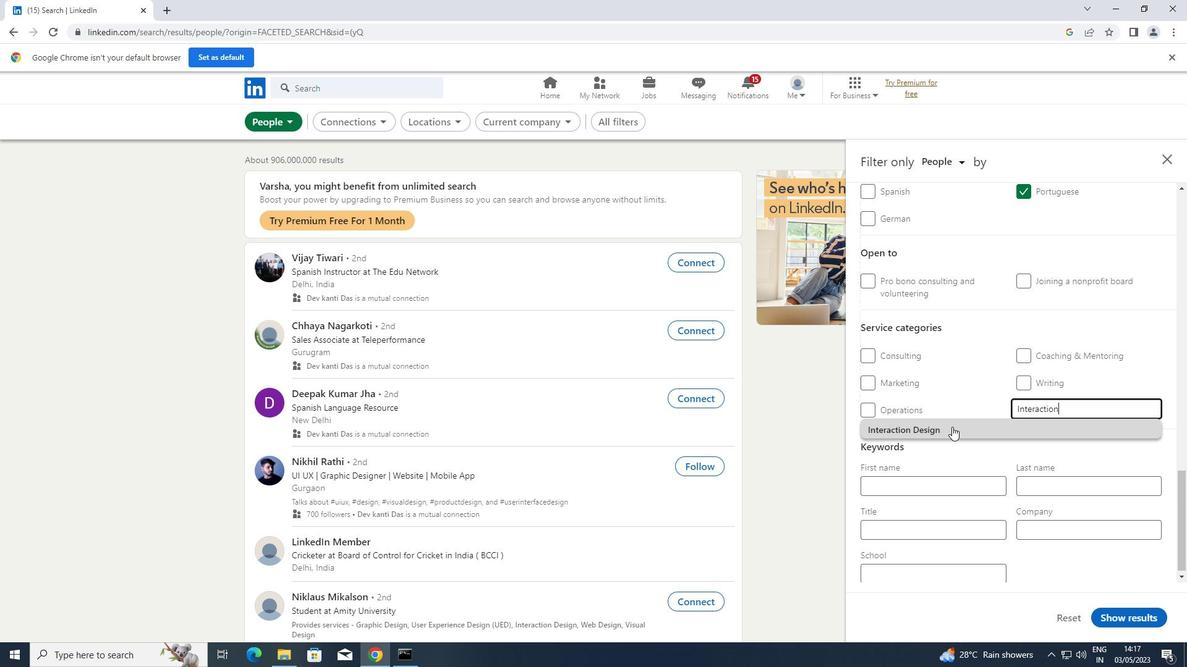 
Action: Mouse scrolled (952, 426) with delta (0, 0)
Screenshot: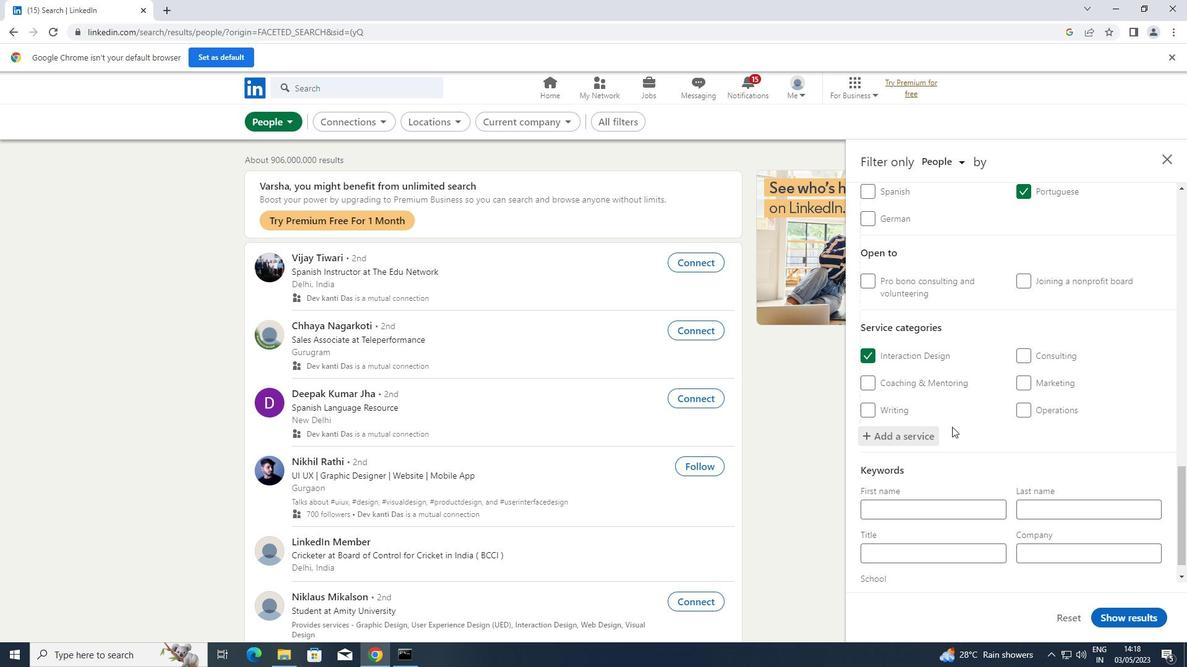 
Action: Mouse scrolled (952, 426) with delta (0, 0)
Screenshot: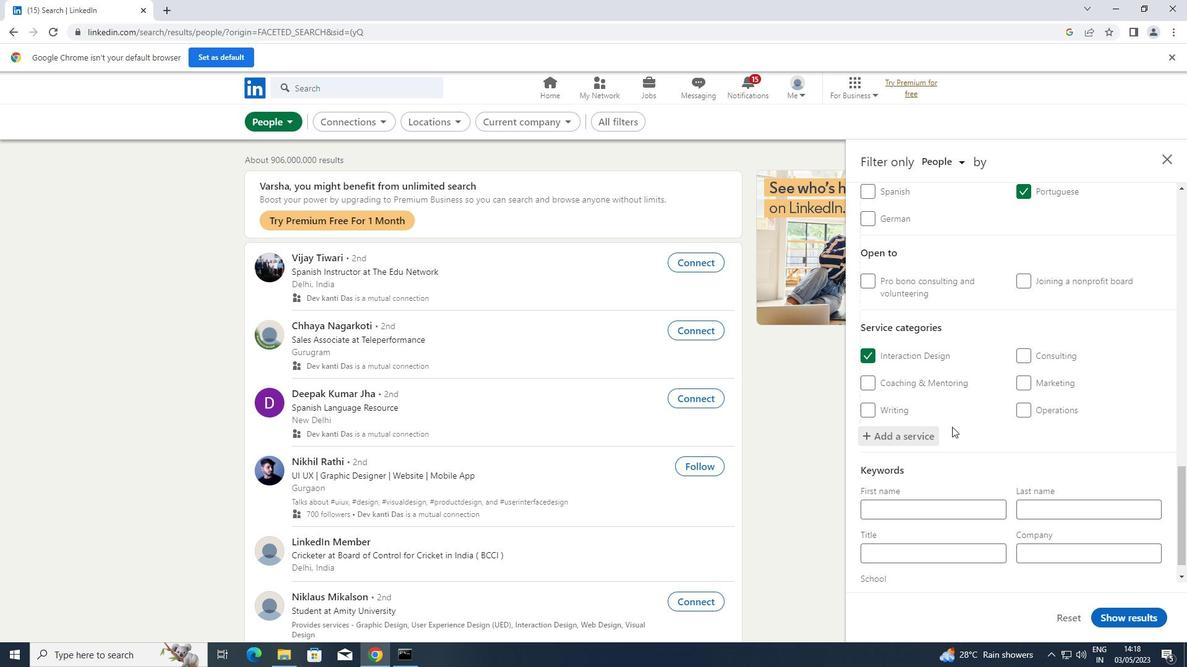 
Action: Mouse scrolled (952, 426) with delta (0, 0)
Screenshot: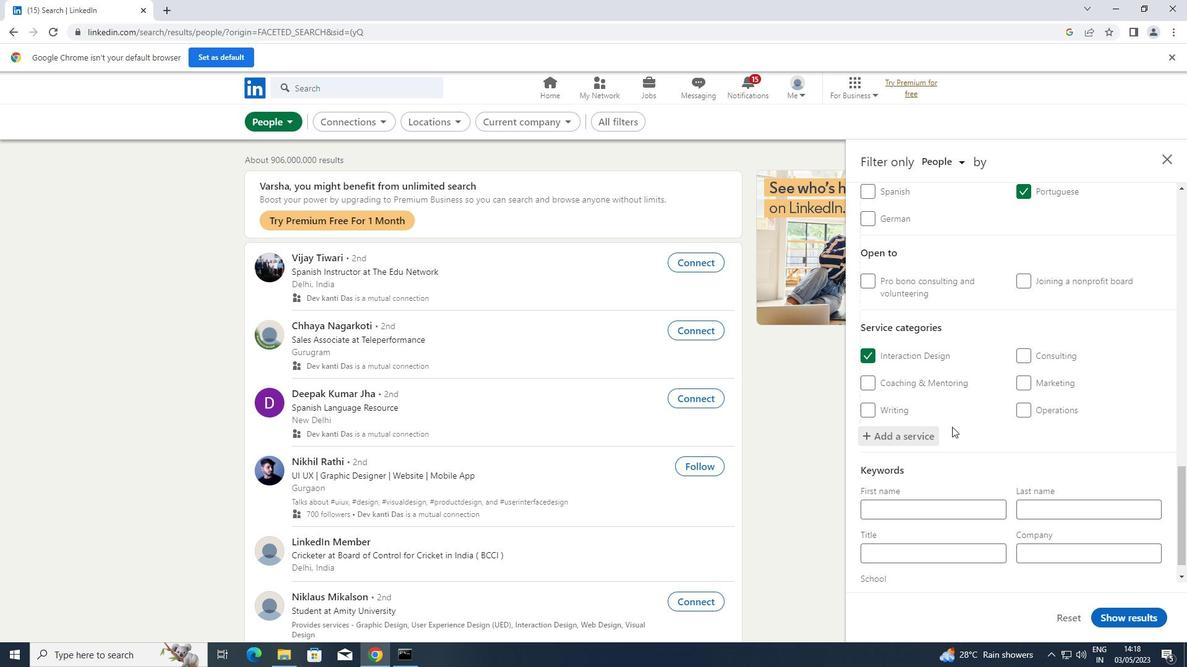 
Action: Mouse scrolled (952, 426) with delta (0, 0)
Screenshot: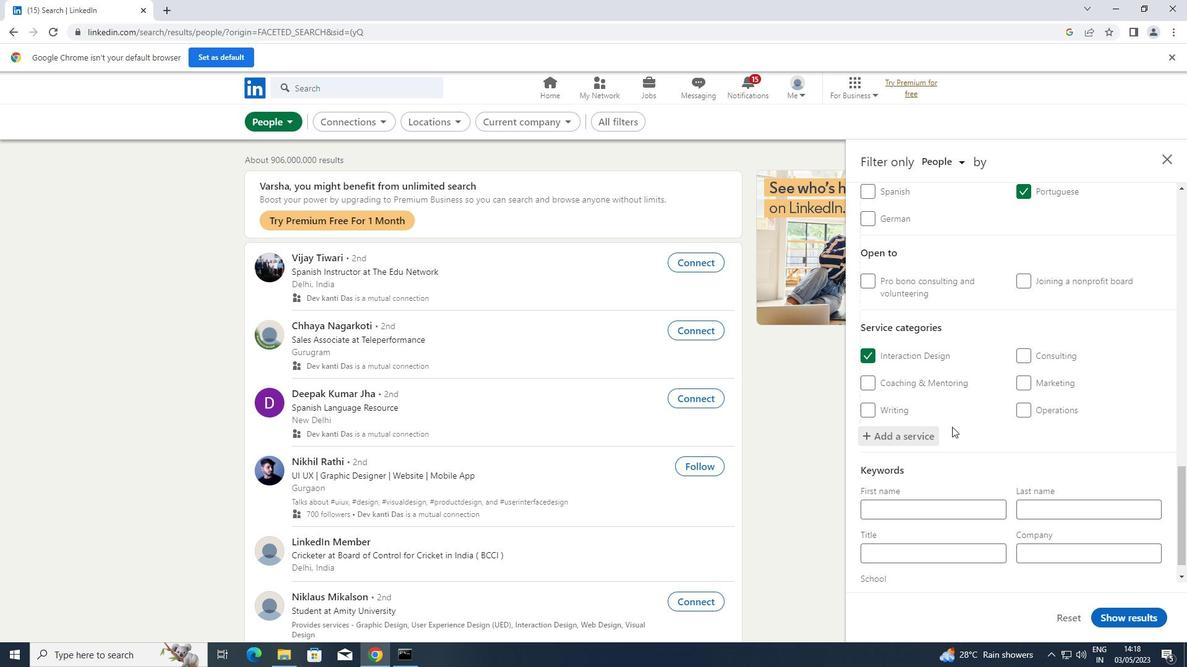 
Action: Mouse scrolled (952, 426) with delta (0, 0)
Screenshot: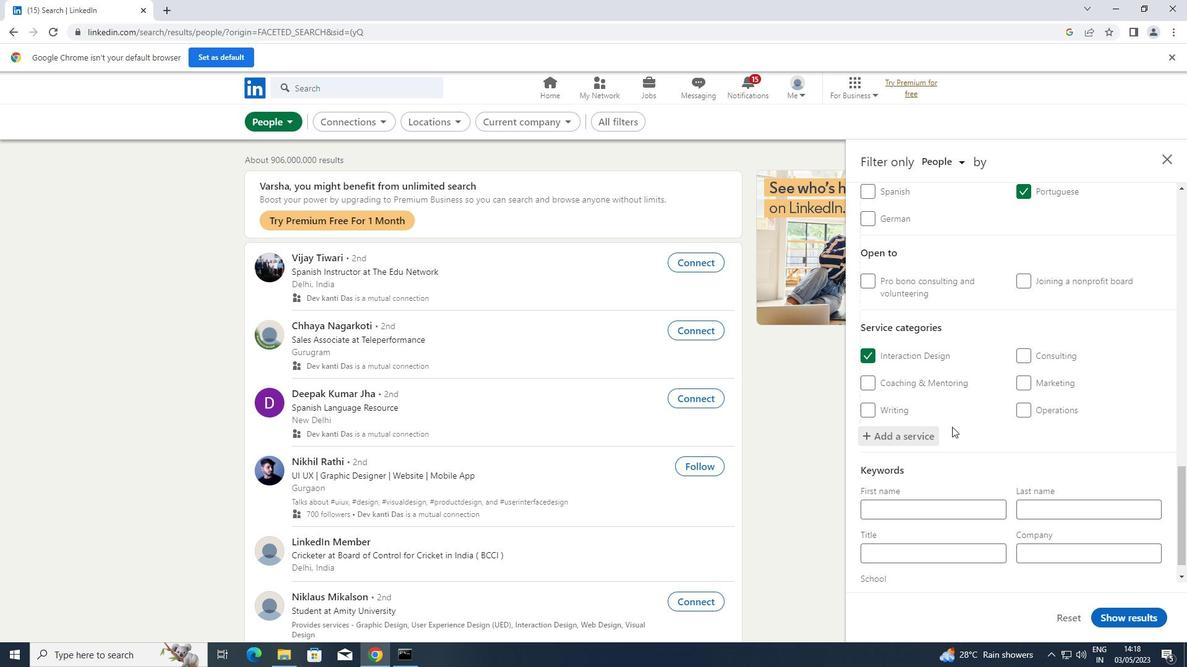 
Action: Mouse moved to (910, 529)
Screenshot: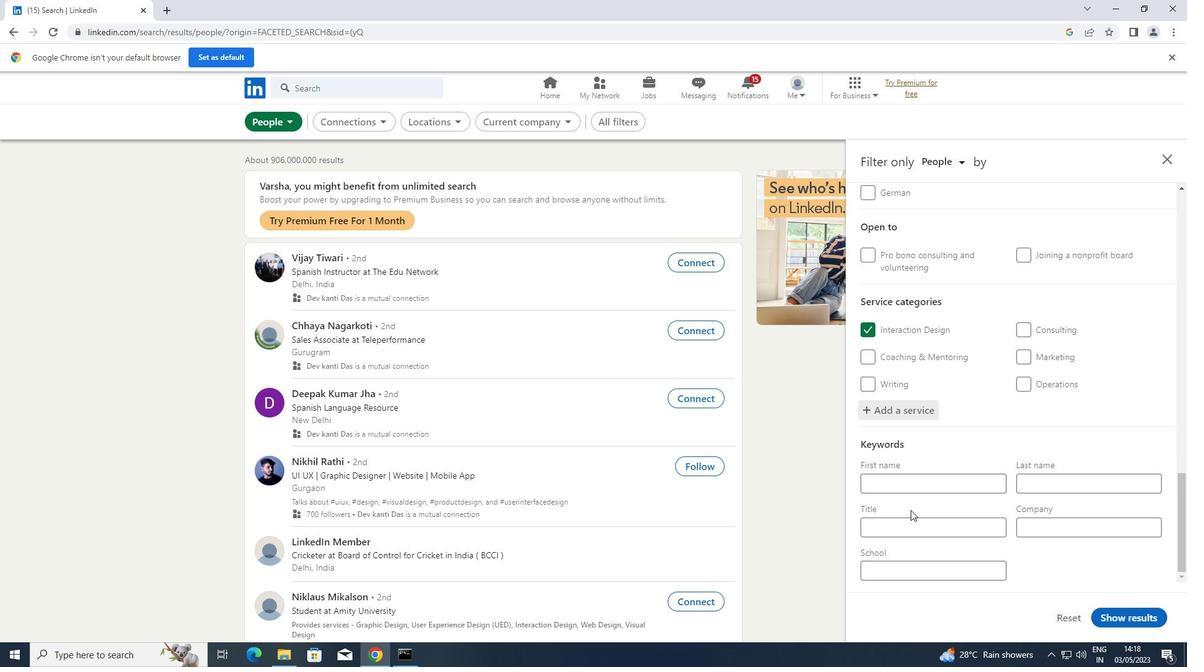 
Action: Mouse pressed left at (910, 529)
Screenshot: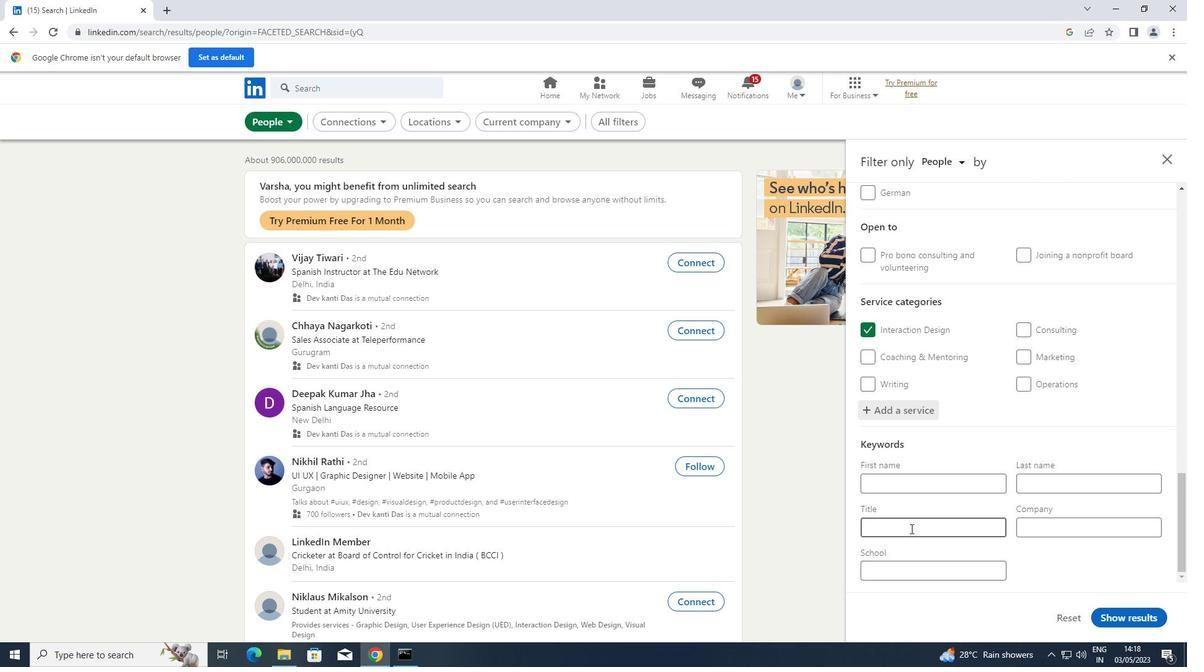 
Action: Key pressed <Key.shift>OPERATIOM<Key.backspace>NS<Key.space><Key.shift>ASSISTANT
Screenshot: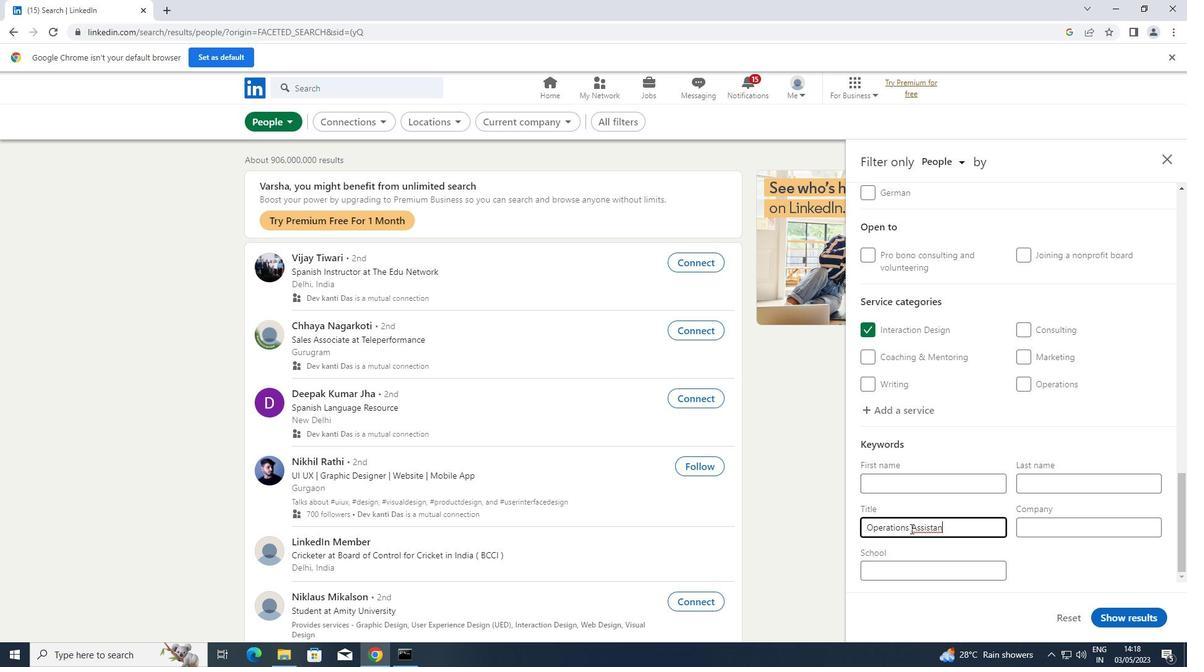
Action: Mouse moved to (1135, 618)
Screenshot: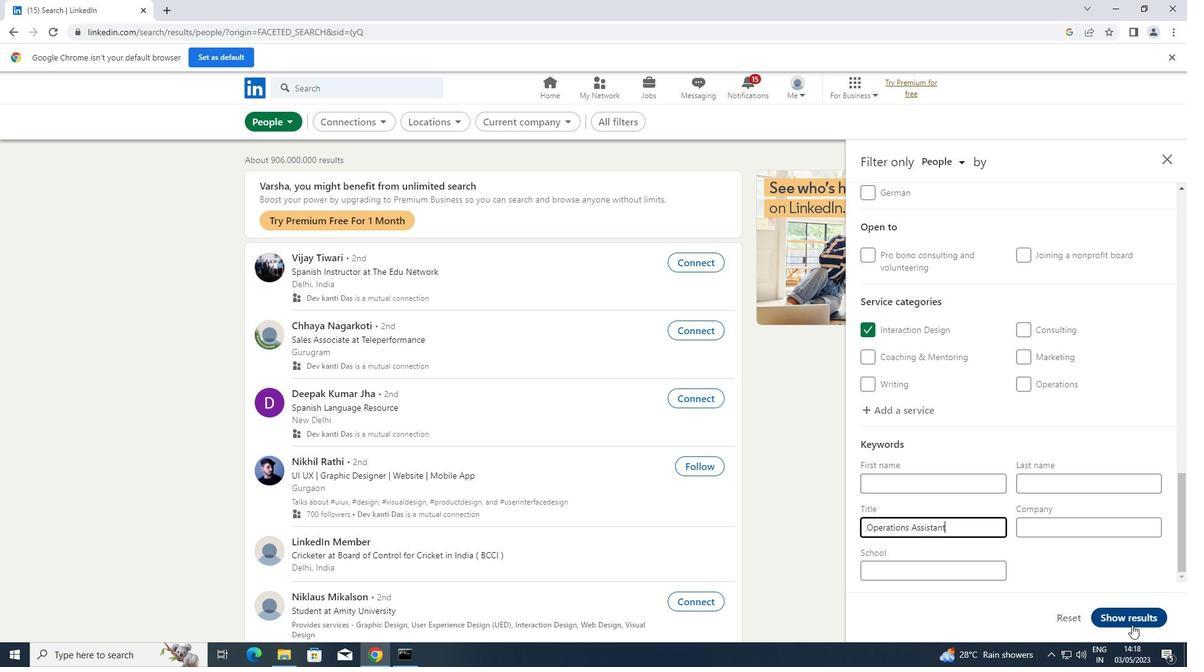 
Action: Mouse pressed left at (1135, 618)
Screenshot: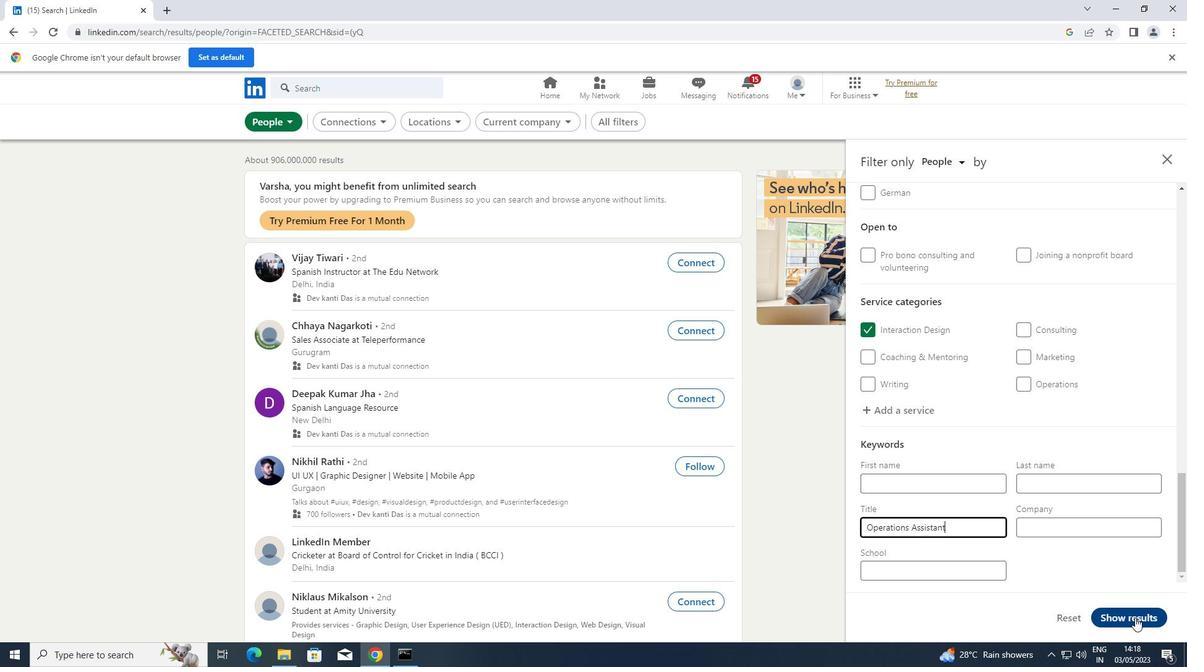 
